 Task: Create validation rules in genre object.
Action: Mouse moved to (662, 144)
Screenshot: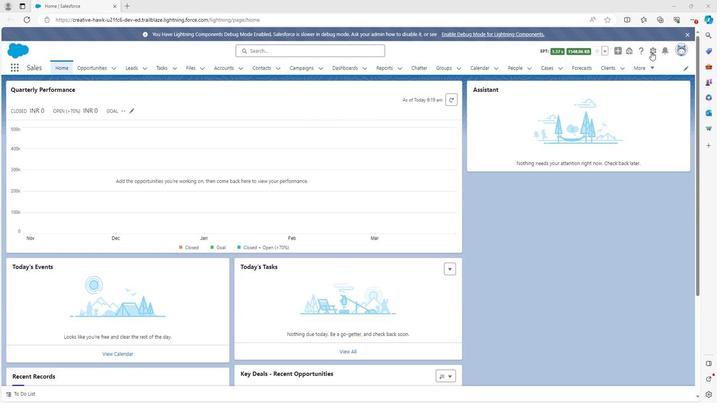 
Action: Mouse pressed left at (662, 144)
Screenshot: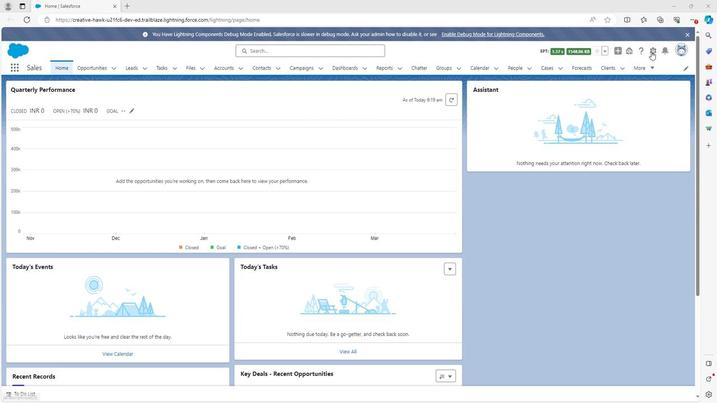 
Action: Mouse moved to (640, 157)
Screenshot: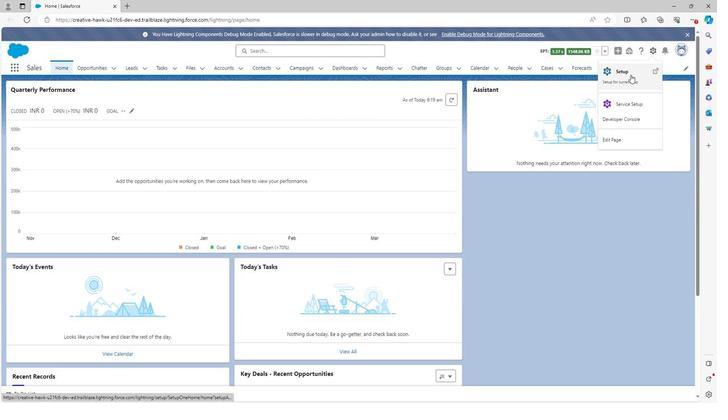 
Action: Mouse pressed left at (640, 157)
Screenshot: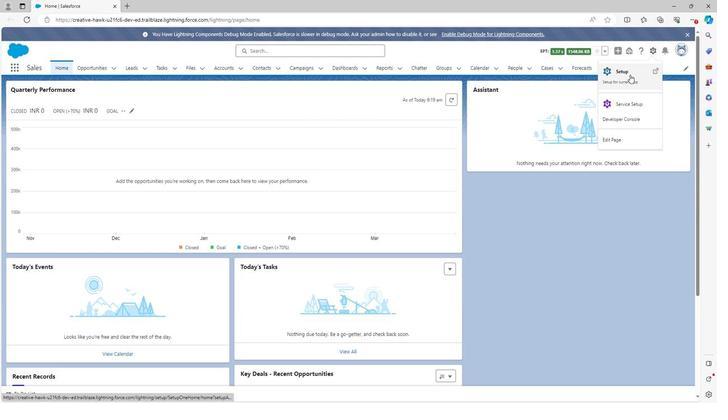 
Action: Mouse moved to (85, 153)
Screenshot: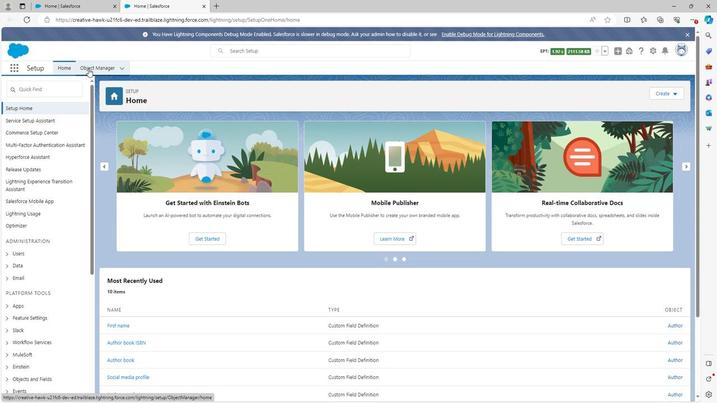 
Action: Mouse pressed left at (85, 153)
Screenshot: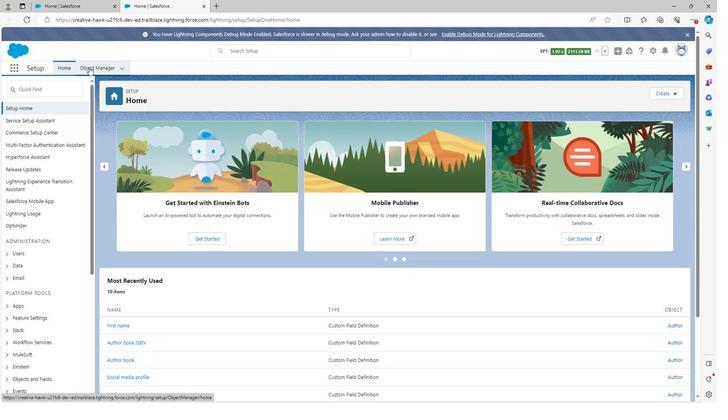 
Action: Mouse moved to (51, 236)
Screenshot: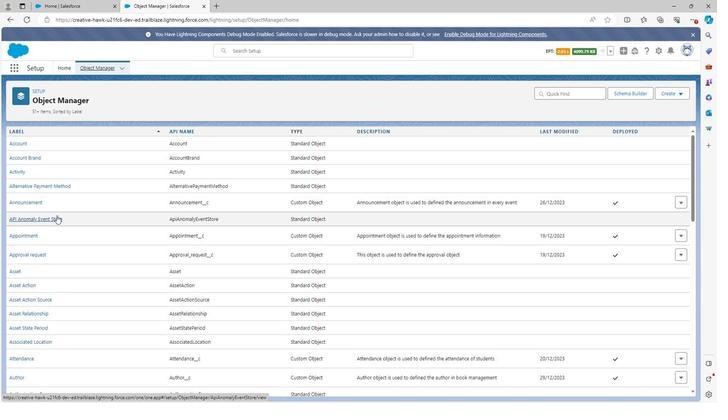 
Action: Mouse scrolled (51, 235) with delta (0, 0)
Screenshot: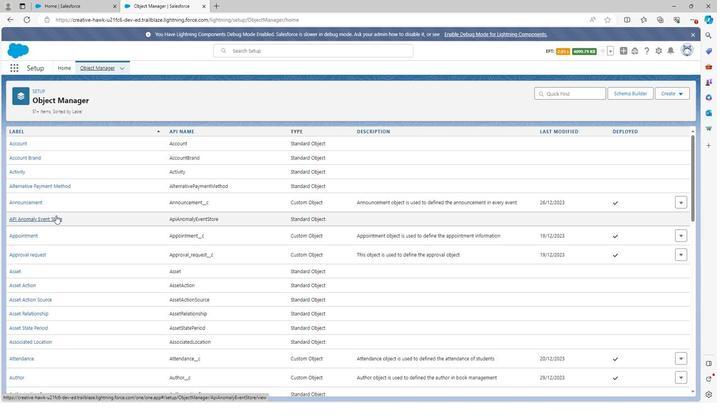 
Action: Mouse moved to (49, 236)
Screenshot: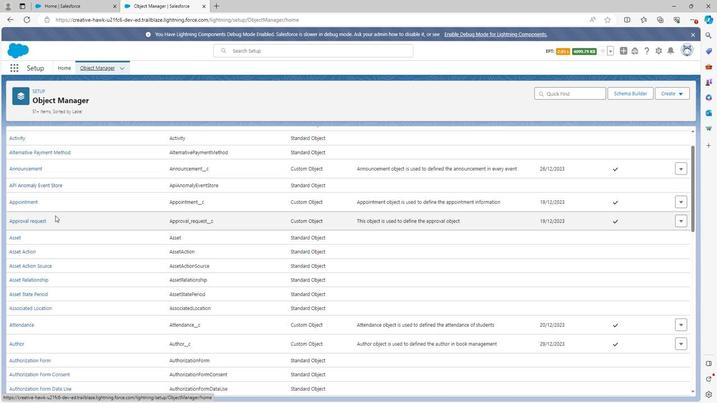 
Action: Mouse scrolled (49, 235) with delta (0, 0)
Screenshot: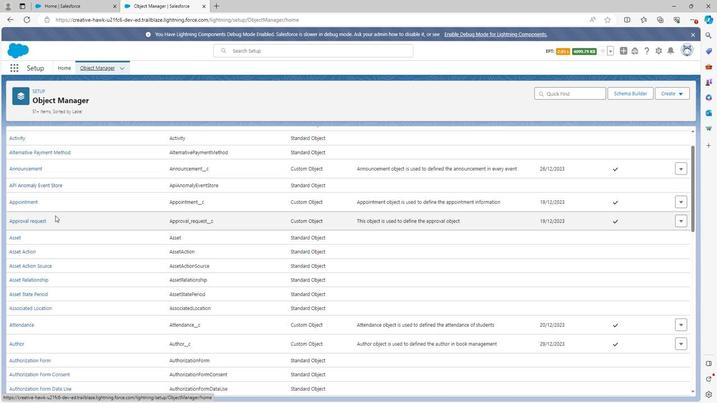 
Action: Mouse scrolled (49, 235) with delta (0, 0)
Screenshot: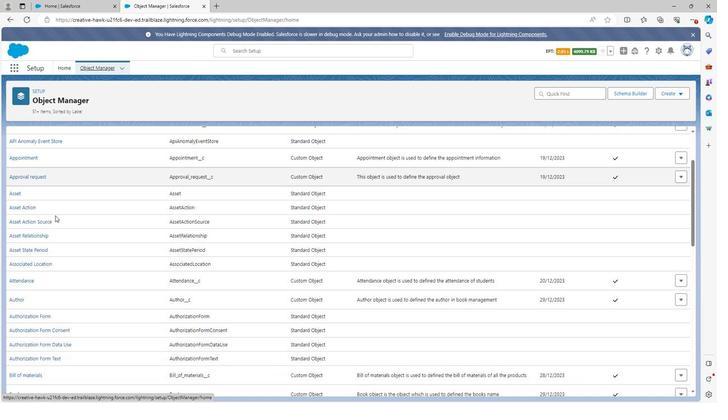 
Action: Mouse scrolled (49, 235) with delta (0, 0)
Screenshot: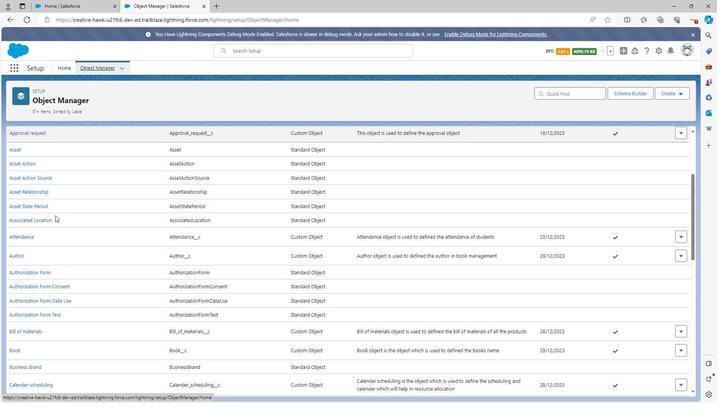 
Action: Mouse moved to (93, 239)
Screenshot: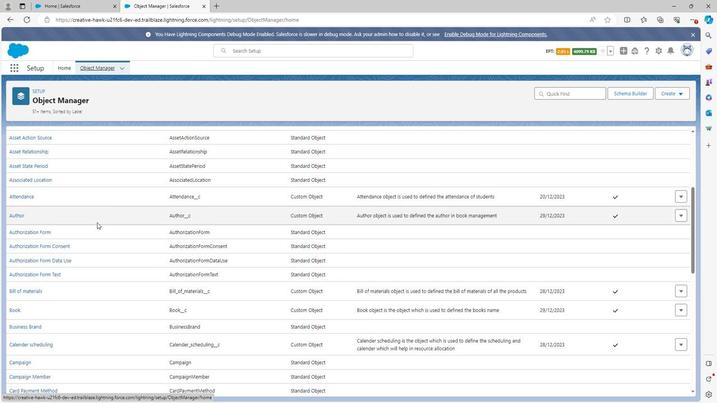 
Action: Mouse scrolled (93, 239) with delta (0, 0)
Screenshot: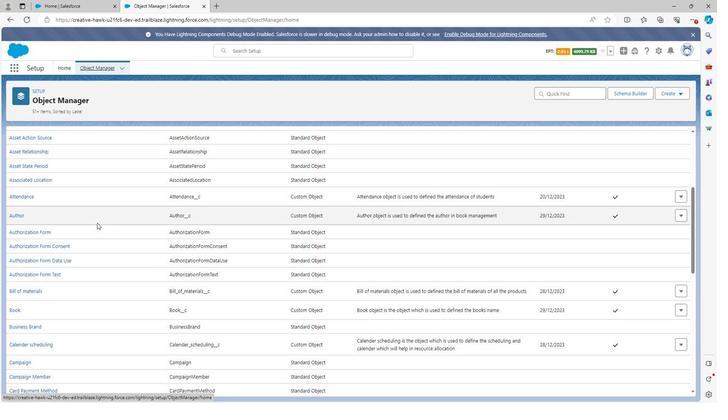 
Action: Mouse scrolled (93, 239) with delta (0, 0)
Screenshot: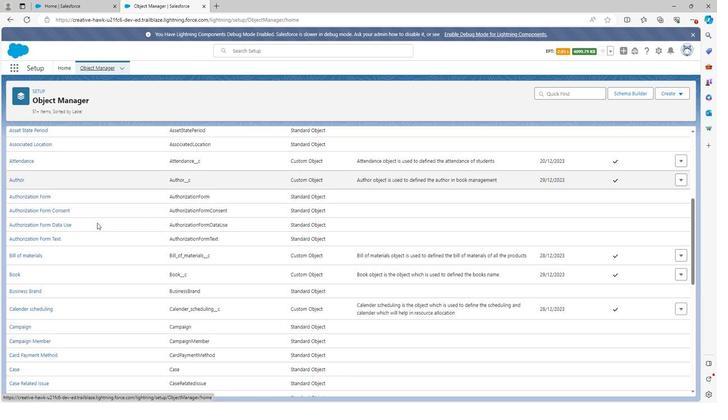 
Action: Mouse moved to (94, 239)
Screenshot: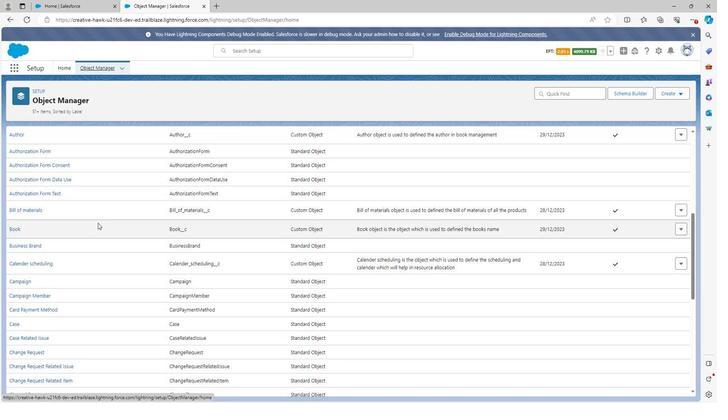 
Action: Mouse scrolled (94, 239) with delta (0, 0)
Screenshot: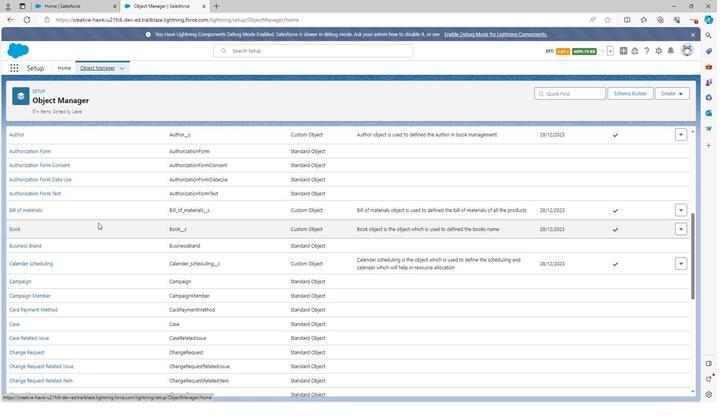 
Action: Mouse scrolled (94, 239) with delta (0, 0)
Screenshot: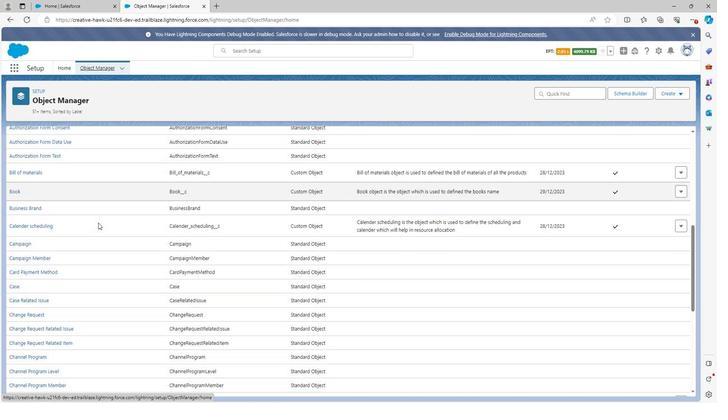 
Action: Mouse scrolled (94, 239) with delta (0, 0)
Screenshot: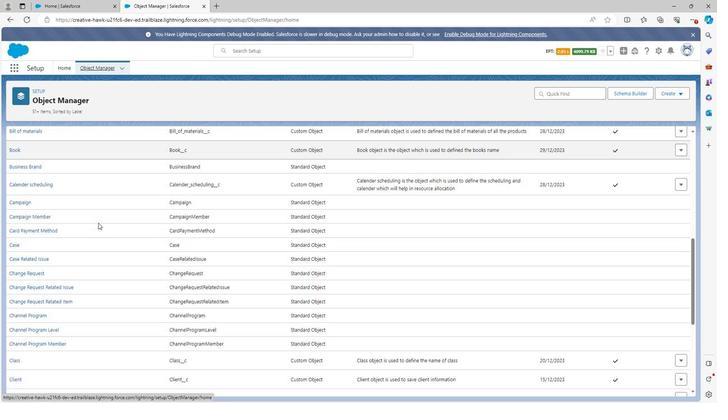 
Action: Mouse scrolled (94, 239) with delta (0, 0)
Screenshot: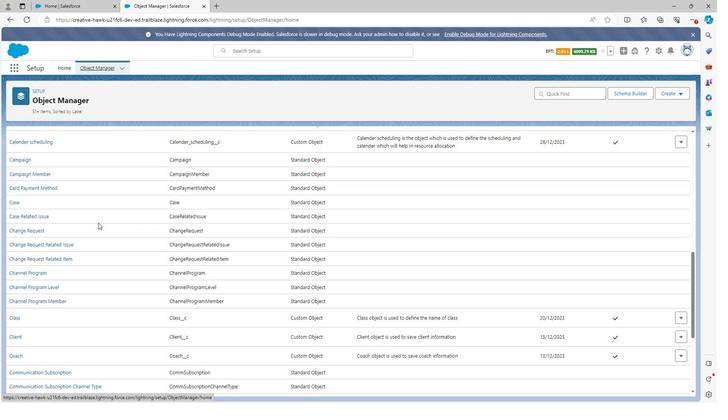 
Action: Mouse scrolled (94, 239) with delta (0, 0)
Screenshot: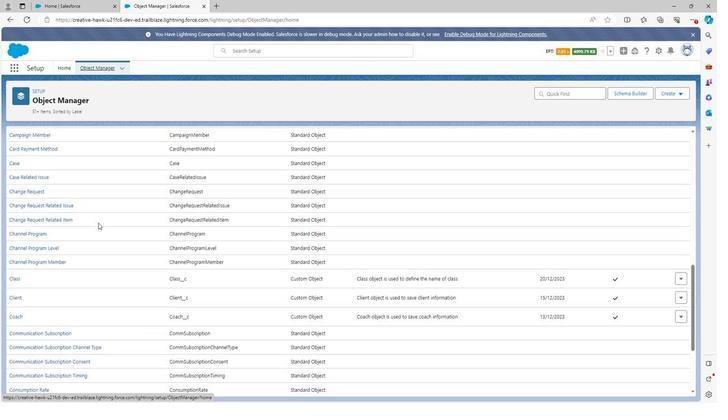 
Action: Mouse scrolled (94, 239) with delta (0, 0)
Screenshot: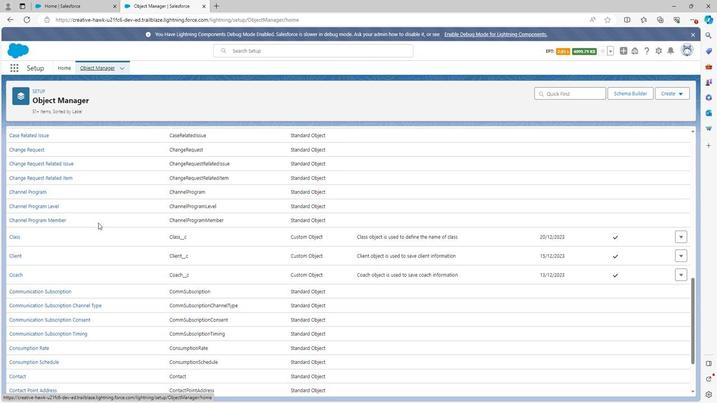 
Action: Mouse scrolled (94, 239) with delta (0, 0)
Screenshot: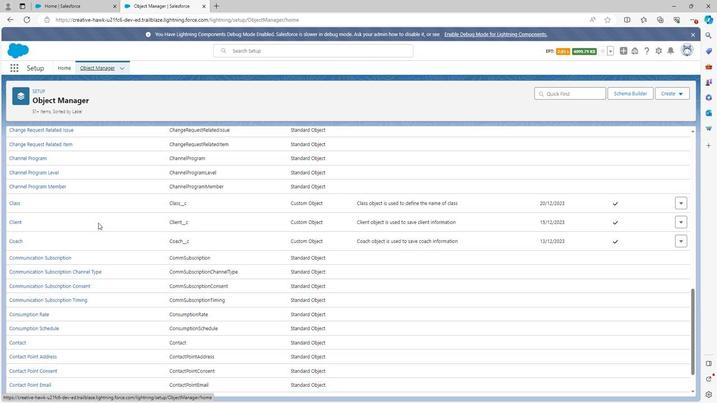 
Action: Mouse moved to (21, 261)
Screenshot: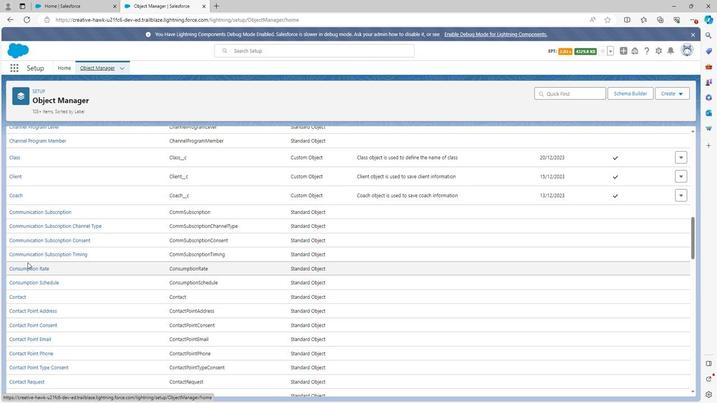 
Action: Mouse scrolled (21, 261) with delta (0, 0)
Screenshot: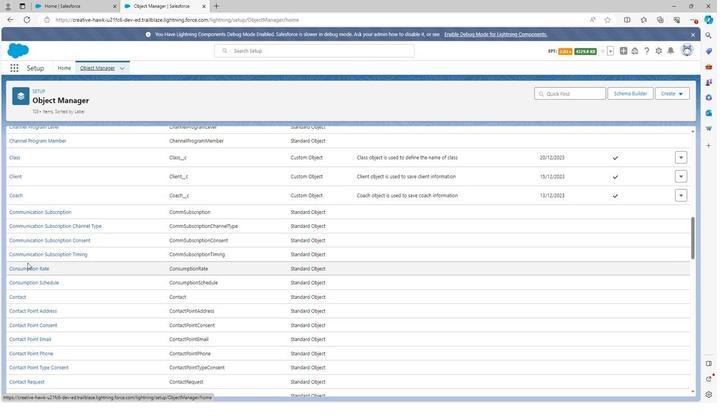 
Action: Mouse moved to (21, 262)
Screenshot: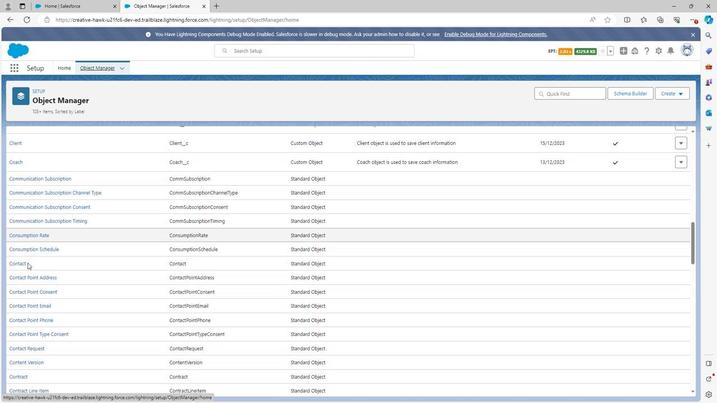 
Action: Mouse scrolled (21, 261) with delta (0, 0)
Screenshot: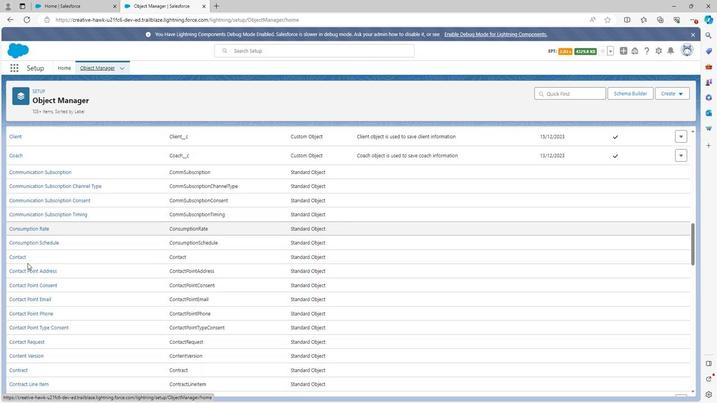 
Action: Mouse moved to (36, 274)
Screenshot: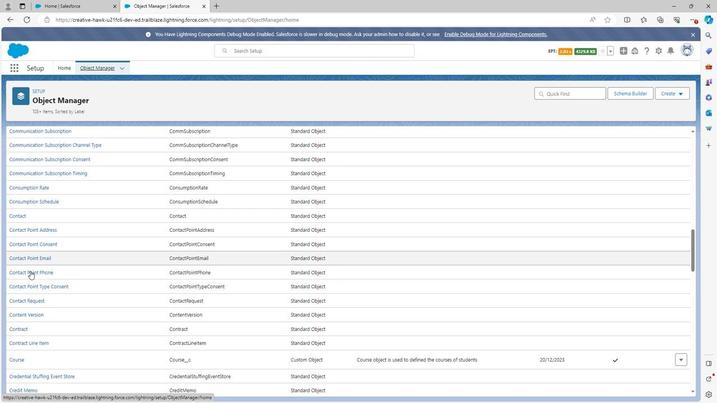 
Action: Mouse scrolled (36, 274) with delta (0, 0)
Screenshot: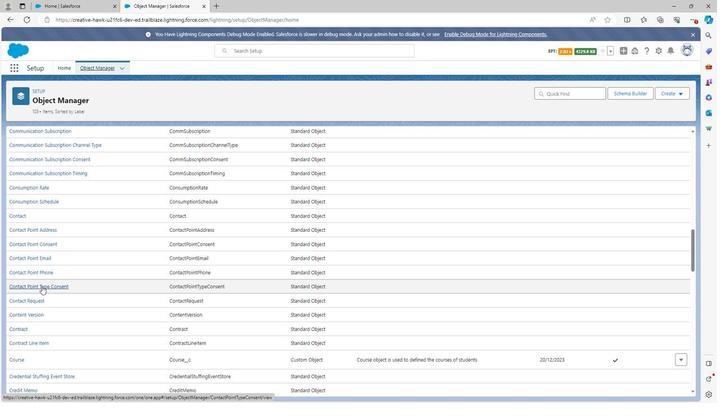 
Action: Mouse scrolled (36, 274) with delta (0, 0)
Screenshot: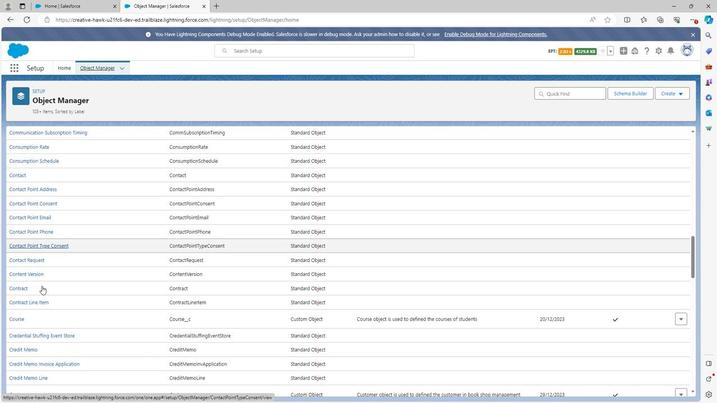 
Action: Mouse moved to (37, 271)
Screenshot: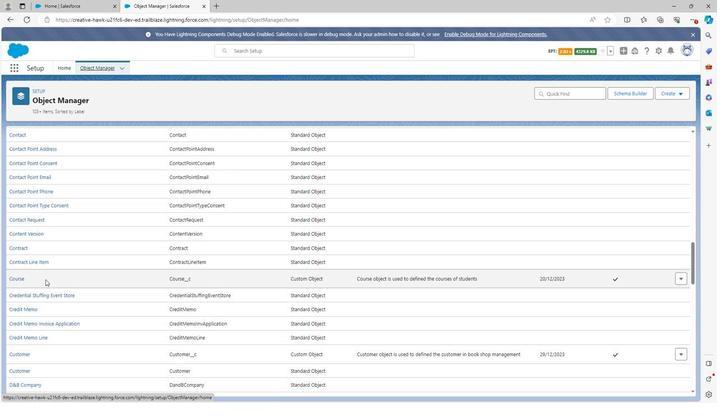 
Action: Mouse scrolled (37, 271) with delta (0, 0)
Screenshot: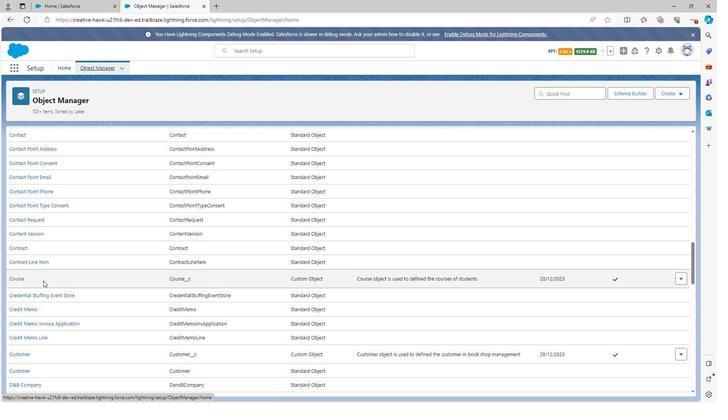 
Action: Mouse scrolled (37, 271) with delta (0, 0)
Screenshot: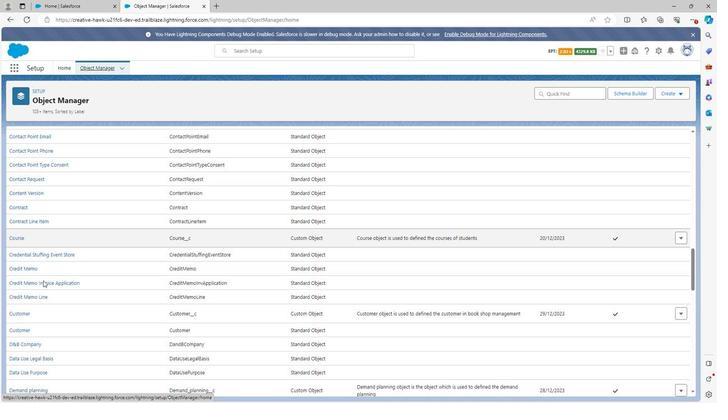 
Action: Mouse scrolled (37, 271) with delta (0, 0)
Screenshot: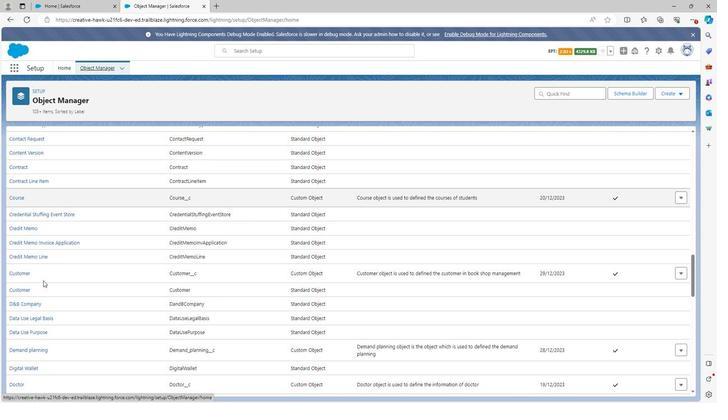 
Action: Mouse scrolled (37, 271) with delta (0, 0)
Screenshot: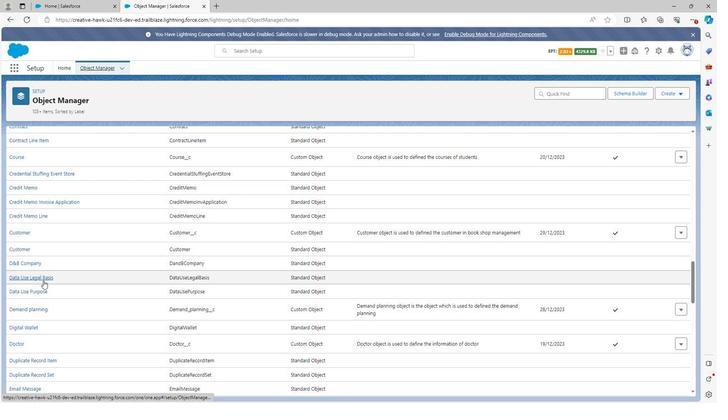 
Action: Mouse scrolled (37, 271) with delta (0, 0)
Screenshot: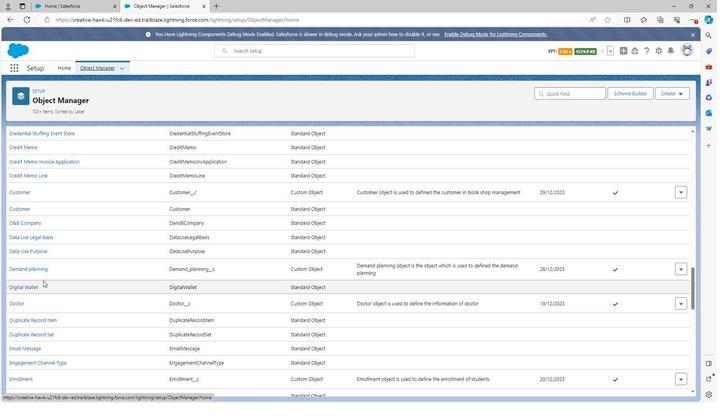 
Action: Mouse scrolled (37, 271) with delta (0, 0)
Screenshot: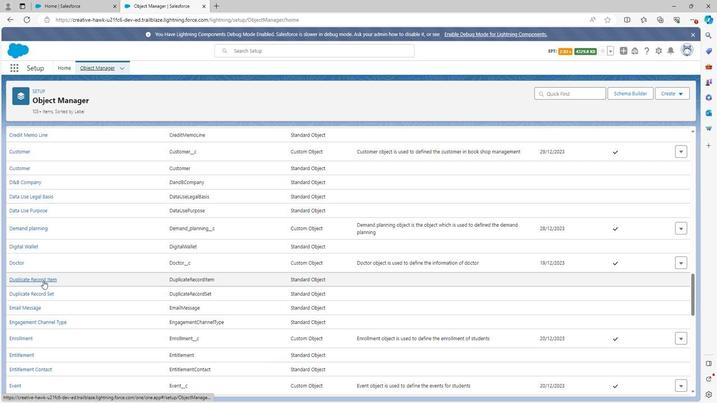
Action: Mouse scrolled (37, 271) with delta (0, 0)
Screenshot: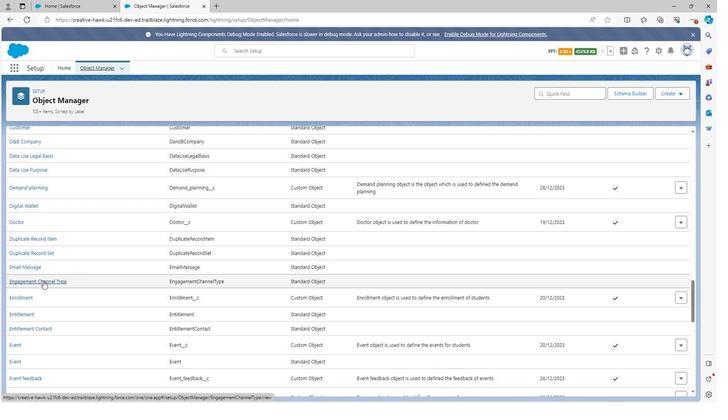
Action: Mouse scrolled (37, 271) with delta (0, 0)
Screenshot: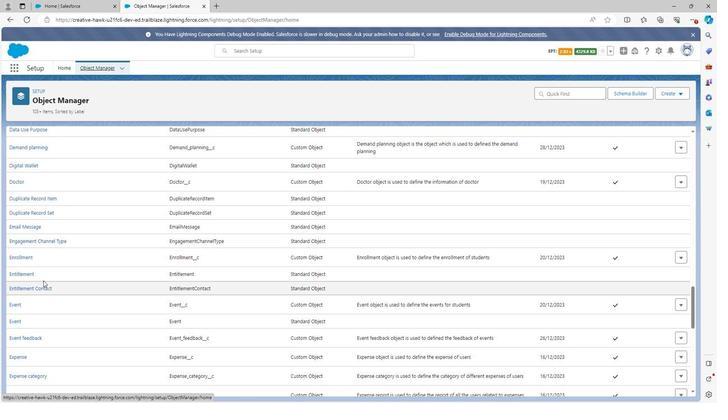 
Action: Mouse moved to (40, 271)
Screenshot: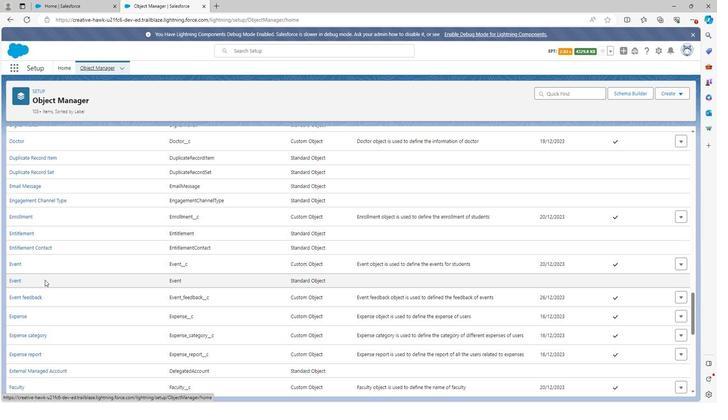 
Action: Mouse scrolled (40, 270) with delta (0, 0)
Screenshot: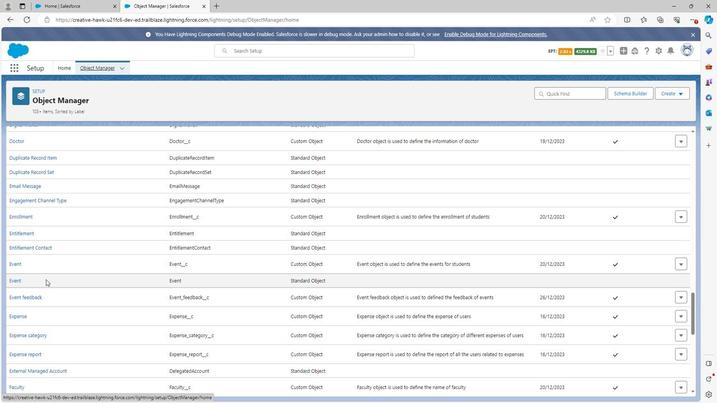 
Action: Mouse moved to (39, 271)
Screenshot: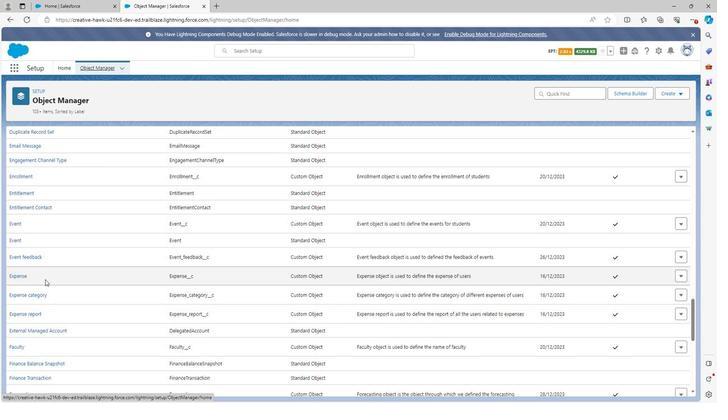 
Action: Mouse scrolled (39, 271) with delta (0, 0)
Screenshot: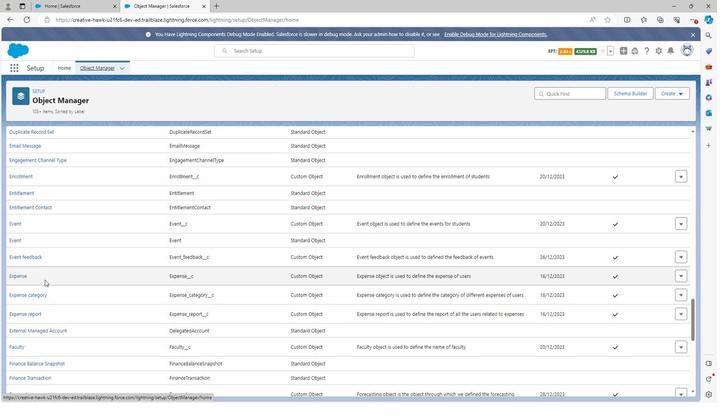 
Action: Mouse scrolled (39, 271) with delta (0, 0)
Screenshot: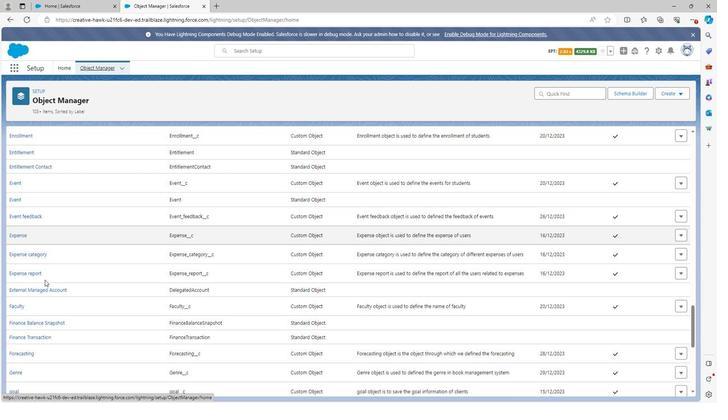 
Action: Mouse moved to (38, 270)
Screenshot: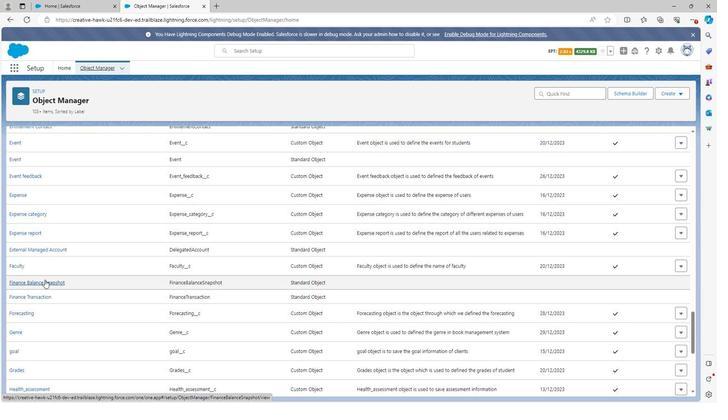 
Action: Mouse scrolled (38, 270) with delta (0, 0)
Screenshot: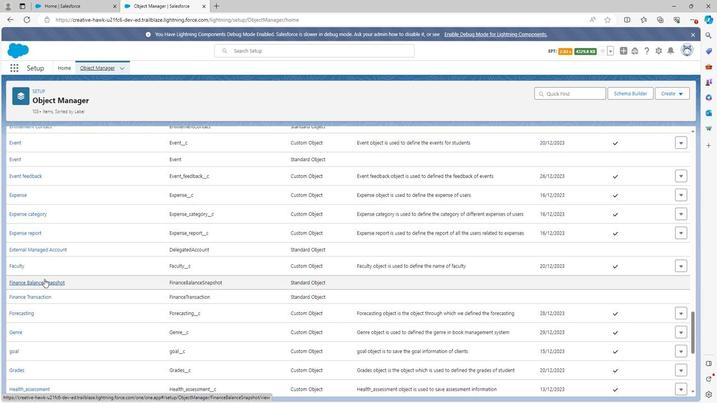 
Action: Mouse moved to (10, 277)
Screenshot: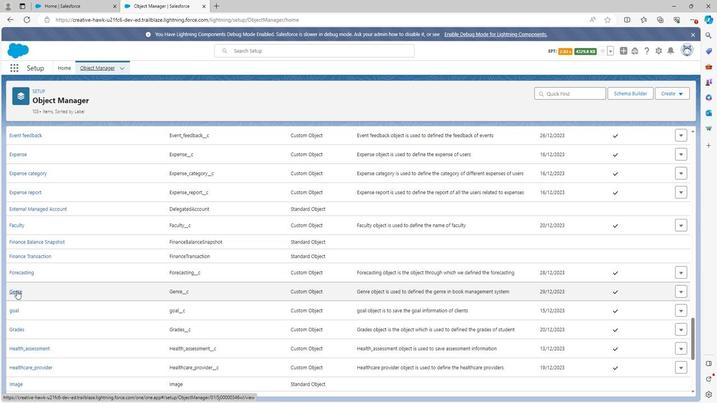 
Action: Mouse pressed left at (10, 277)
Screenshot: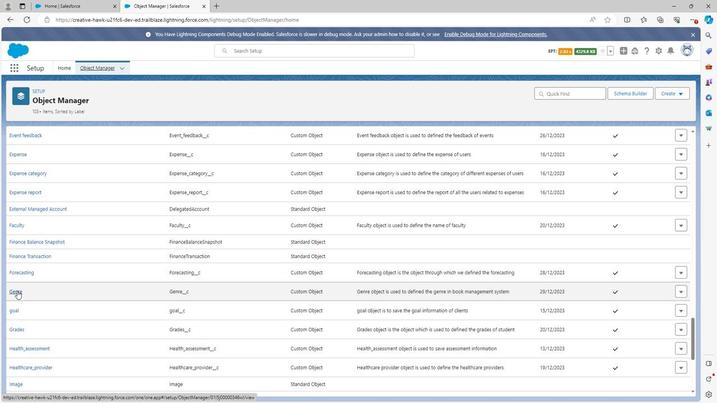 
Action: Mouse moved to (49, 195)
Screenshot: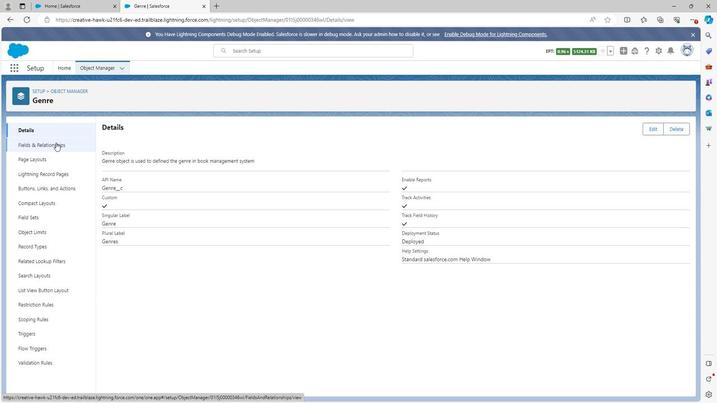 
Action: Mouse pressed left at (49, 195)
Screenshot: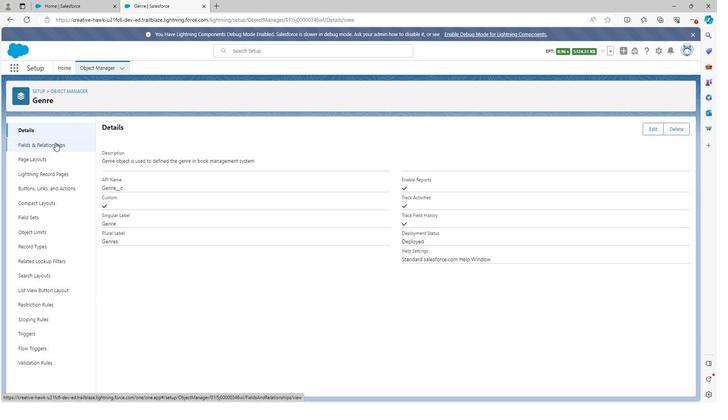 
Action: Mouse moved to (130, 250)
Screenshot: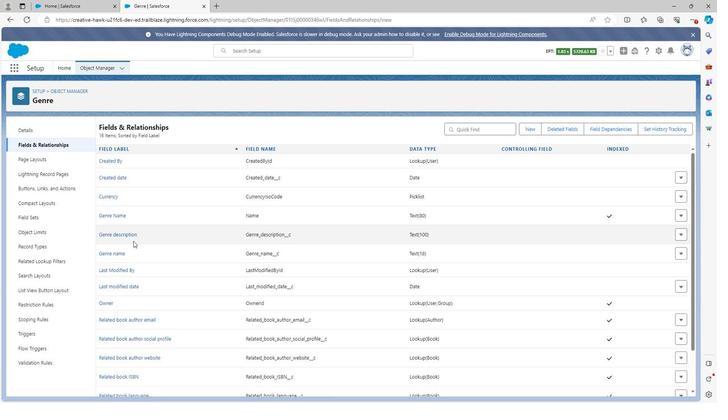 
Action: Mouse scrolled (130, 249) with delta (0, 0)
Screenshot: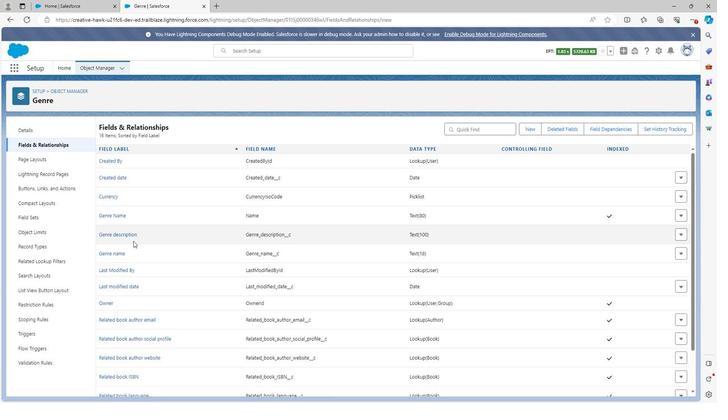 
Action: Mouse scrolled (130, 249) with delta (0, 0)
Screenshot: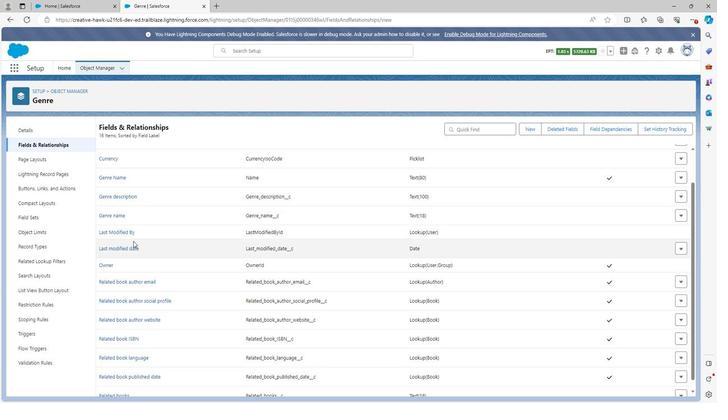 
Action: Mouse scrolled (130, 249) with delta (0, 0)
Screenshot: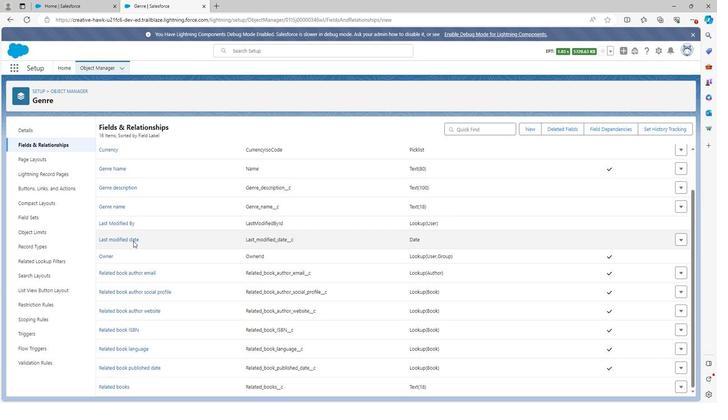 
Action: Mouse scrolled (130, 250) with delta (0, 0)
Screenshot: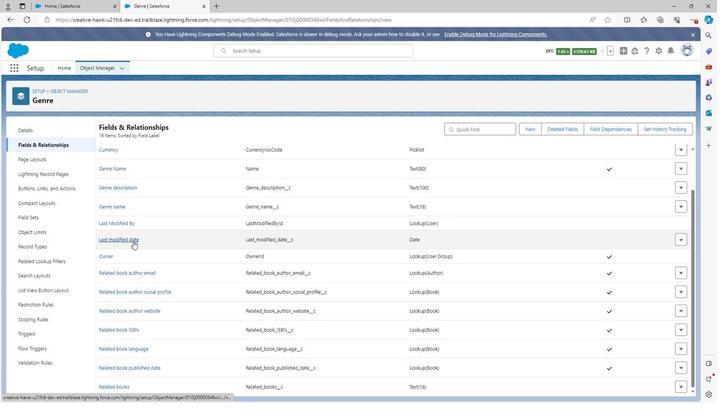 
Action: Mouse scrolled (130, 250) with delta (0, 0)
Screenshot: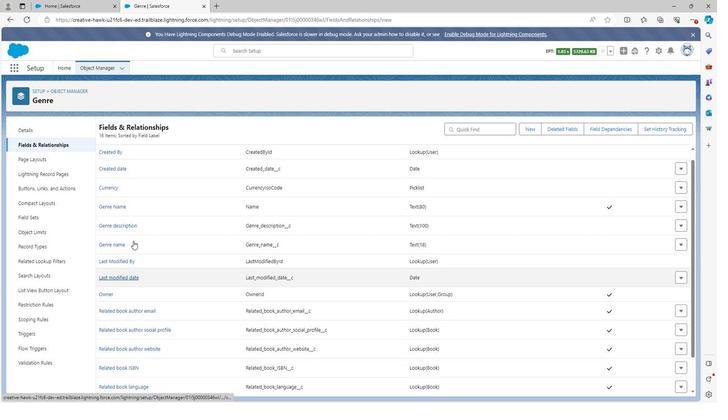 
Action: Mouse scrolled (130, 250) with delta (0, 0)
Screenshot: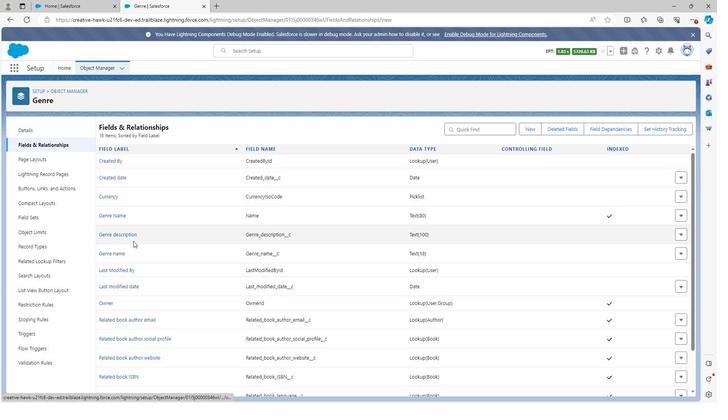 
Action: Mouse scrolled (130, 250) with delta (0, 0)
Screenshot: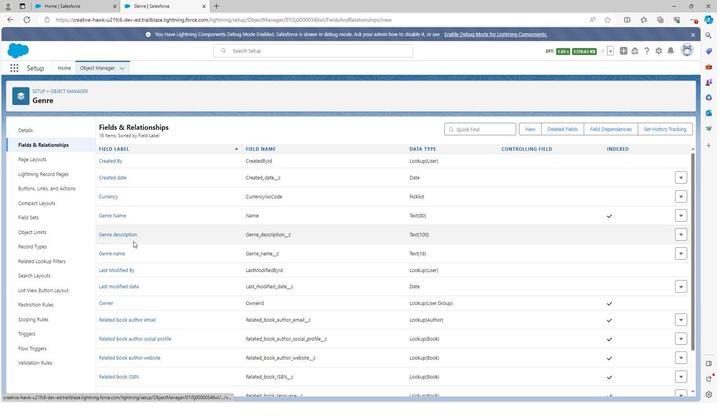 
Action: Mouse moved to (116, 214)
Screenshot: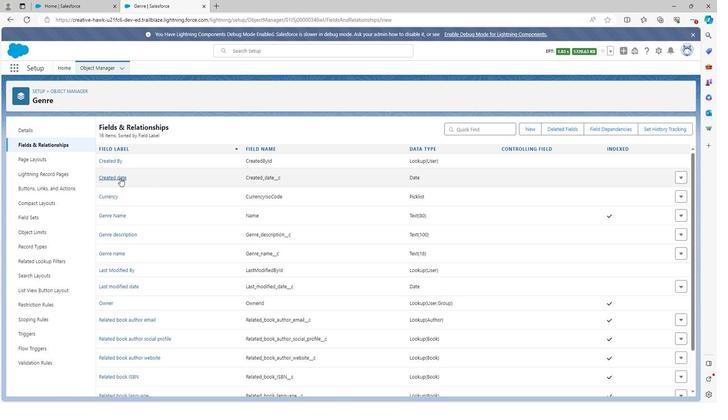 
Action: Mouse pressed left at (116, 214)
Screenshot: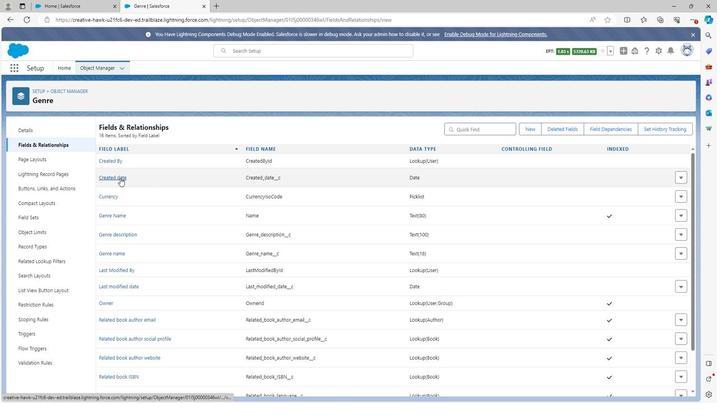 
Action: Mouse moved to (289, 279)
Screenshot: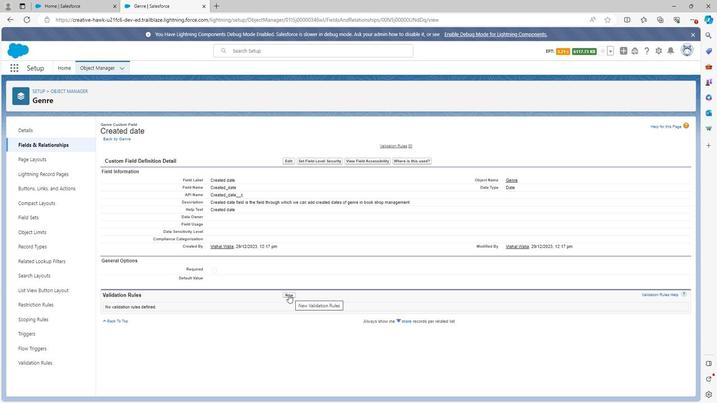 
Action: Mouse pressed left at (289, 279)
Screenshot: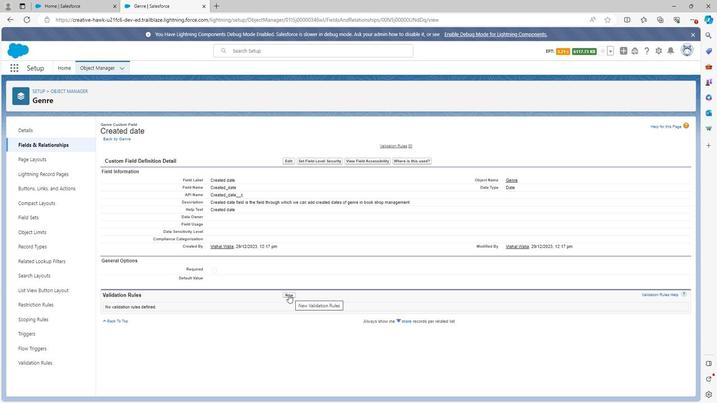 
Action: Mouse moved to (159, 214)
Screenshot: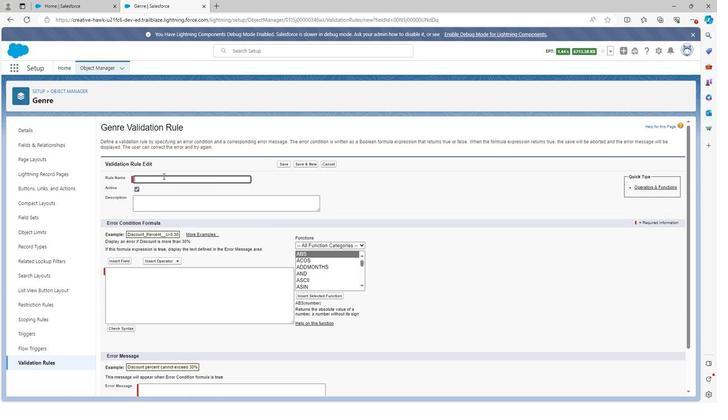 
Action: Mouse pressed left at (159, 214)
Screenshot: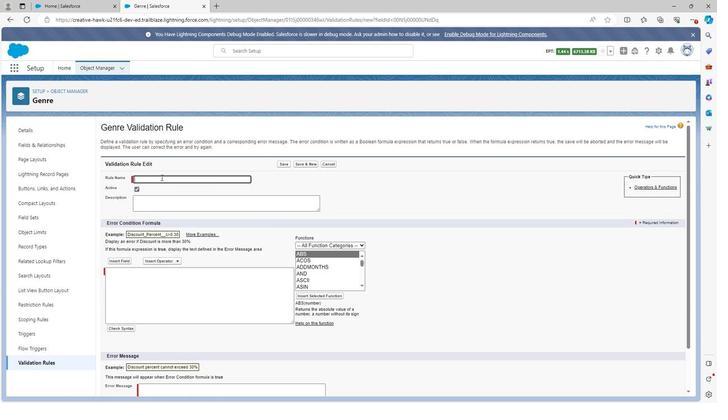 
Action: Mouse moved to (158, 214)
Screenshot: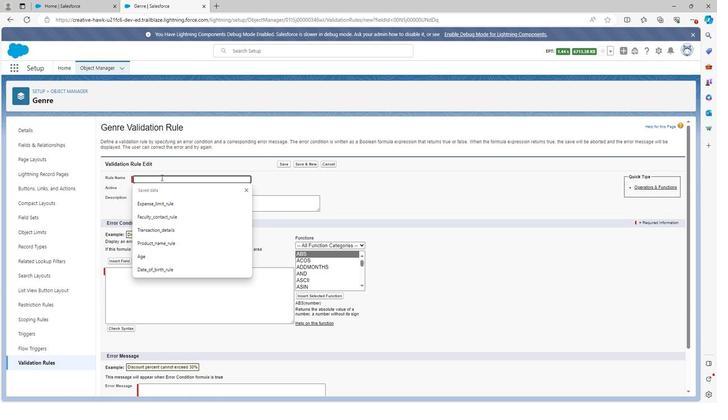 
Action: Key pressed <Key.shift>C
Screenshot: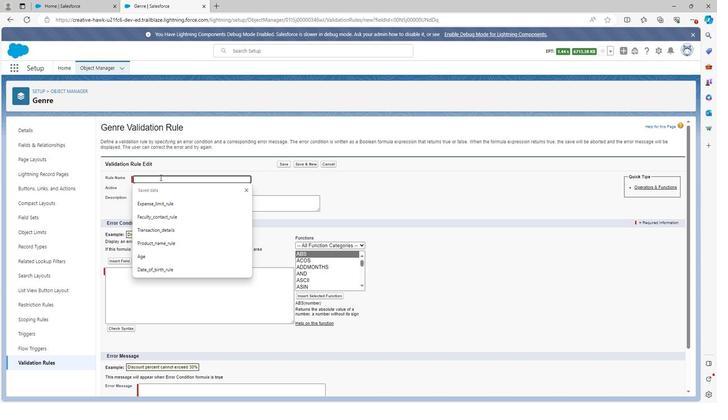 
Action: Mouse moved to (157, 214)
Screenshot: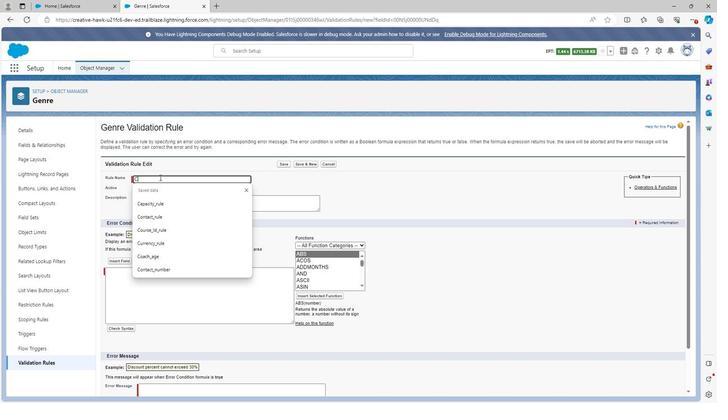
Action: Key pressed r
Screenshot: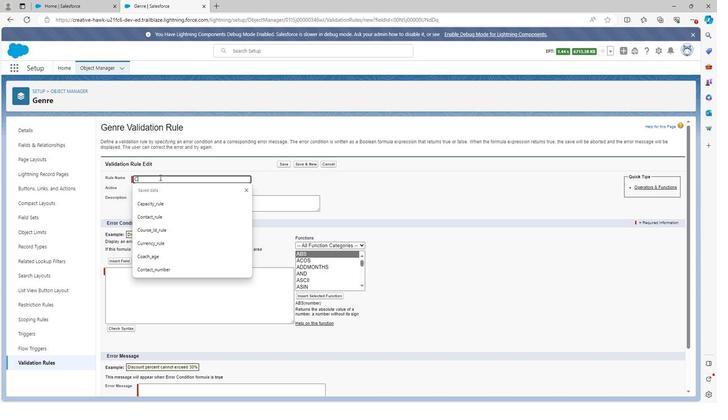 
Action: Mouse moved to (157, 215)
Screenshot: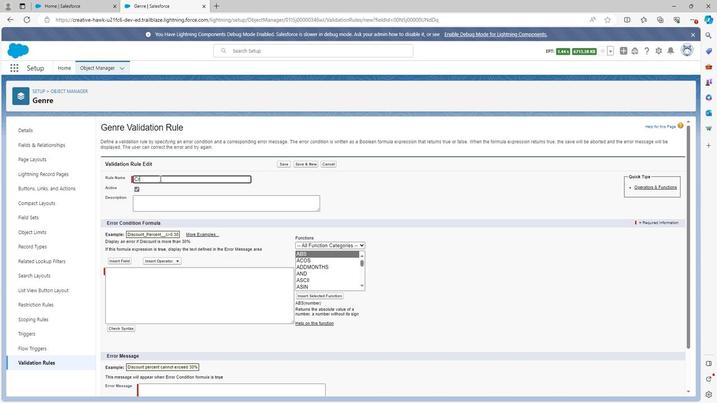 
Action: Key pressed e
Screenshot: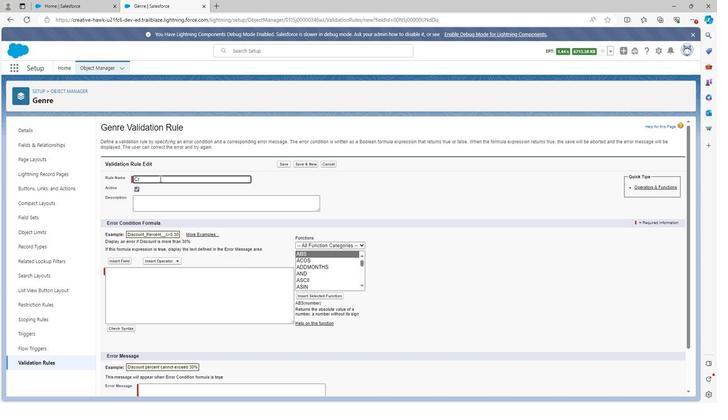 
Action: Mouse moved to (158, 215)
Screenshot: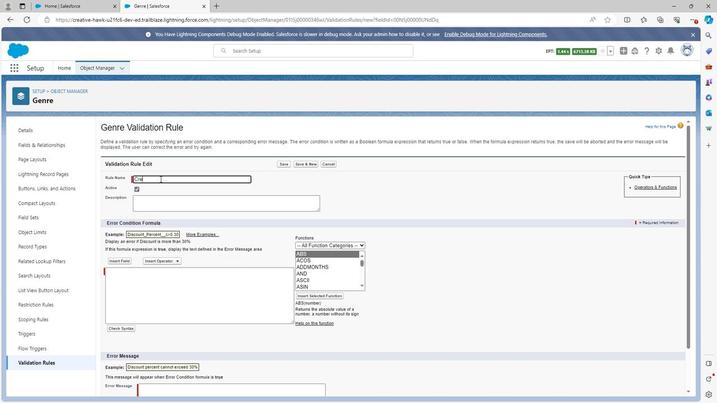 
Action: Key pressed at
Screenshot: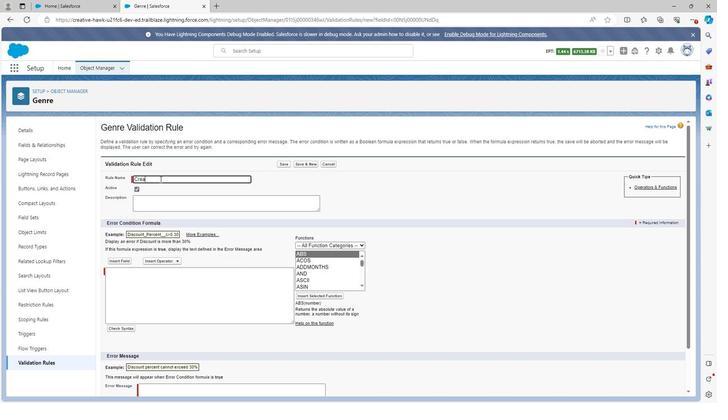 
Action: Mouse moved to (158, 215)
Screenshot: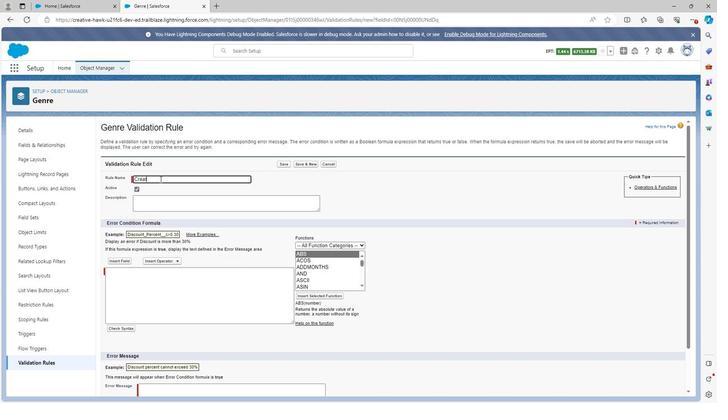 
Action: Key pressed ed<Key.space>
Screenshot: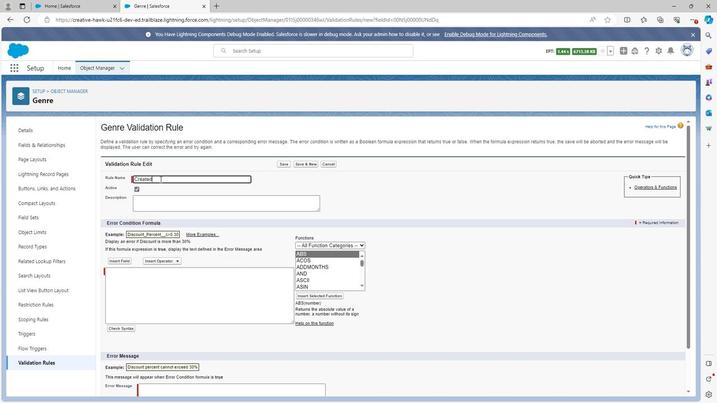 
Action: Mouse moved to (158, 216)
Screenshot: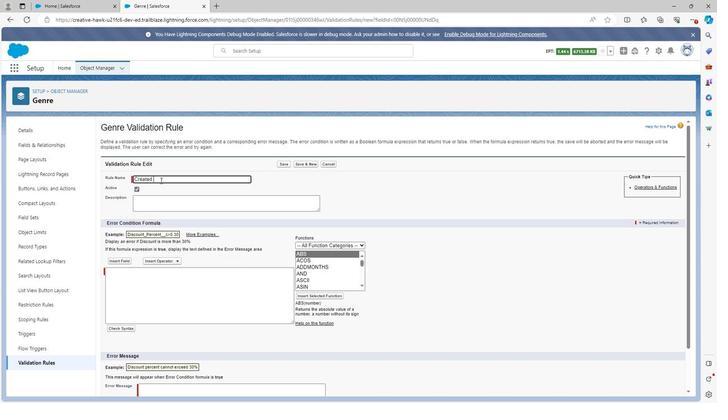 
Action: Key pressed d
Screenshot: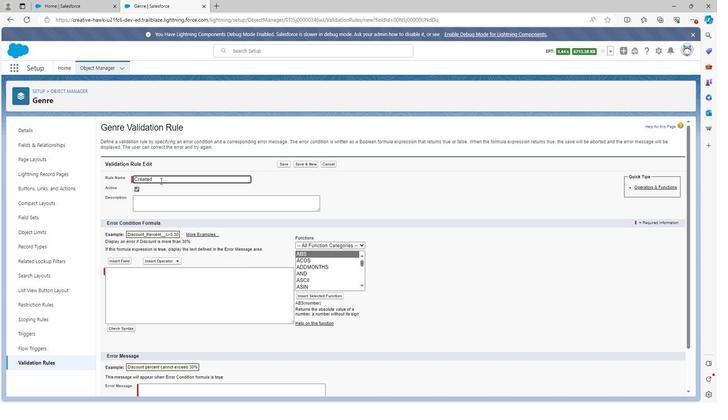 
Action: Mouse moved to (158, 217)
Screenshot: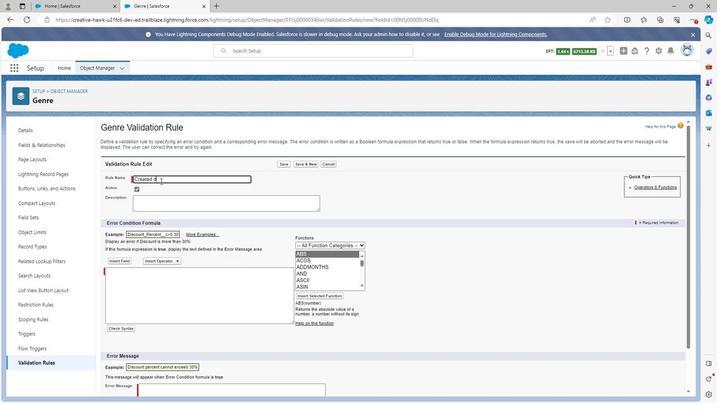 
Action: Key pressed ate<Key.space>r
Screenshot: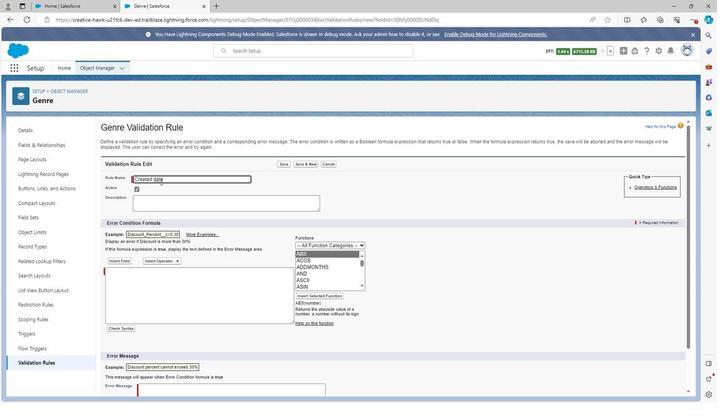 
Action: Mouse moved to (158, 218)
Screenshot: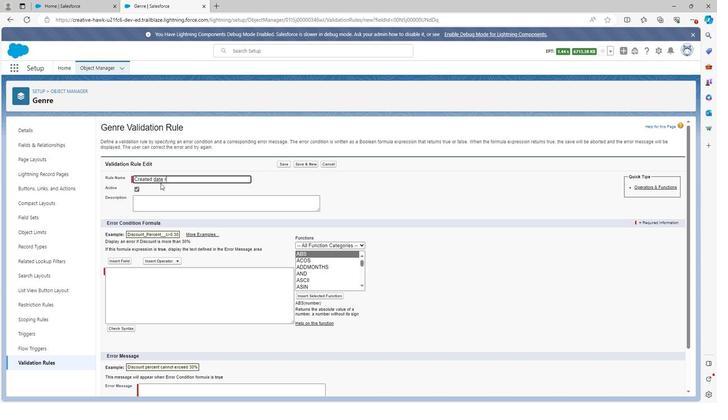 
Action: Key pressed ul
Screenshot: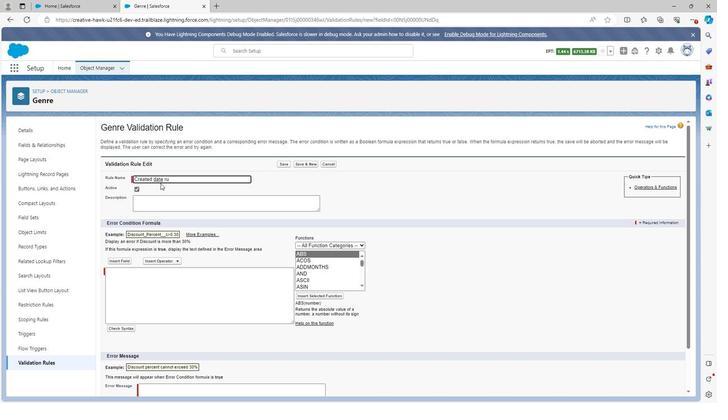 
Action: Mouse moved to (158, 218)
Screenshot: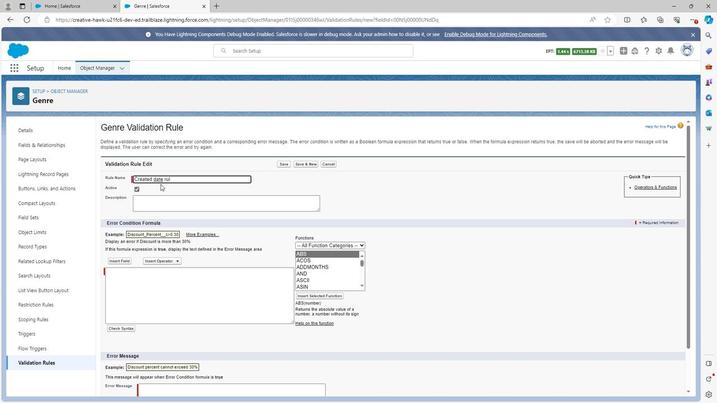 
Action: Key pressed e
Screenshot: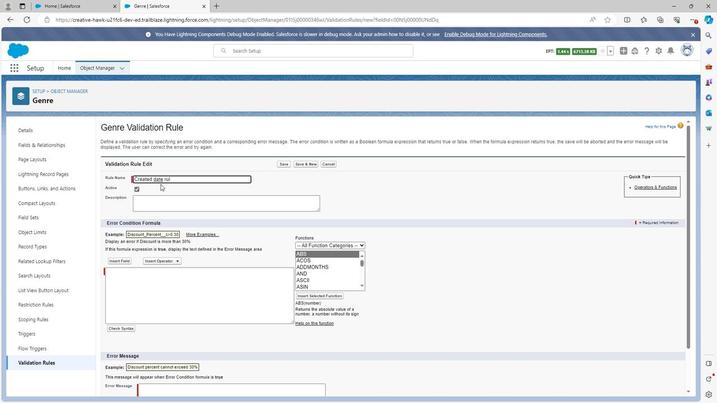 
Action: Mouse moved to (159, 225)
Screenshot: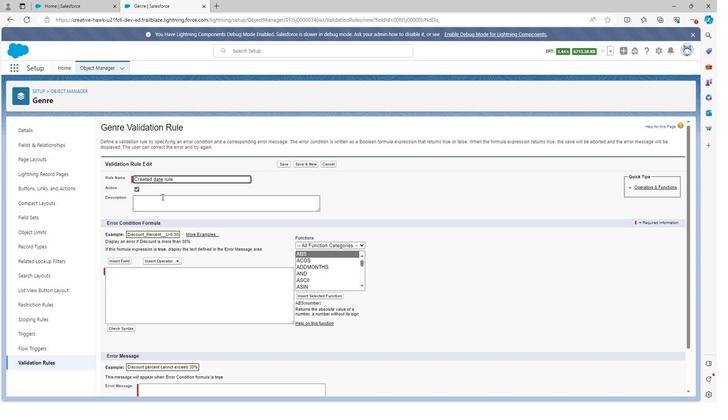 
Action: Mouse pressed left at (159, 225)
Screenshot: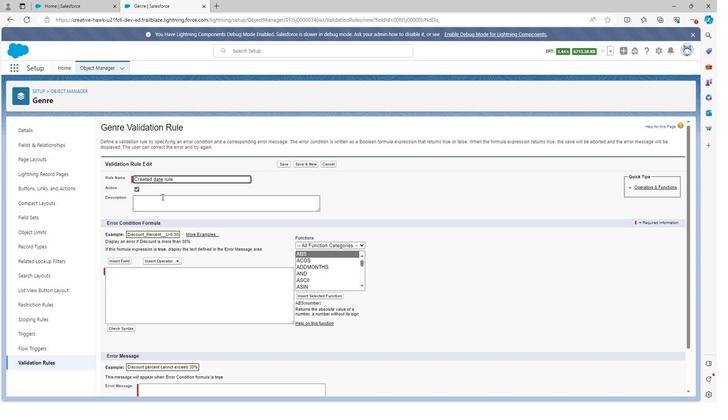 
Action: Key pressed <Key.shift>C
Screenshot: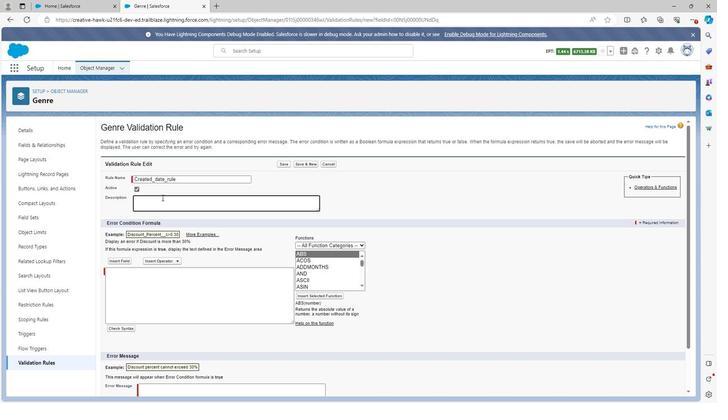 
Action: Mouse moved to (158, 225)
Screenshot: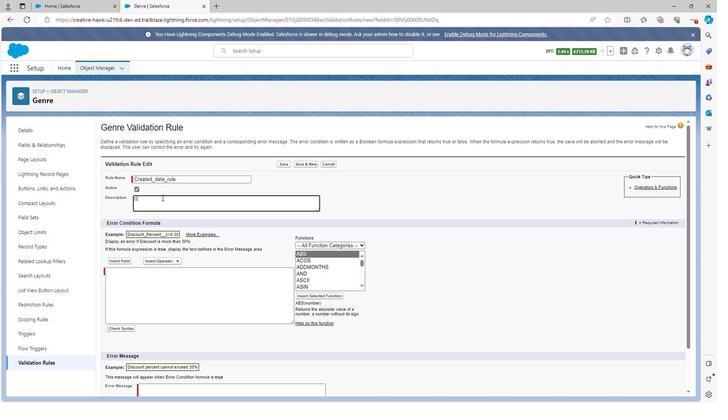 
Action: Key pressed reated<Key.space>date<Key.space>rule<Key.space>i
Screenshot: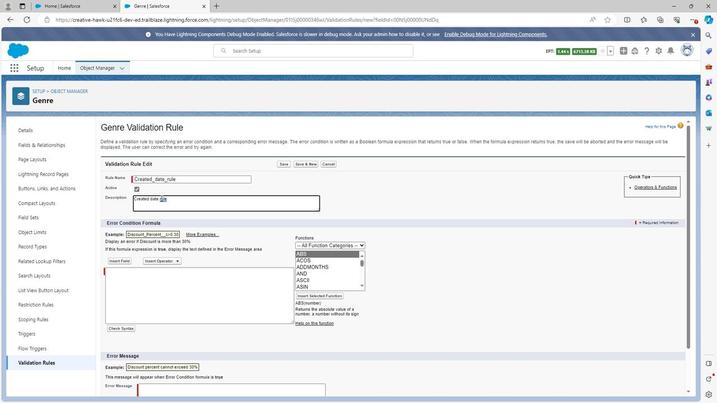 
Action: Mouse moved to (158, 226)
Screenshot: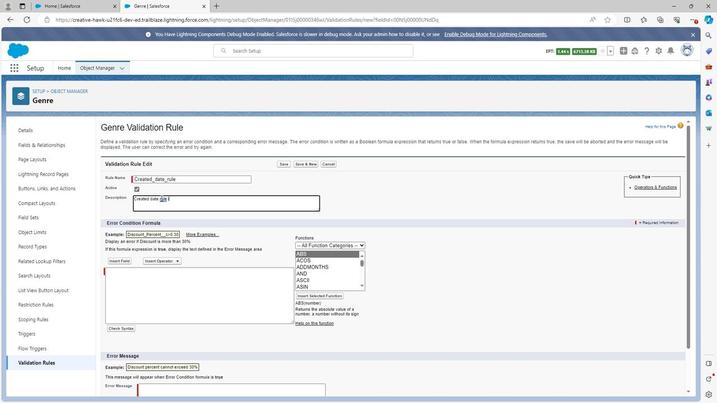 
Action: Key pressed s
Screenshot: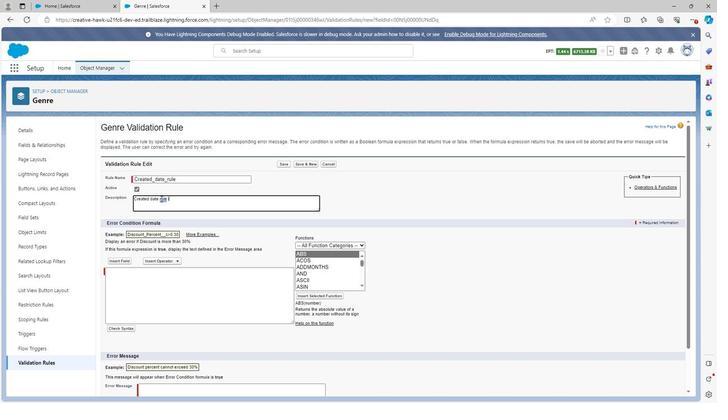 
Action: Mouse moved to (158, 226)
Screenshot: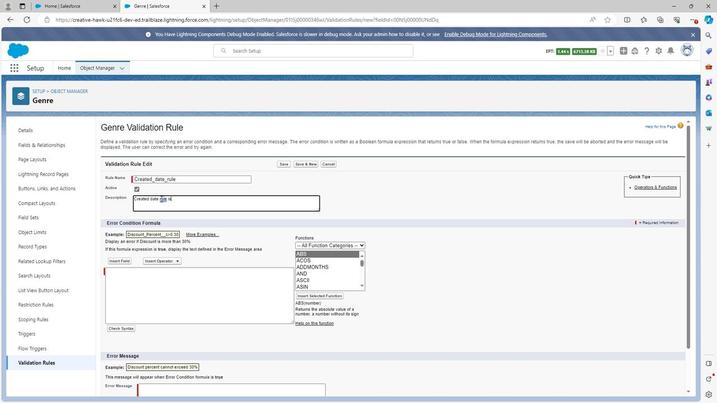 
Action: Key pressed <Key.space>the<Key.space>rul
Screenshot: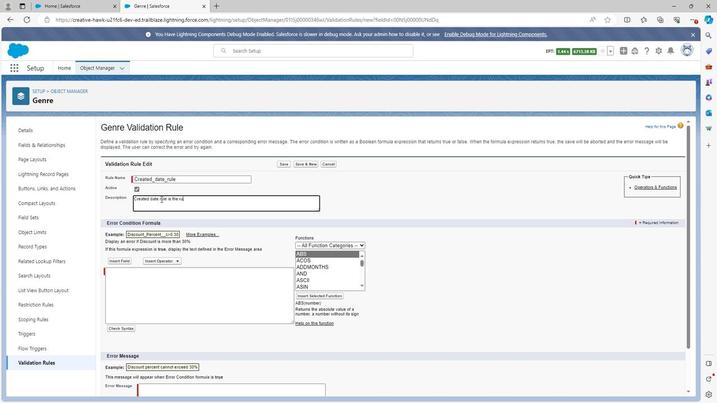 
Action: Mouse moved to (158, 227)
Screenshot: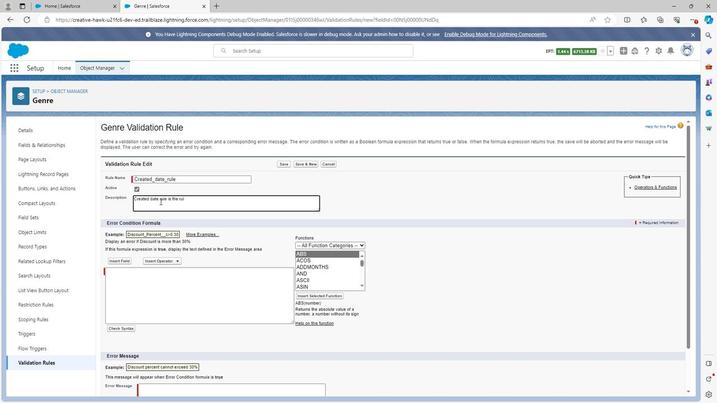 
Action: Key pressed e
Screenshot: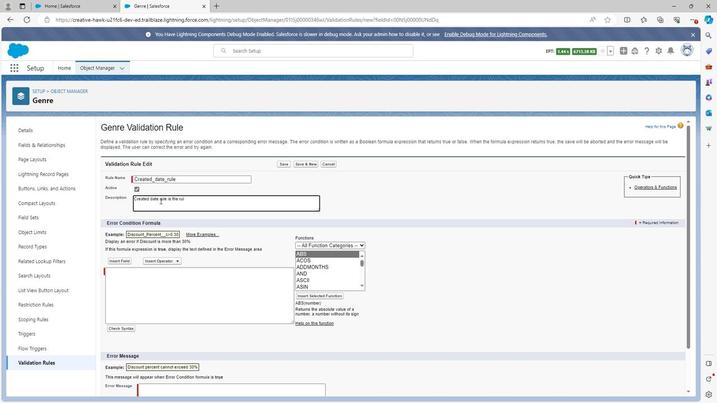 
Action: Mouse moved to (157, 226)
Screenshot: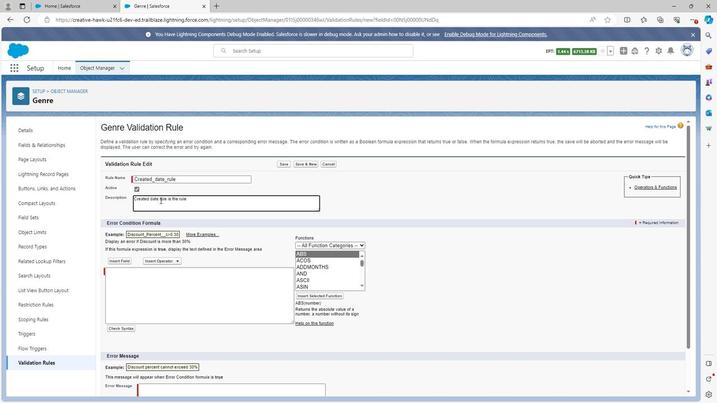
Action: Key pressed <Key.space>
Screenshot: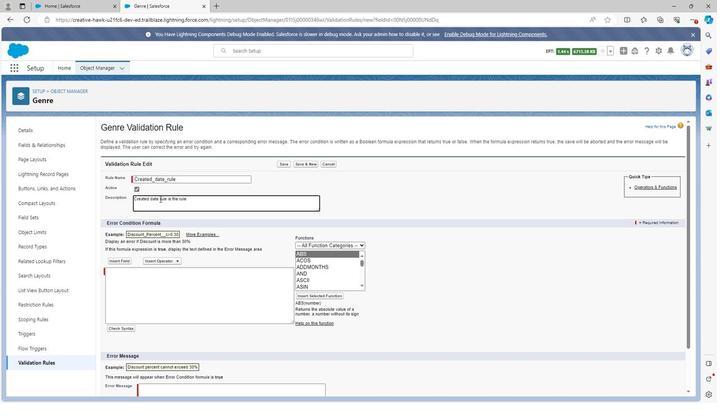 
Action: Mouse moved to (157, 226)
Screenshot: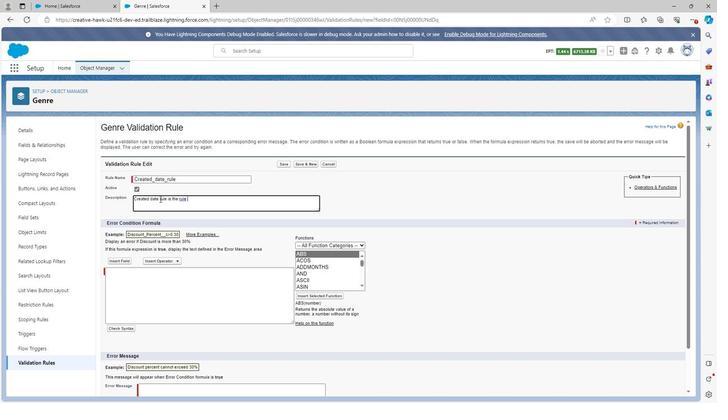
Action: Key pressed thro
Screenshot: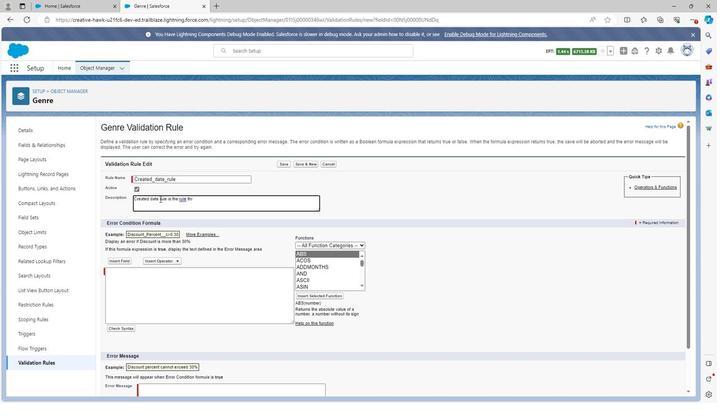 
Action: Mouse moved to (158, 226)
Screenshot: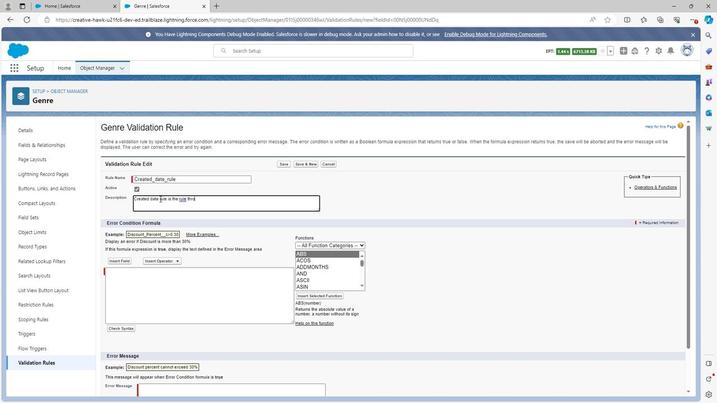 
Action: Key pressed ugh
Screenshot: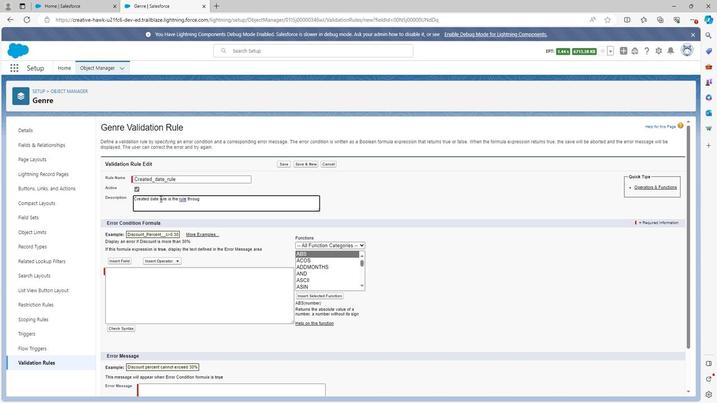 
Action: Mouse moved to (158, 226)
Screenshot: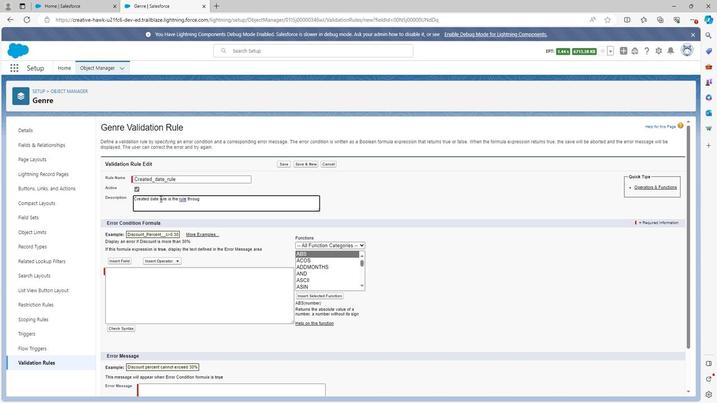 
Action: Key pressed <Key.space>which
Screenshot: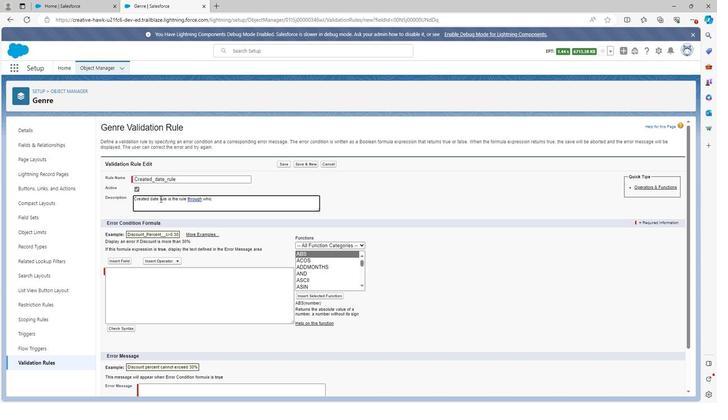
Action: Mouse moved to (158, 227)
Screenshot: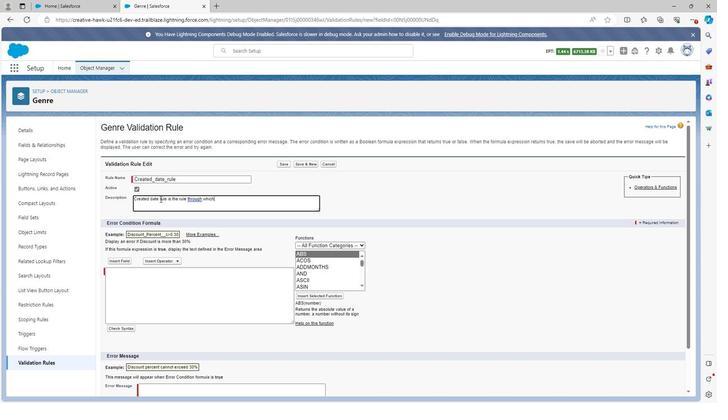 
Action: Key pressed <Key.space>
Screenshot: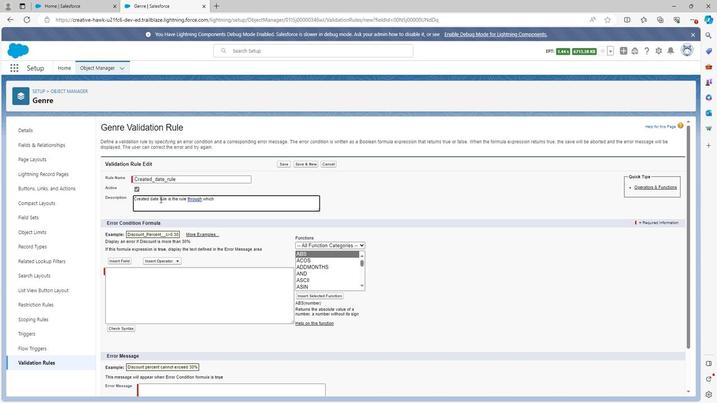 
Action: Mouse moved to (157, 227)
Screenshot: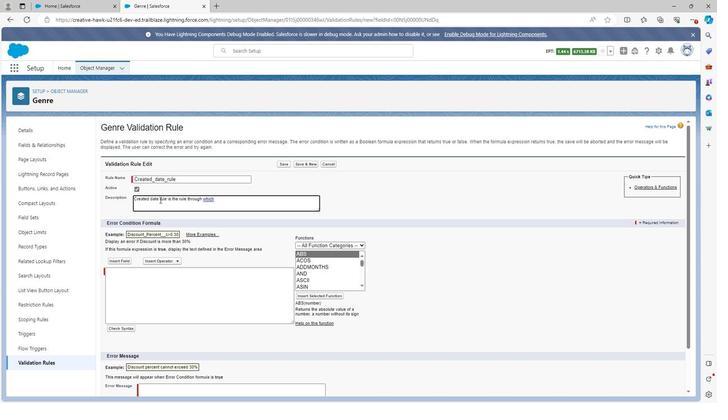 
Action: Key pressed we<Key.space>can<Key.space>
Screenshot: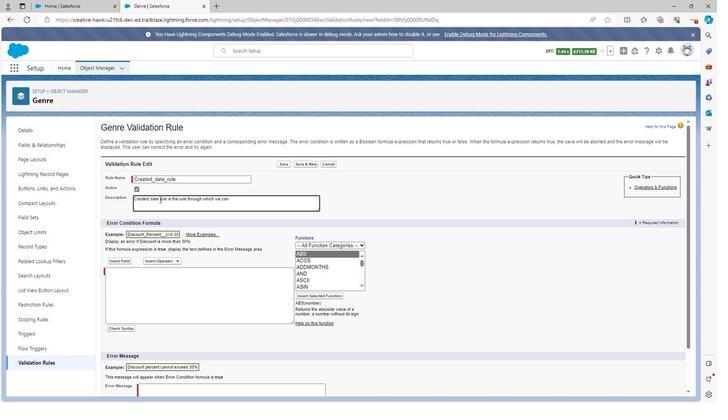 
Action: Mouse moved to (157, 226)
Screenshot: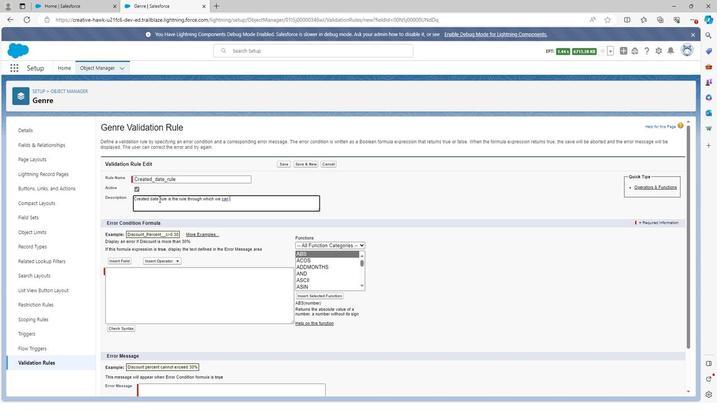 
Action: Key pressed s
Screenshot: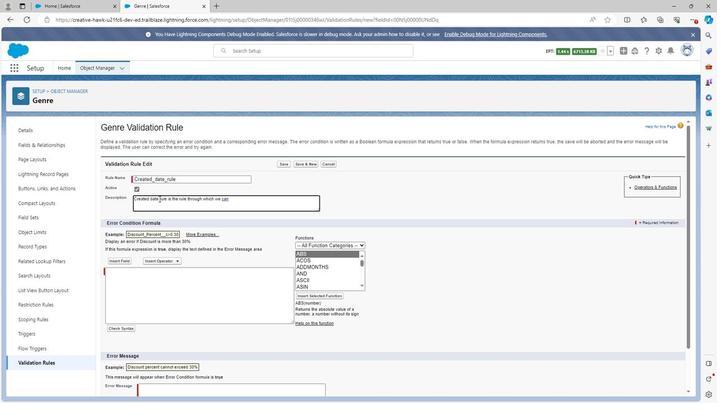 
Action: Mouse moved to (157, 225)
Screenshot: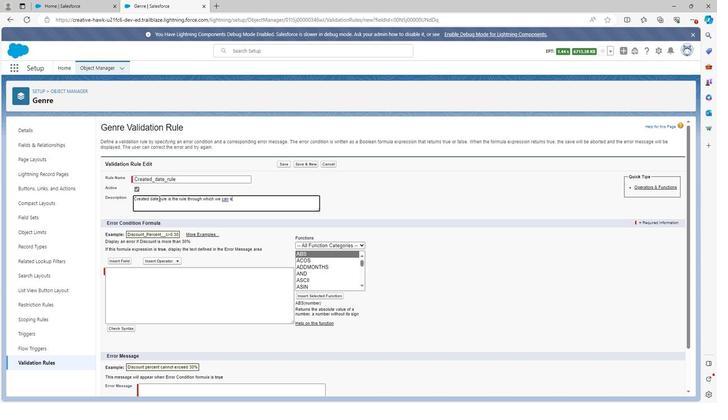 
Action: Key pressed h
Screenshot: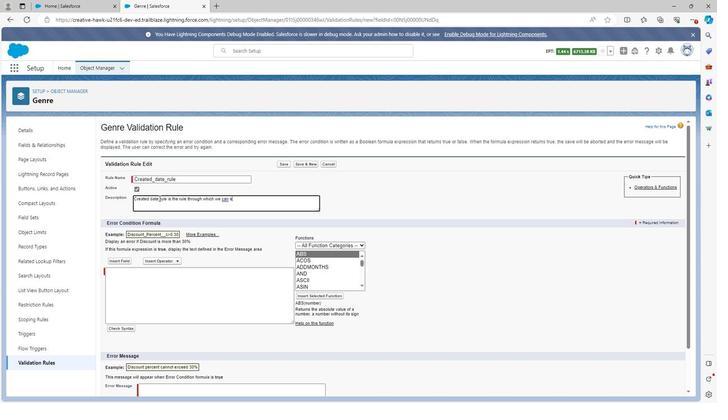 
Action: Mouse moved to (157, 226)
Screenshot: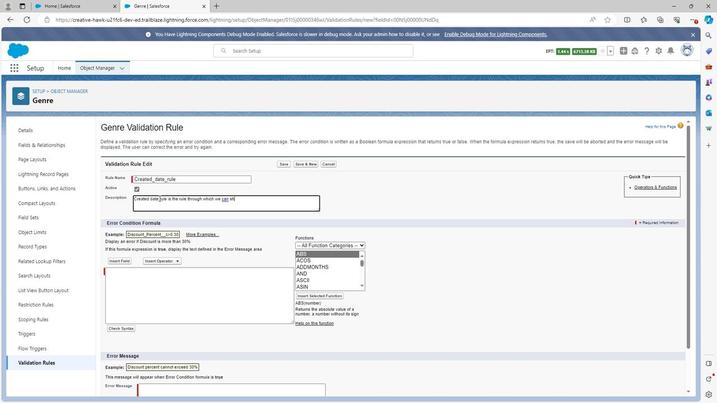 
Action: Key pressed o
Screenshot: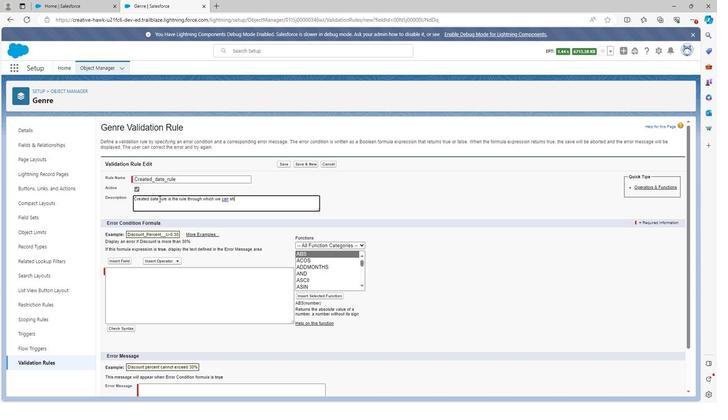 
Action: Mouse moved to (156, 226)
Screenshot: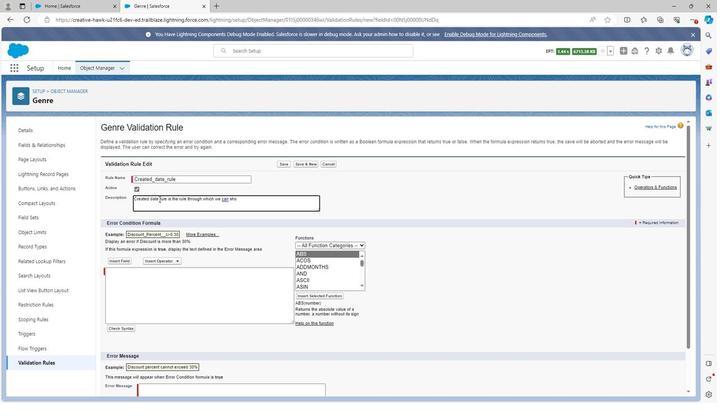 
Action: Key pressed w<Key.space>
Screenshot: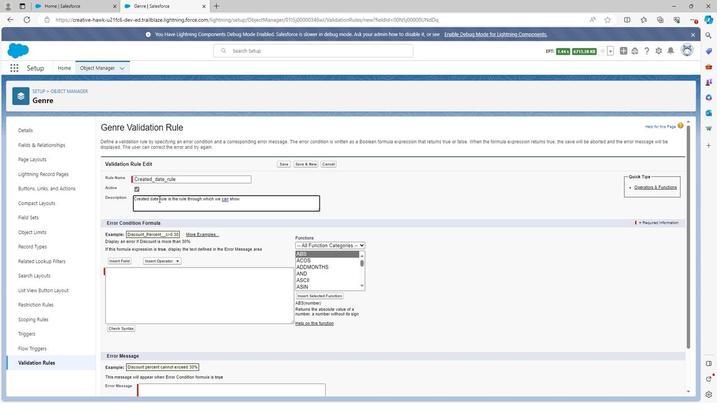 
Action: Mouse moved to (155, 227)
Screenshot: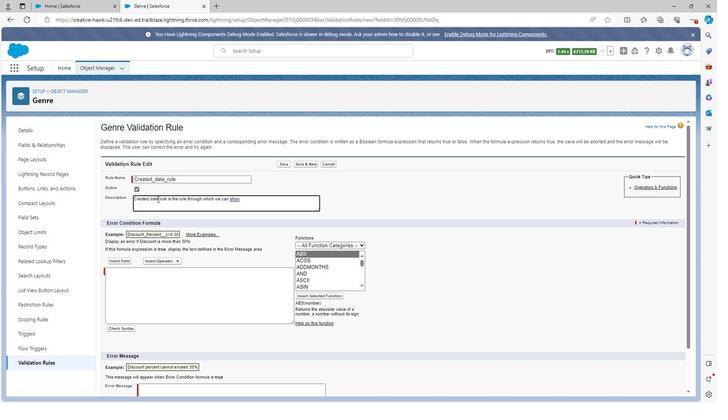 
Action: Key pressed c
Screenshot: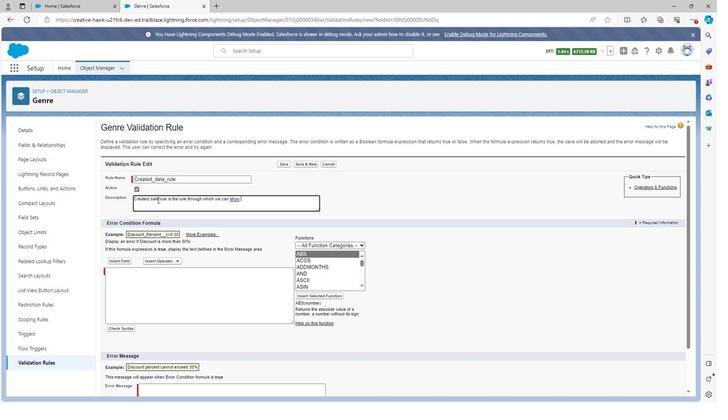 
Action: Mouse moved to (154, 227)
Screenshot: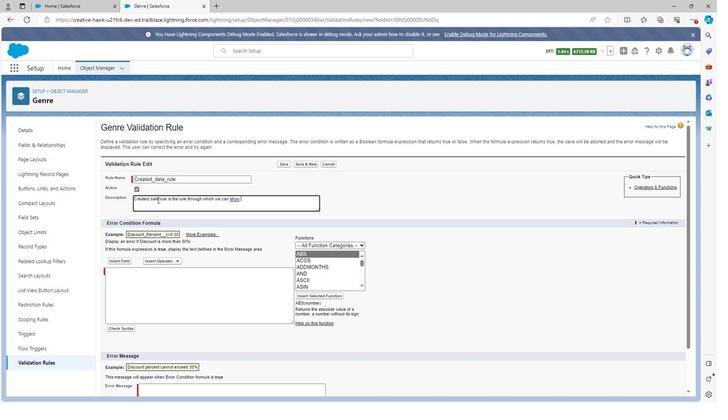 
Action: Key pressed rea
Screenshot: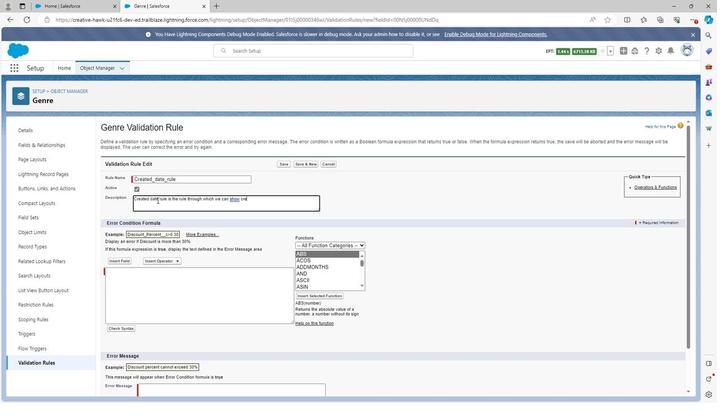 
Action: Mouse moved to (154, 227)
Screenshot: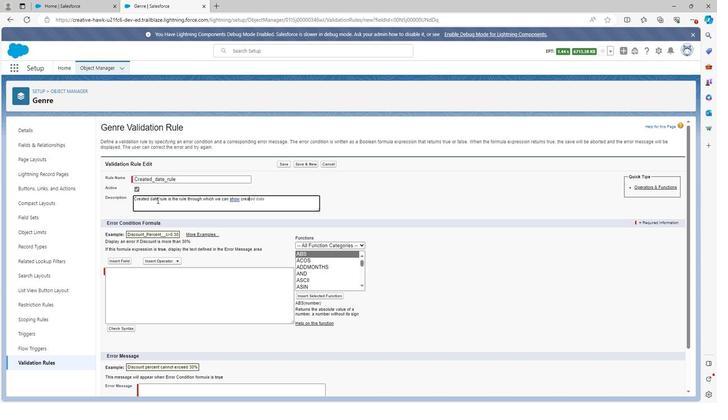
Action: Key pressed t
Screenshot: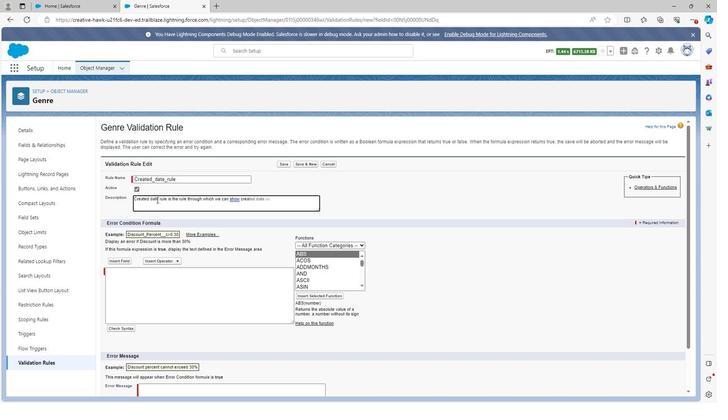 
Action: Mouse moved to (154, 226)
Screenshot: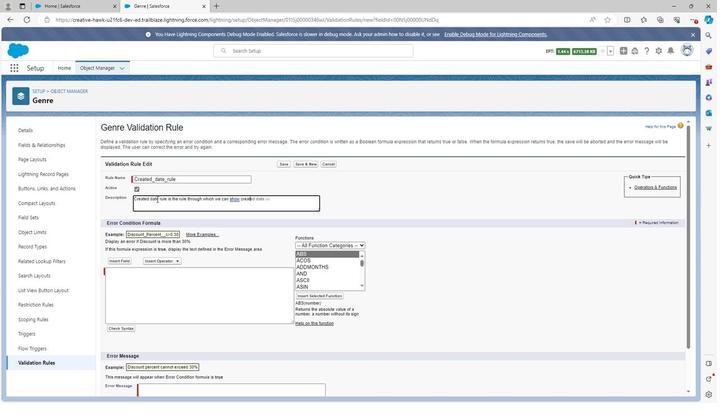 
Action: Key pressed ed<Key.space>dat
Screenshot: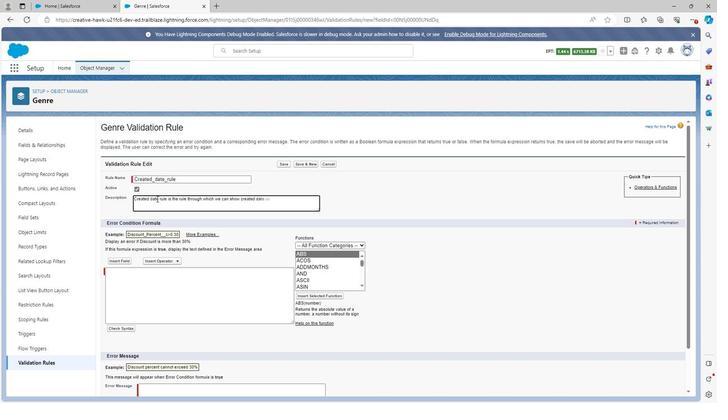 
Action: Mouse moved to (154, 226)
Screenshot: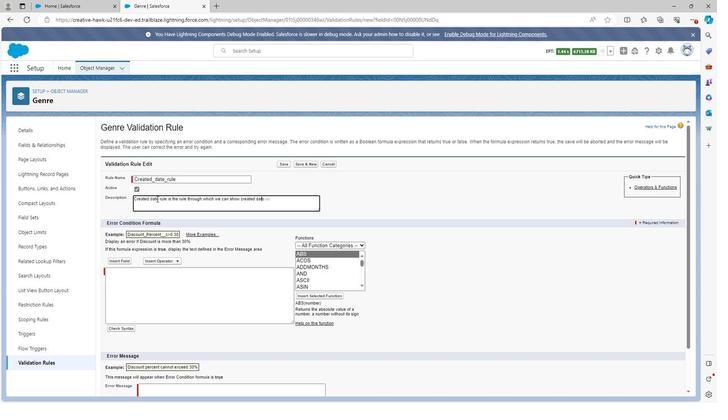 
Action: Key pressed e<Key.space>w
Screenshot: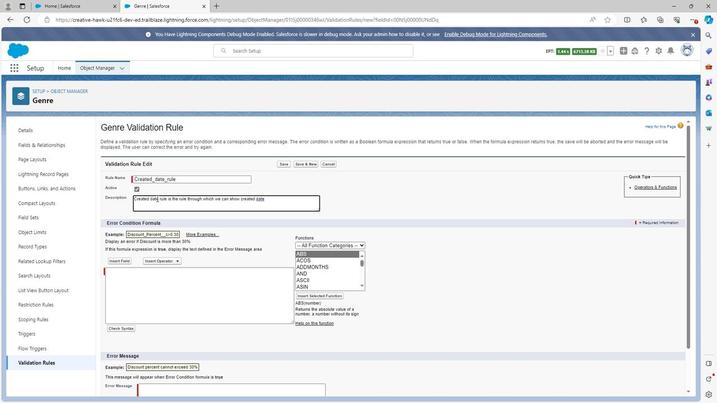 
Action: Mouse moved to (154, 227)
Screenshot: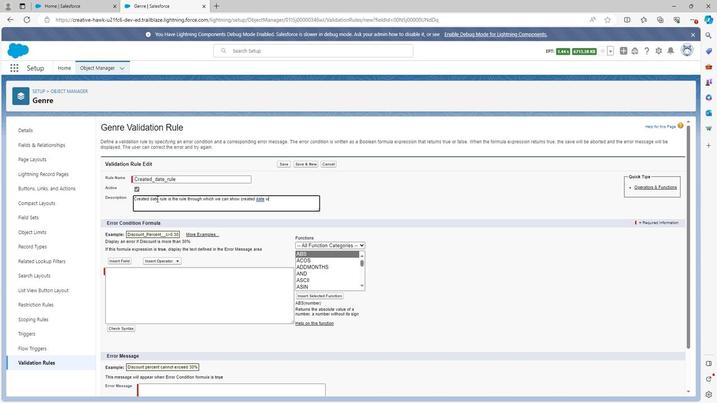 
Action: Key pressed i
Screenshot: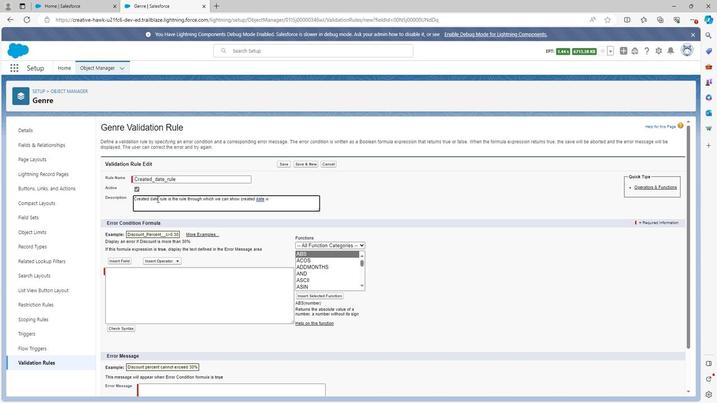 
Action: Mouse moved to (154, 227)
Screenshot: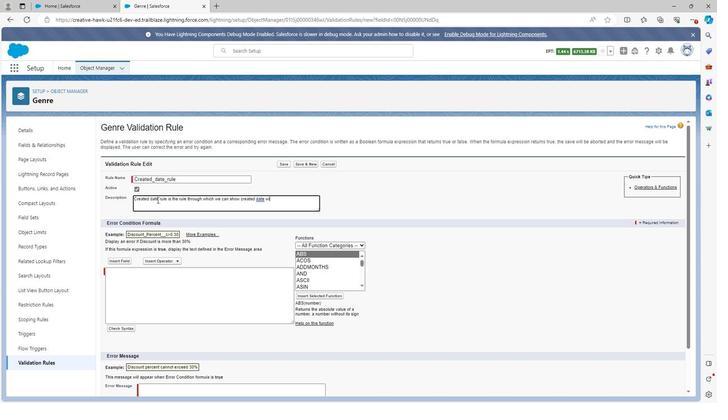 
Action: Key pressed t
Screenshot: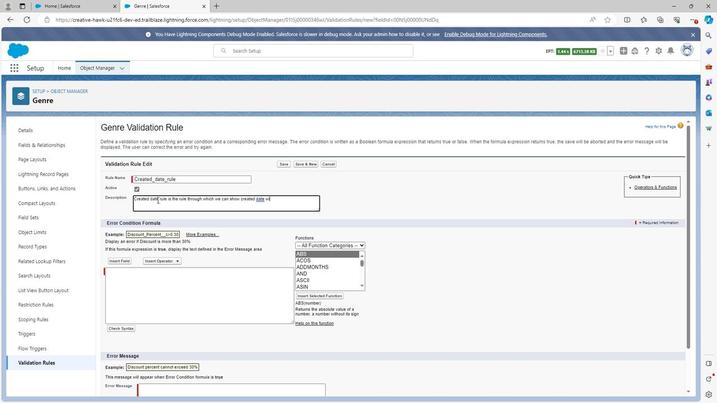 
Action: Mouse moved to (154, 227)
Screenshot: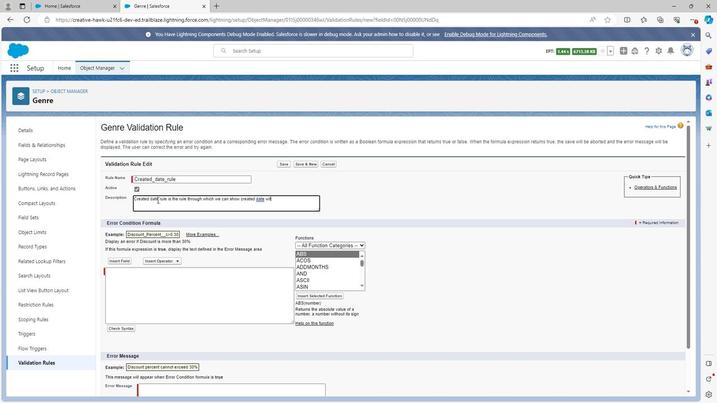 
Action: Key pressed h
Screenshot: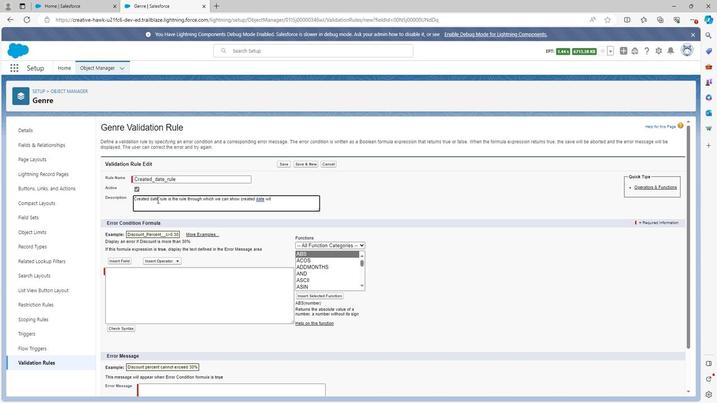 
Action: Mouse moved to (154, 227)
Screenshot: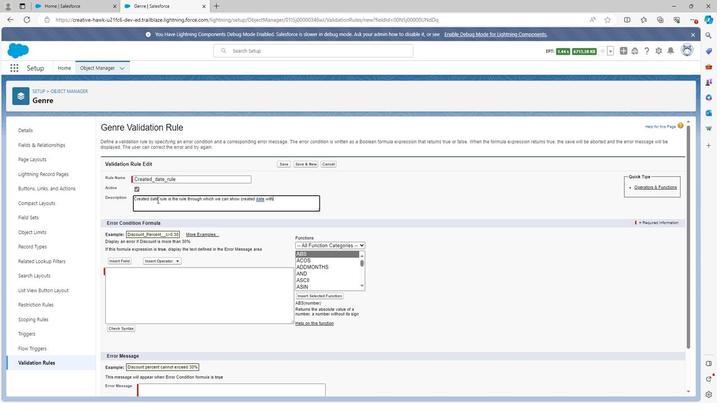 
Action: Key pressed <Key.space>so
Screenshot: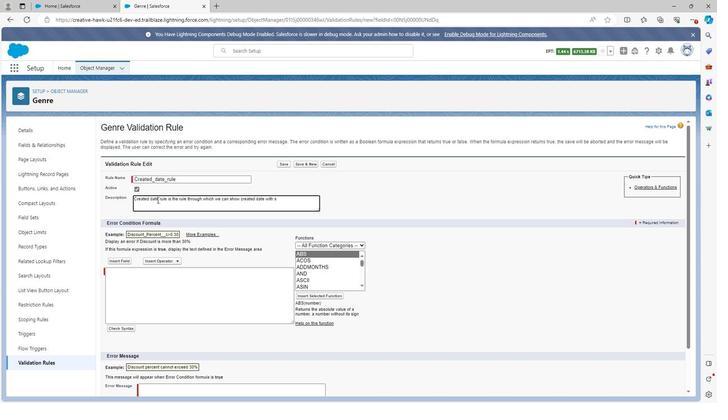 
Action: Mouse moved to (154, 227)
Screenshot: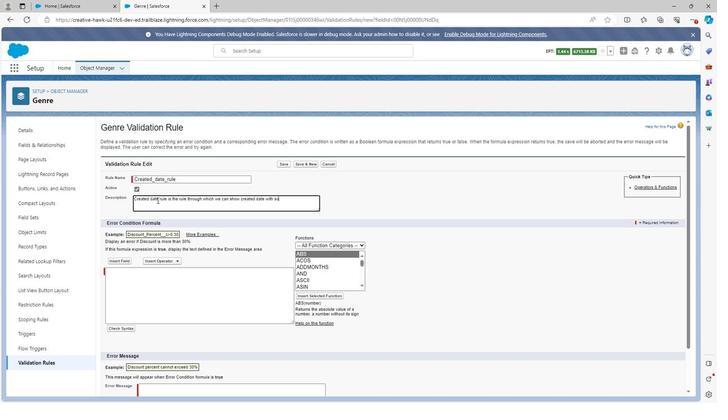
Action: Key pressed me<Key.space>
Screenshot: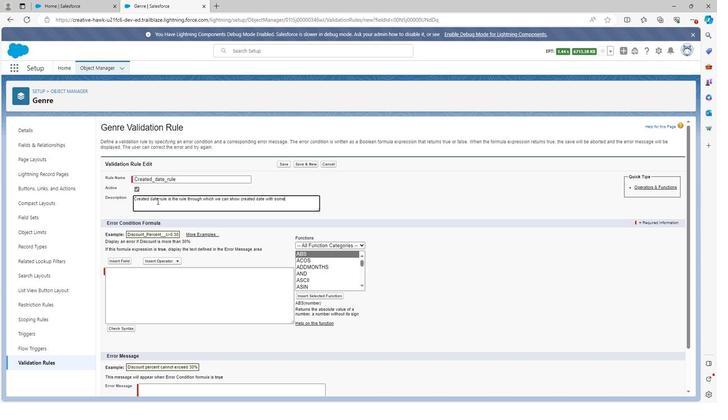 
Action: Mouse moved to (154, 228)
Screenshot: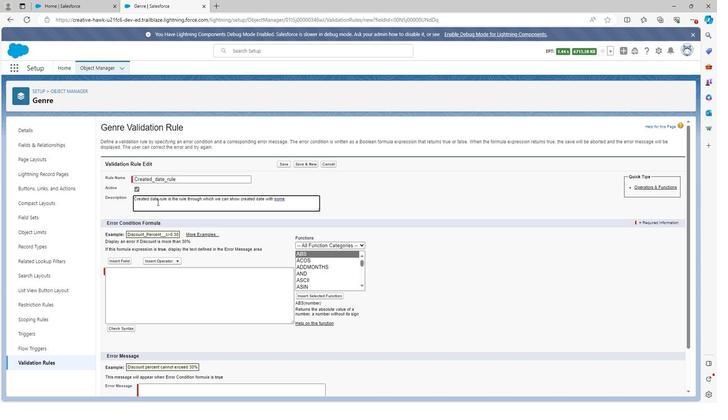 
Action: Key pressed li
Screenshot: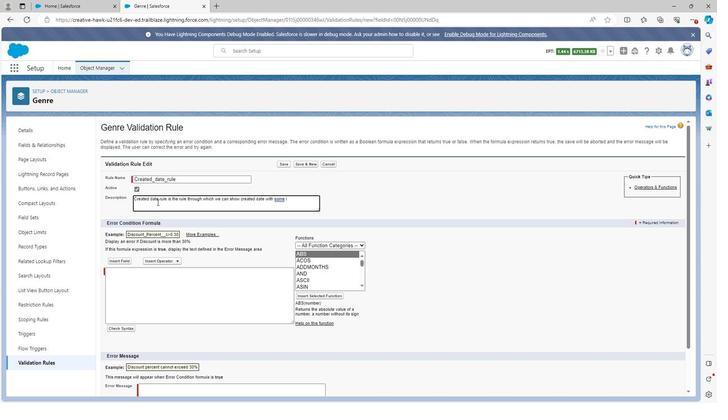 
Action: Mouse moved to (154, 228)
Screenshot: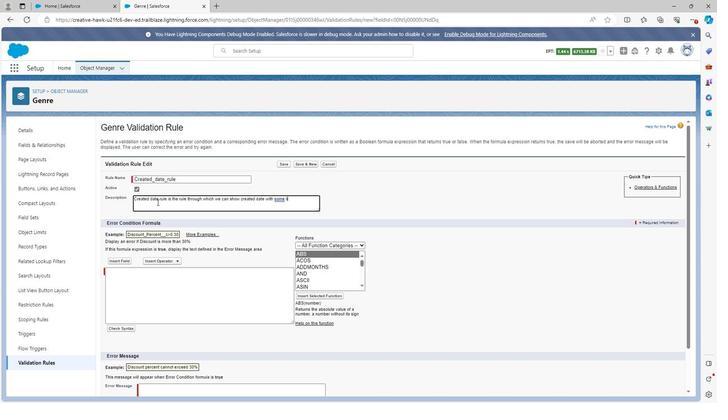 
Action: Key pressed m
Screenshot: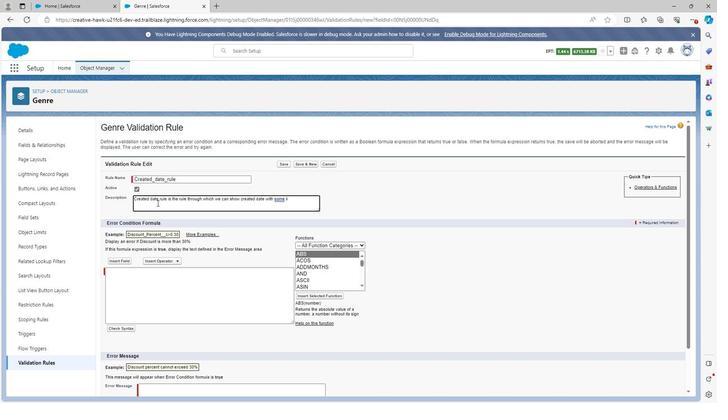 
Action: Mouse moved to (154, 228)
Screenshot: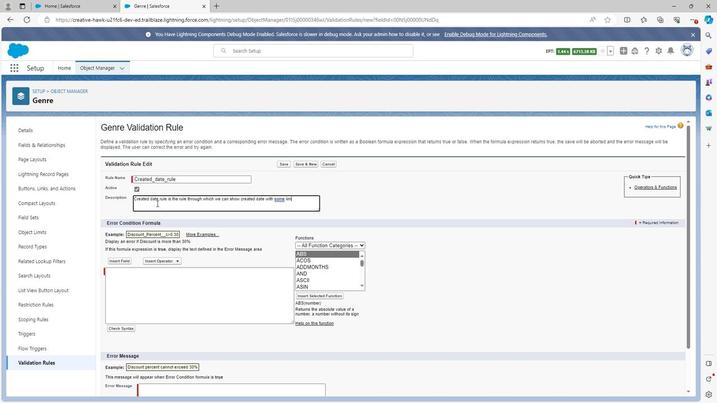
Action: Key pressed i
Screenshot: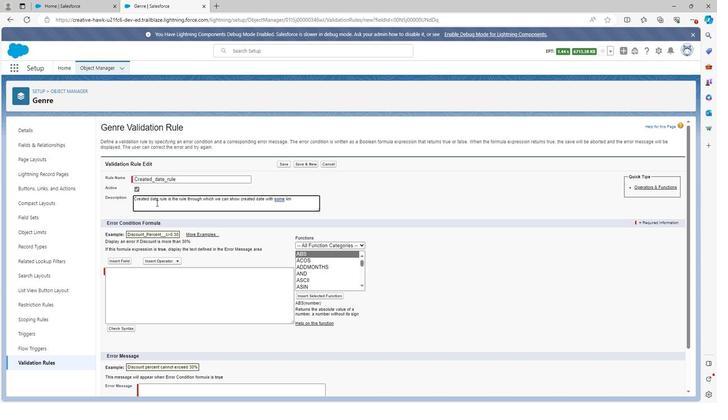
Action: Mouse moved to (153, 229)
Screenshot: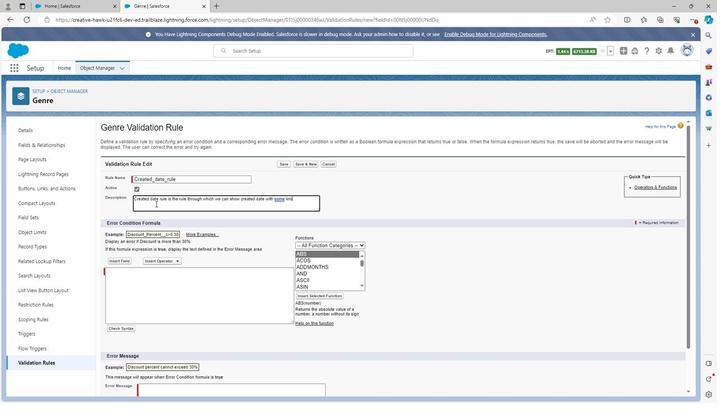 
Action: Key pressed ts
Screenshot: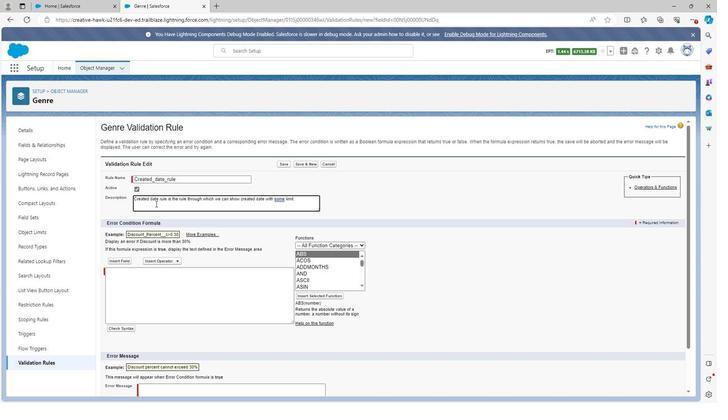 
Action: Mouse moved to (121, 260)
Screenshot: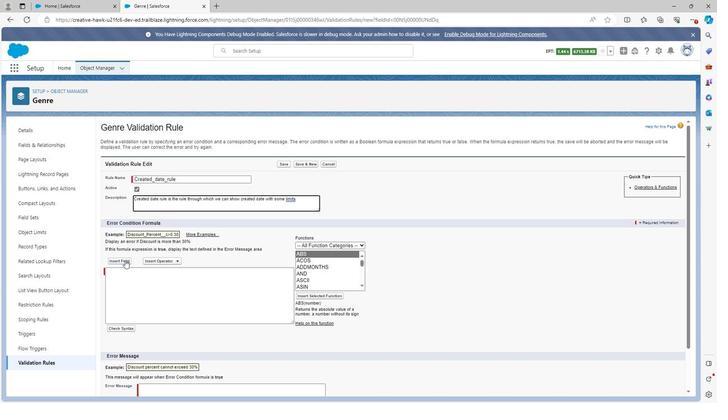 
Action: Mouse pressed left at (121, 260)
Screenshot: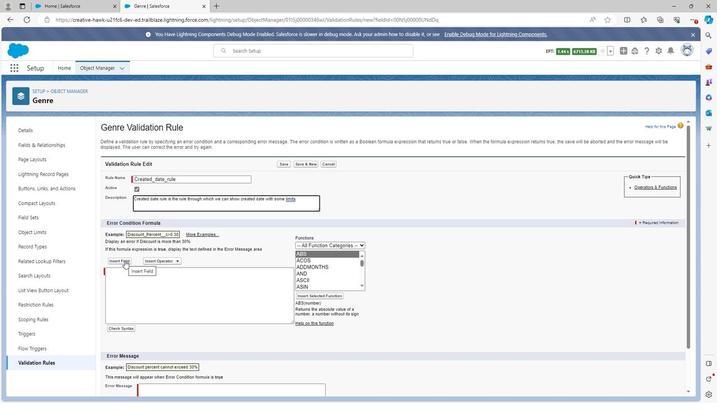 
Action: Mouse moved to (341, 259)
Screenshot: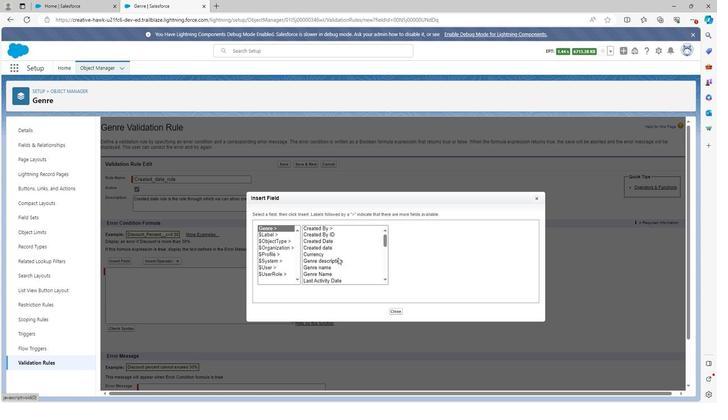 
Action: Mouse scrolled (341, 259) with delta (0, 0)
Screenshot: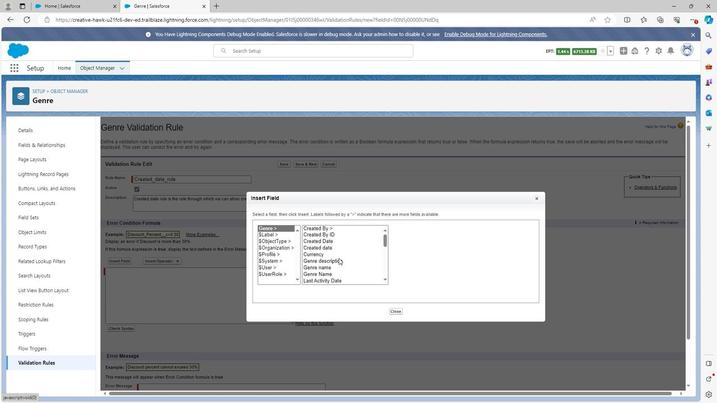 
Action: Mouse scrolled (341, 259) with delta (0, 0)
Screenshot: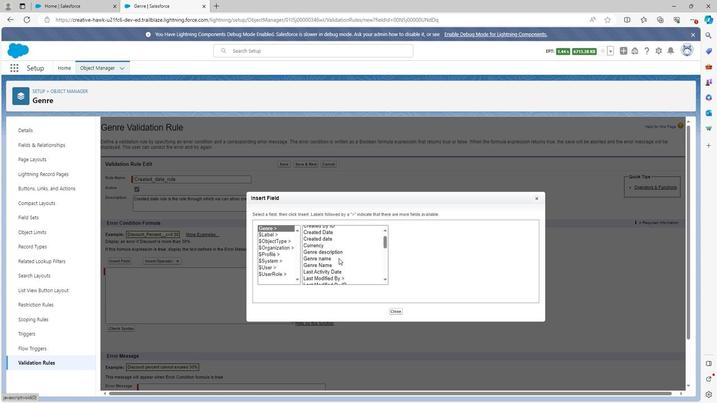 
Action: Mouse scrolled (341, 259) with delta (0, 0)
Screenshot: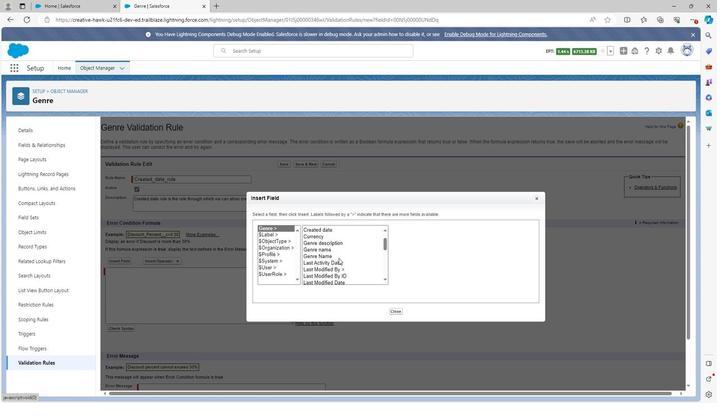 
Action: Mouse scrolled (341, 259) with delta (0, 0)
Screenshot: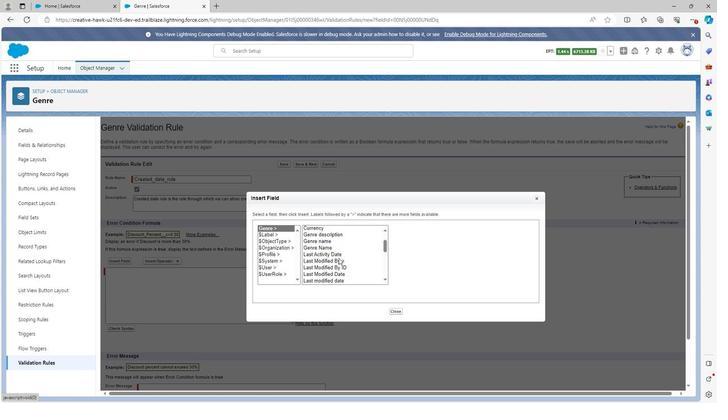 
Action: Mouse moved to (341, 259)
Screenshot: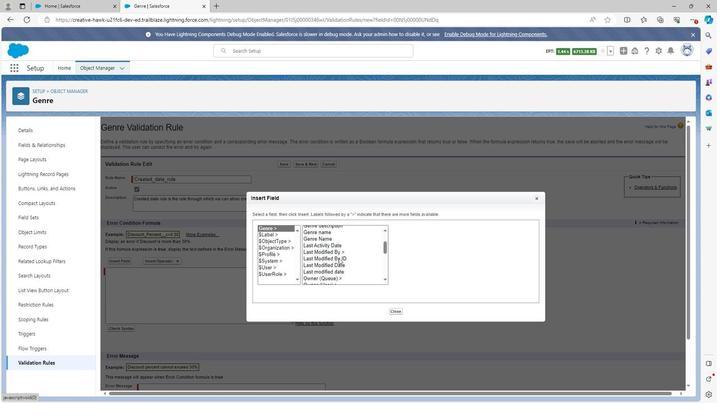 
Action: Mouse scrolled (341, 259) with delta (0, 0)
Screenshot: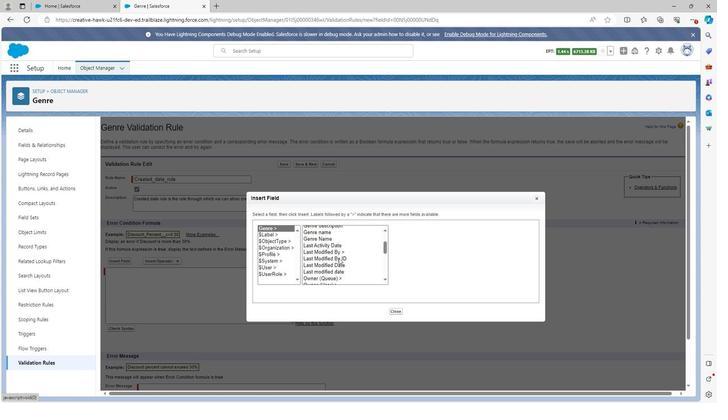 
Action: Mouse scrolled (341, 259) with delta (0, 0)
Screenshot: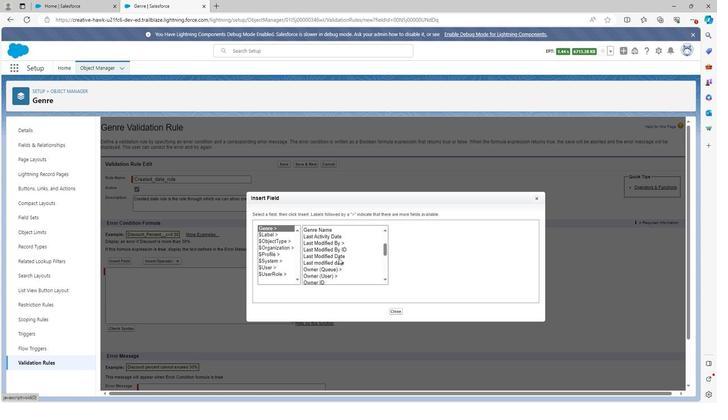 
Action: Mouse scrolled (341, 259) with delta (0, 0)
Screenshot: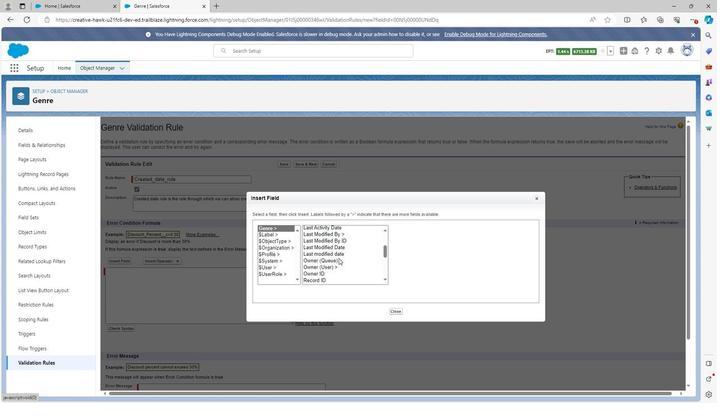 
Action: Mouse scrolled (341, 259) with delta (0, 0)
Screenshot: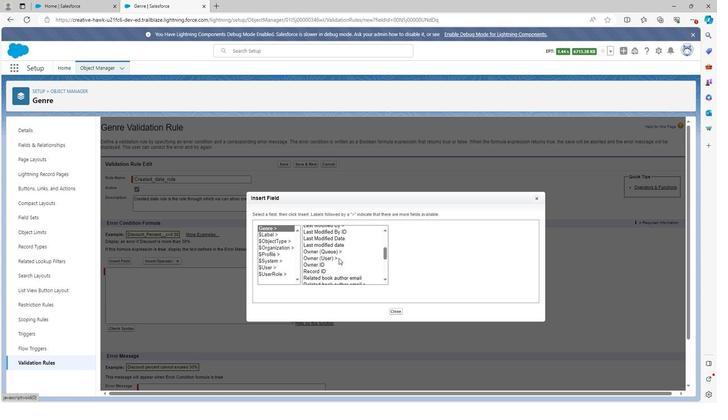 
Action: Mouse scrolled (341, 259) with delta (0, 0)
Screenshot: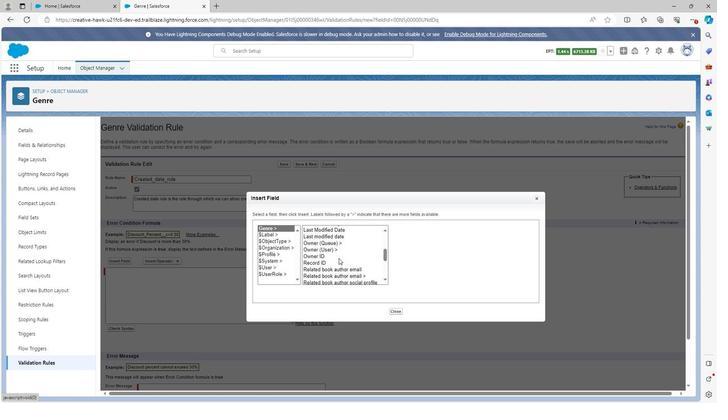 
Action: Mouse moved to (340, 259)
Screenshot: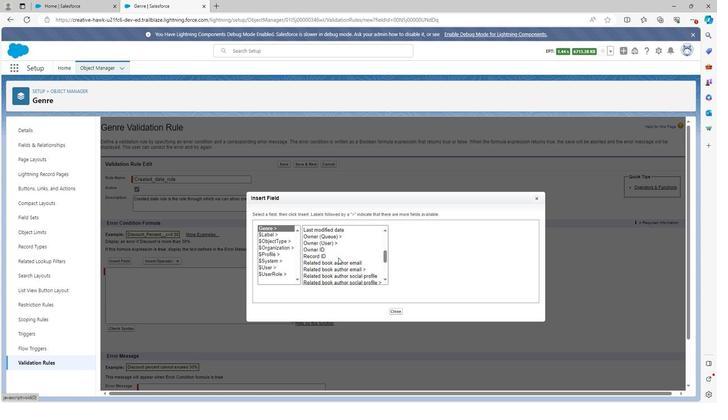 
Action: Mouse scrolled (340, 259) with delta (0, 0)
Screenshot: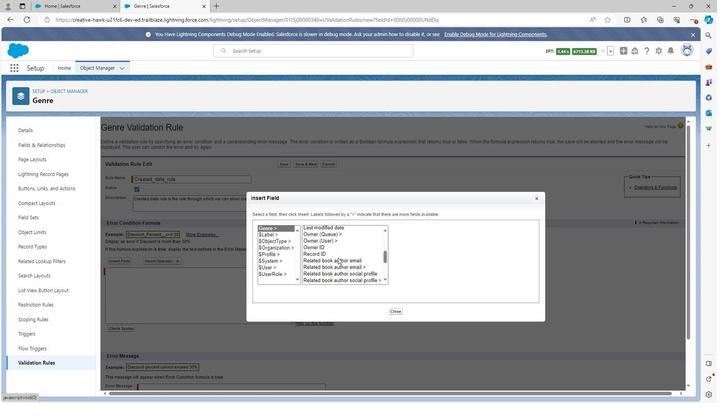 
Action: Mouse scrolled (340, 259) with delta (0, 0)
Screenshot: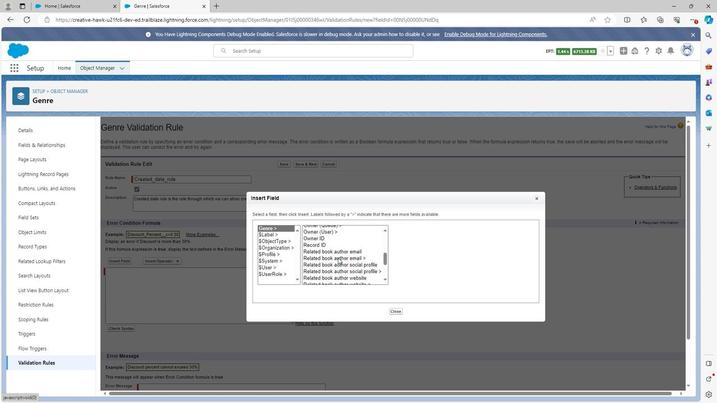 
Action: Mouse scrolled (340, 259) with delta (0, 0)
Screenshot: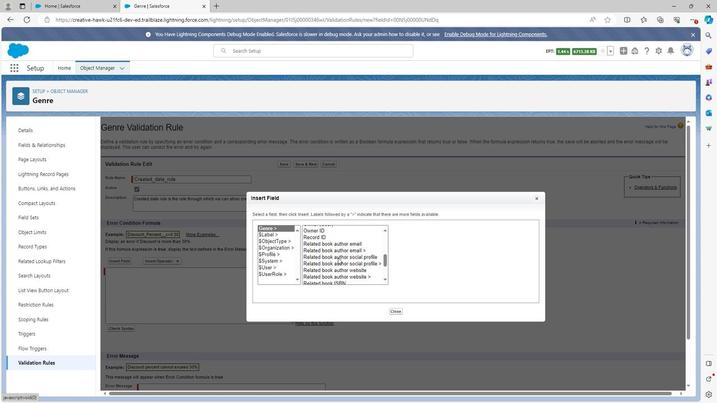 
Action: Mouse moved to (340, 259)
Screenshot: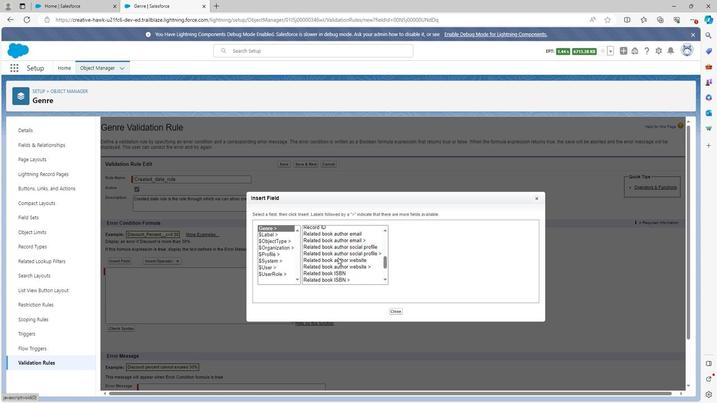 
Action: Mouse scrolled (340, 259) with delta (0, 0)
Screenshot: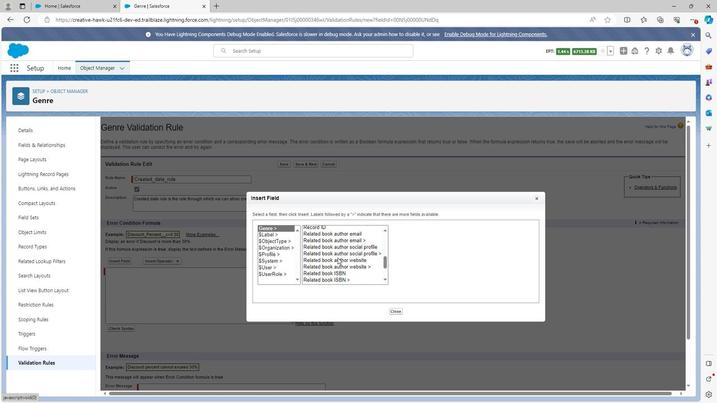 
Action: Mouse scrolled (340, 259) with delta (0, 0)
Screenshot: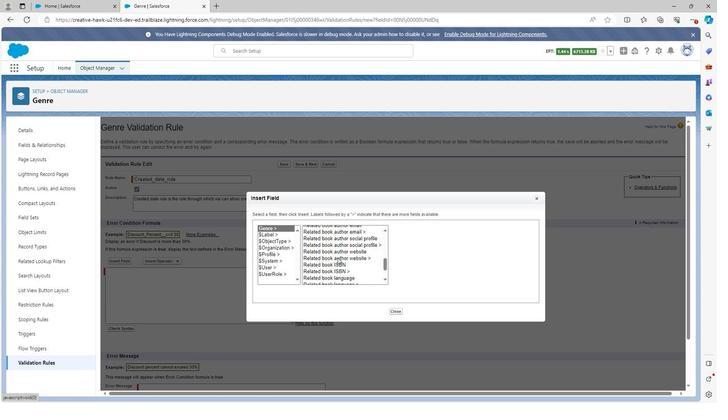
Action: Mouse scrolled (340, 259) with delta (0, 0)
Screenshot: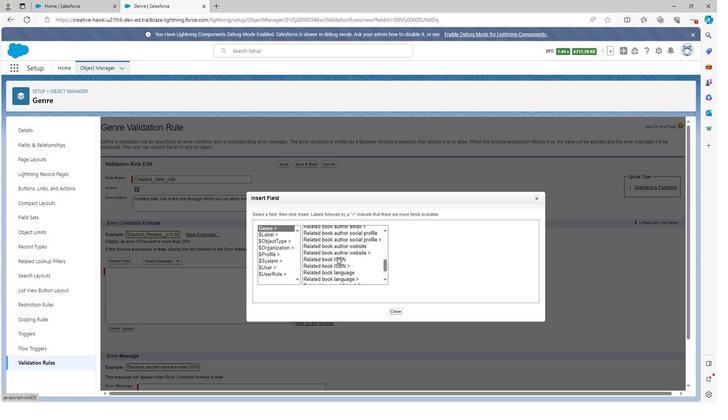 
Action: Mouse scrolled (340, 259) with delta (0, 0)
Screenshot: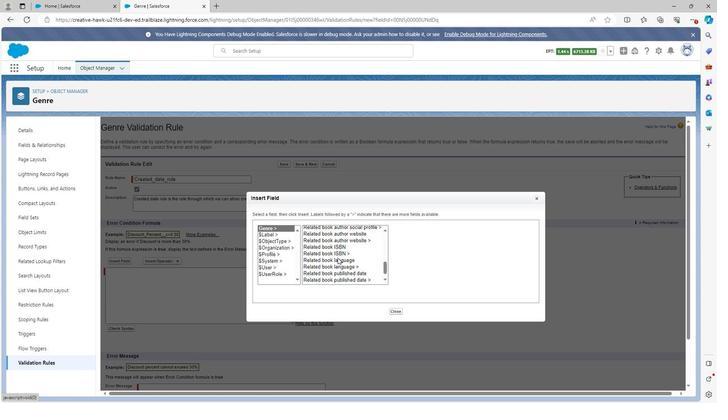 
Action: Mouse scrolled (340, 259) with delta (0, 0)
Screenshot: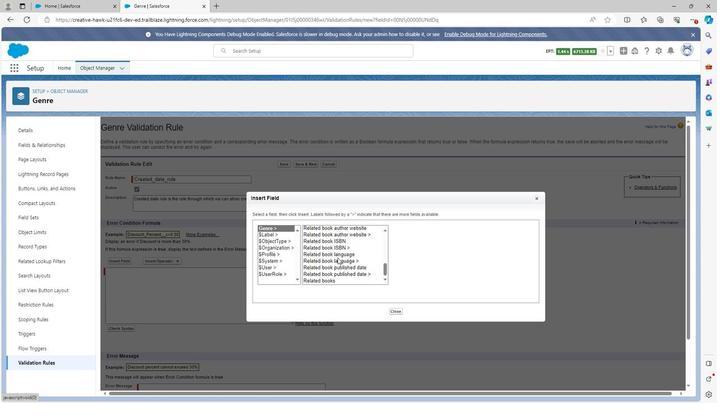 
Action: Mouse moved to (330, 264)
Screenshot: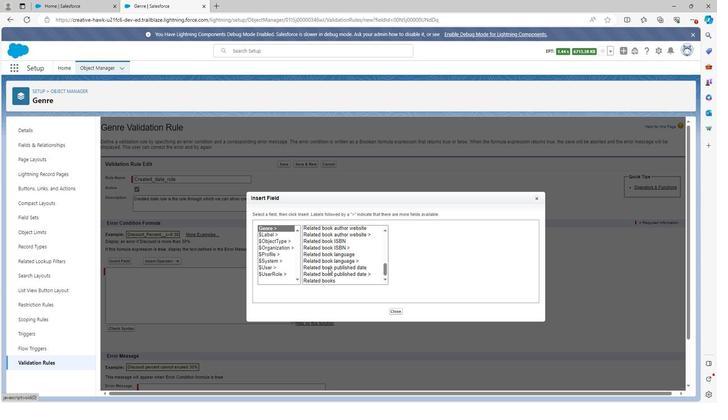 
Action: Mouse scrolled (330, 265) with delta (0, 0)
Screenshot: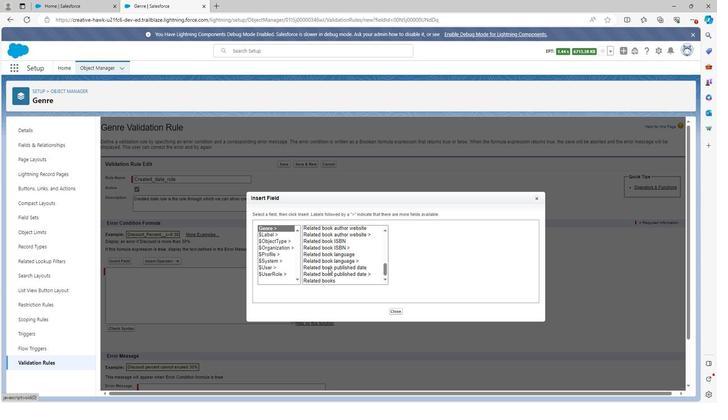 
Action: Mouse scrolled (330, 265) with delta (0, 0)
Screenshot: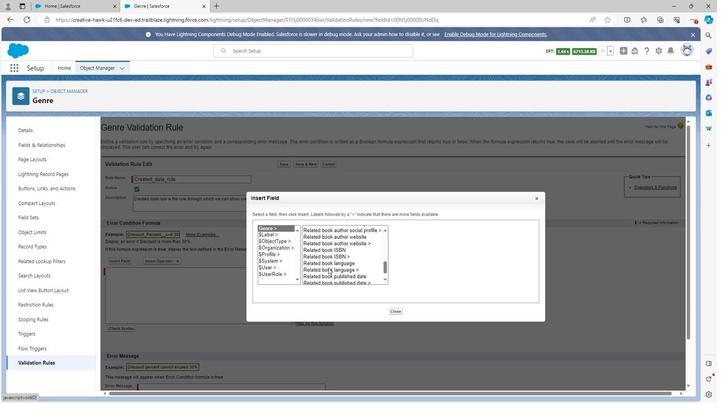 
Action: Mouse scrolled (330, 265) with delta (0, 0)
Screenshot: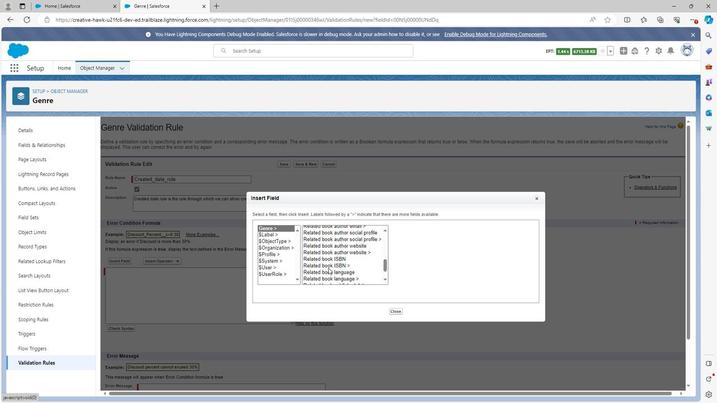 
Action: Mouse scrolled (330, 265) with delta (0, 0)
Screenshot: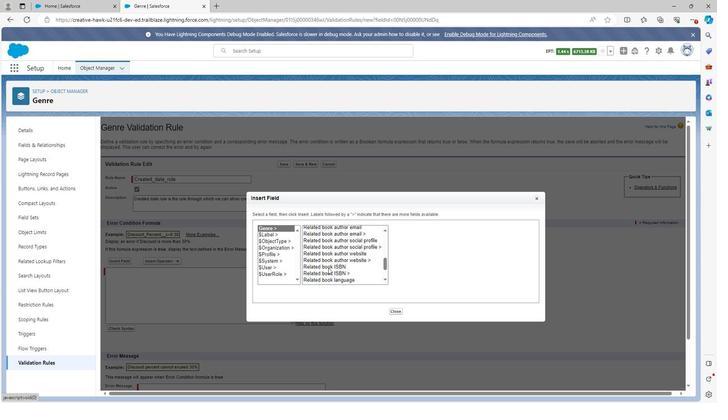 
Action: Mouse scrolled (330, 265) with delta (0, 0)
Screenshot: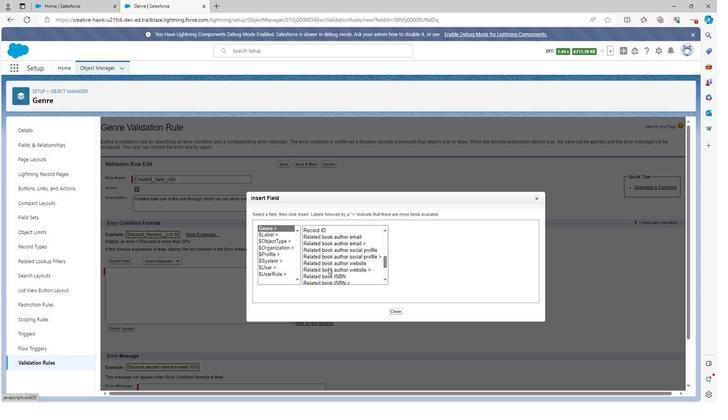 
Action: Mouse scrolled (330, 265) with delta (0, 0)
Screenshot: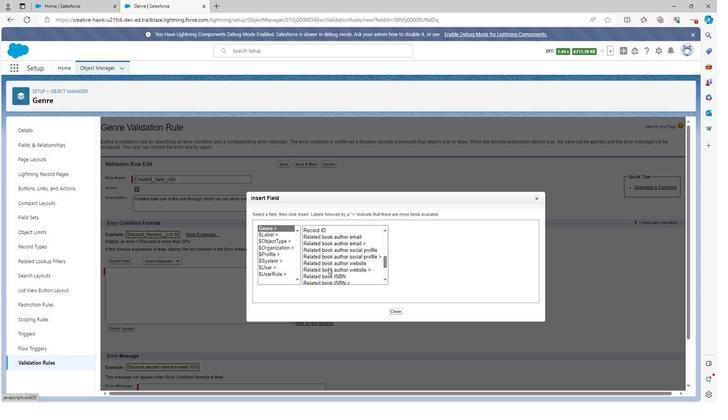 
Action: Mouse scrolled (330, 265) with delta (0, 0)
Screenshot: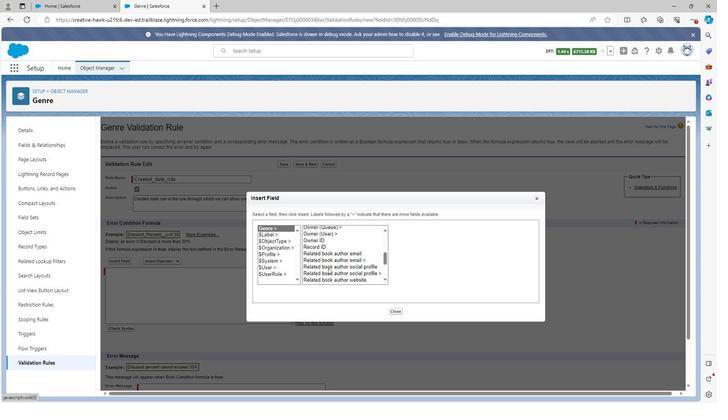 
Action: Mouse scrolled (330, 265) with delta (0, 0)
Screenshot: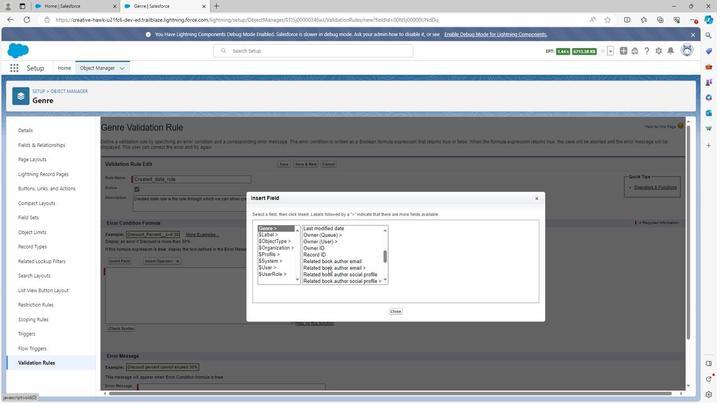 
Action: Mouse scrolled (330, 265) with delta (0, 0)
Screenshot: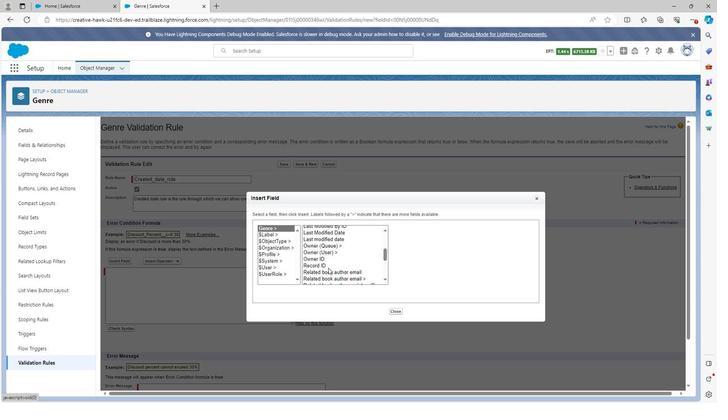 
Action: Mouse scrolled (330, 265) with delta (0, 0)
Screenshot: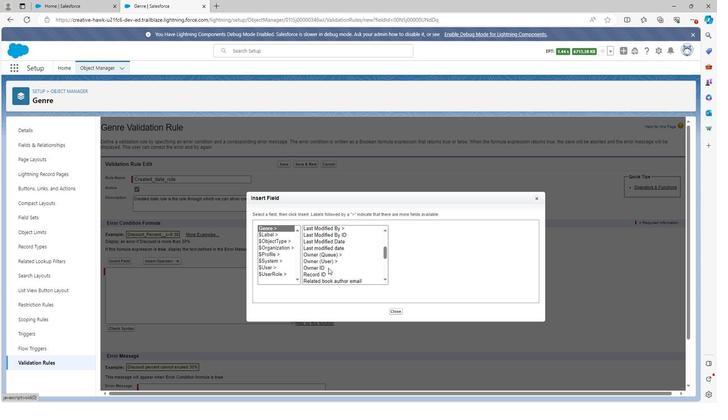 
Action: Mouse scrolled (330, 265) with delta (0, 0)
Screenshot: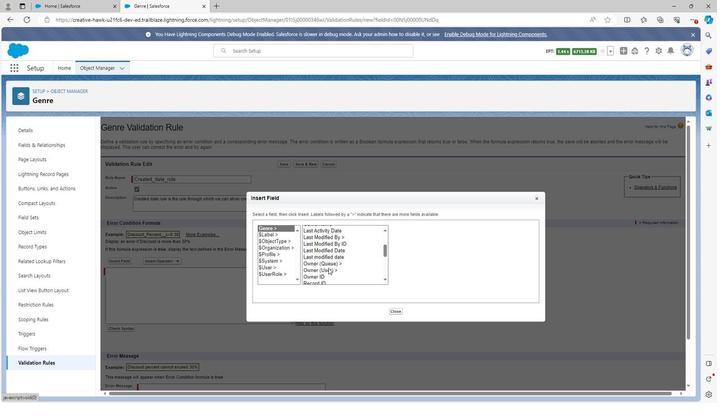 
Action: Mouse scrolled (330, 265) with delta (0, 0)
Screenshot: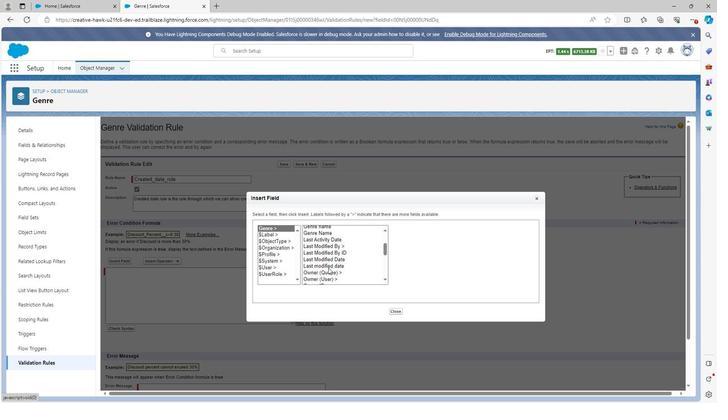 
Action: Mouse moved to (330, 264)
Screenshot: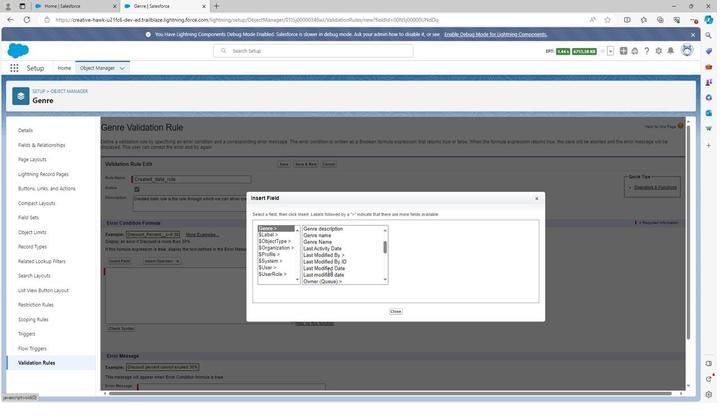 
Action: Mouse scrolled (330, 264) with delta (0, 0)
Screenshot: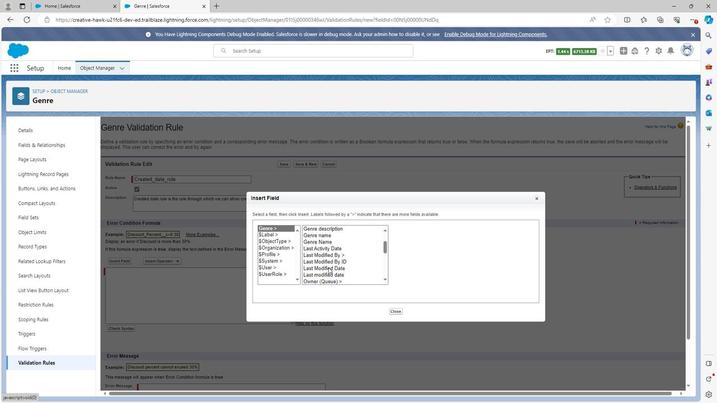 
Action: Mouse scrolled (330, 264) with delta (0, 0)
Screenshot: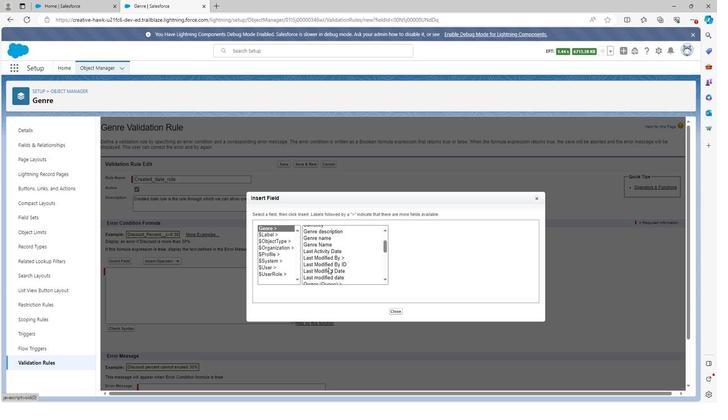 
Action: Mouse scrolled (330, 264) with delta (0, 0)
Screenshot: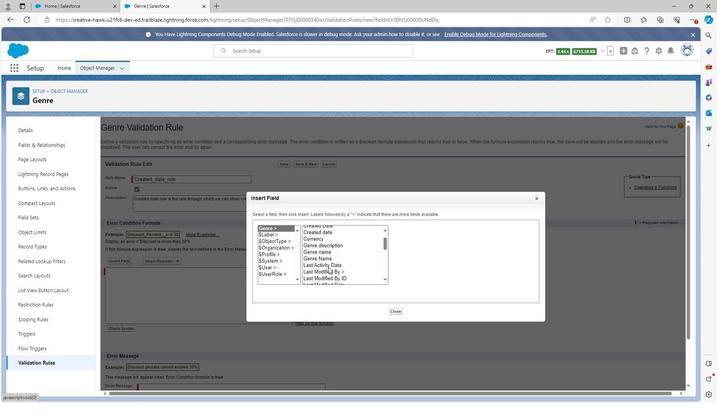 
Action: Mouse scrolled (330, 264) with delta (0, 0)
Screenshot: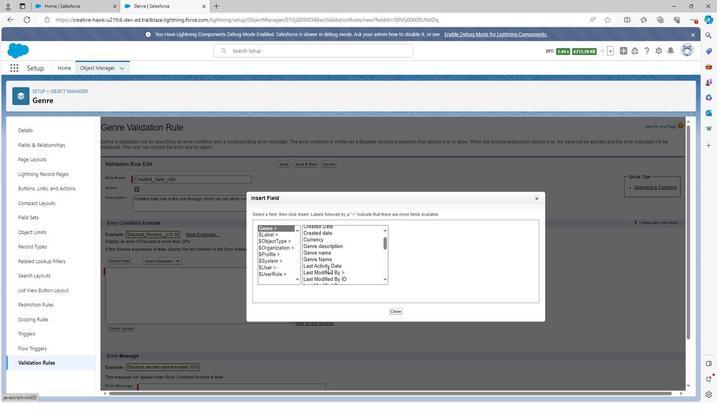 
Action: Mouse moved to (326, 253)
Screenshot: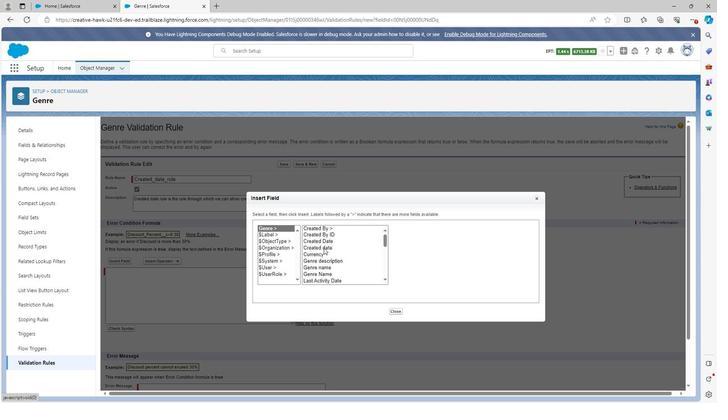 
Action: Mouse pressed left at (326, 253)
Screenshot: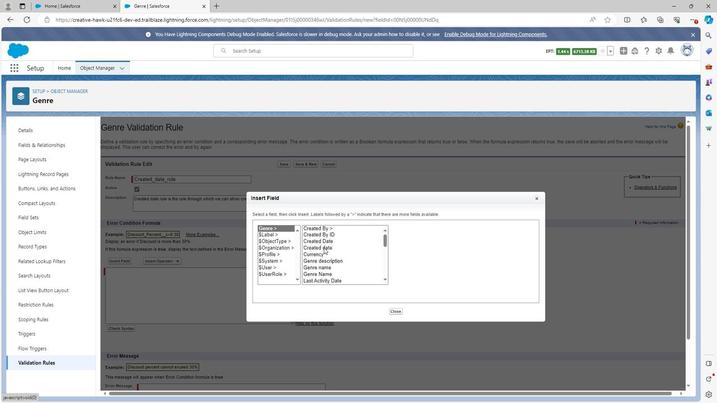 
Action: Mouse moved to (423, 265)
Screenshot: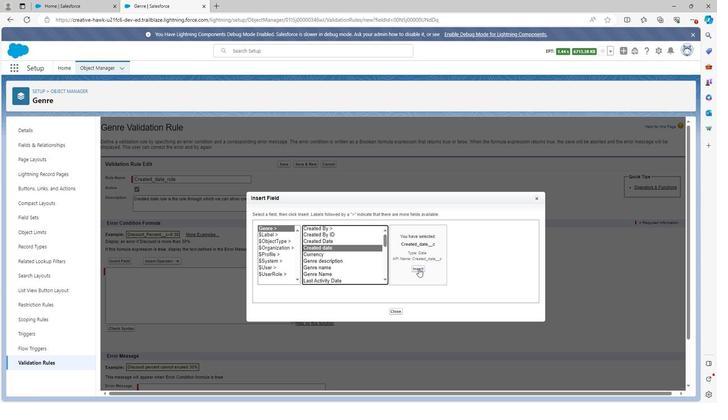 
Action: Mouse pressed left at (423, 265)
Screenshot: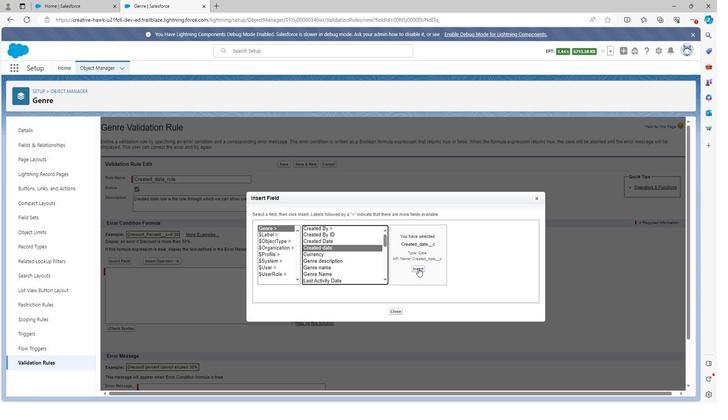 
Action: Mouse moved to (169, 260)
Screenshot: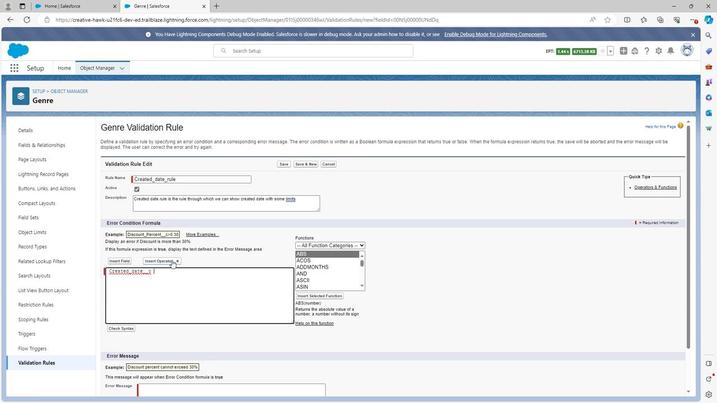 
Action: Mouse pressed left at (169, 260)
Screenshot: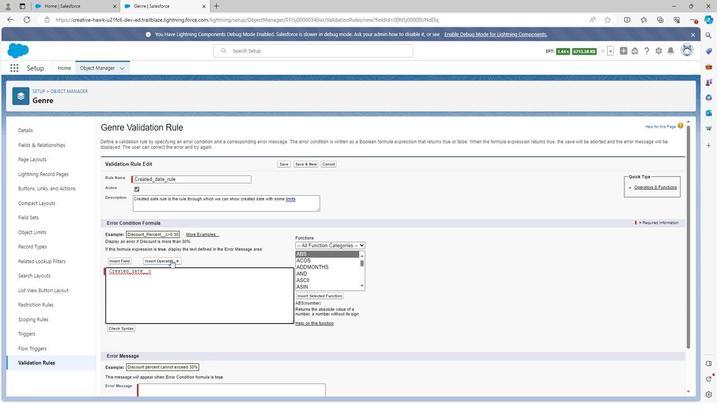 
Action: Mouse moved to (155, 307)
Screenshot: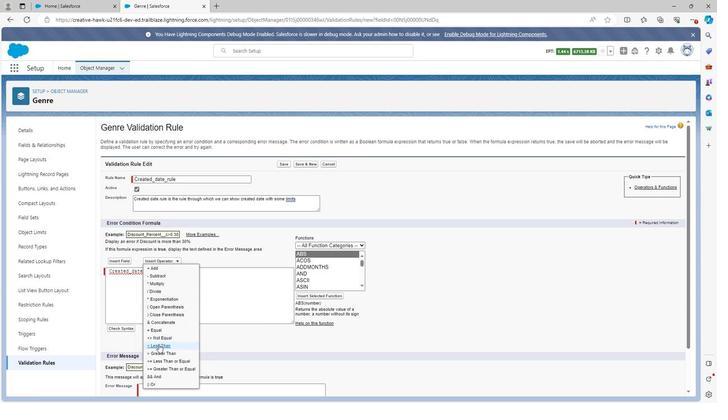 
Action: Mouse pressed left at (155, 307)
Screenshot: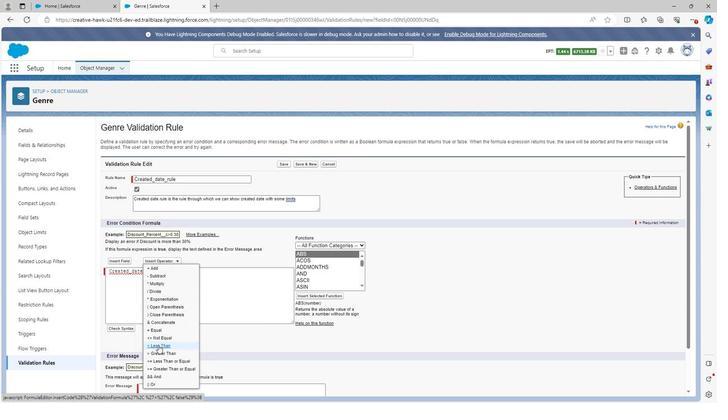 
Action: Mouse moved to (311, 264)
Screenshot: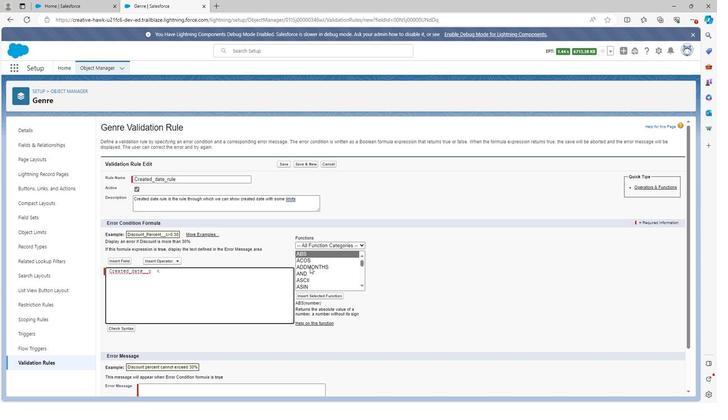 
Action: Mouse scrolled (311, 264) with delta (0, 0)
Screenshot: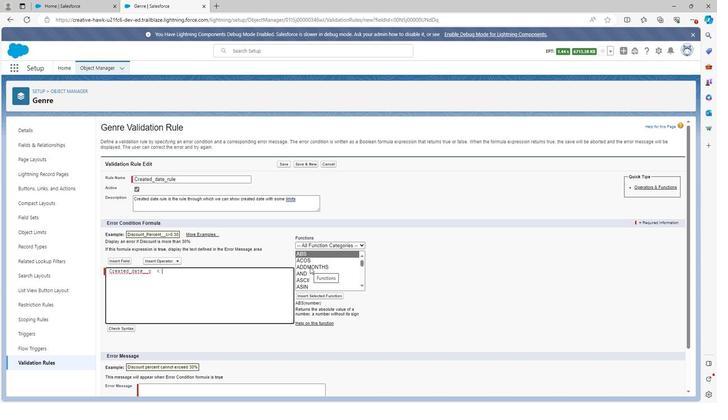 
Action: Mouse scrolled (311, 264) with delta (0, 0)
Screenshot: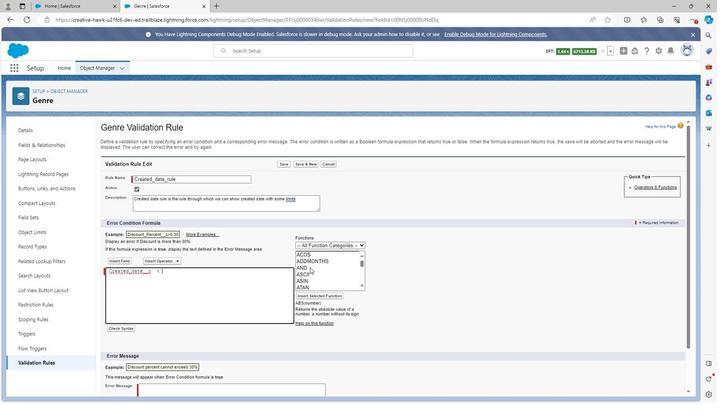 
Action: Mouse scrolled (311, 264) with delta (0, 0)
Screenshot: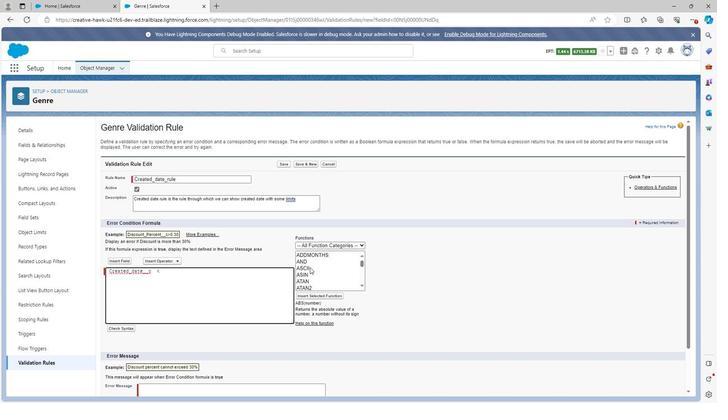 
Action: Mouse scrolled (311, 264) with delta (0, 0)
Screenshot: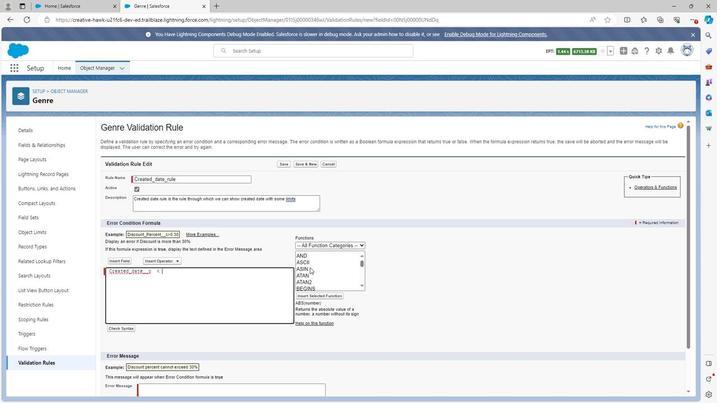 
Action: Mouse scrolled (311, 264) with delta (0, 0)
Screenshot: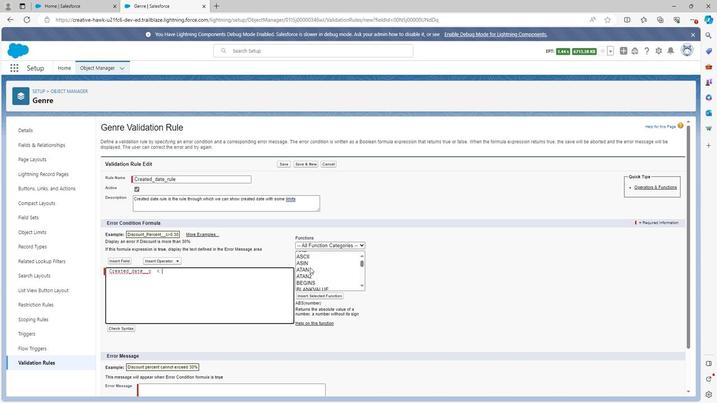 
Action: Mouse scrolled (311, 264) with delta (0, 0)
Screenshot: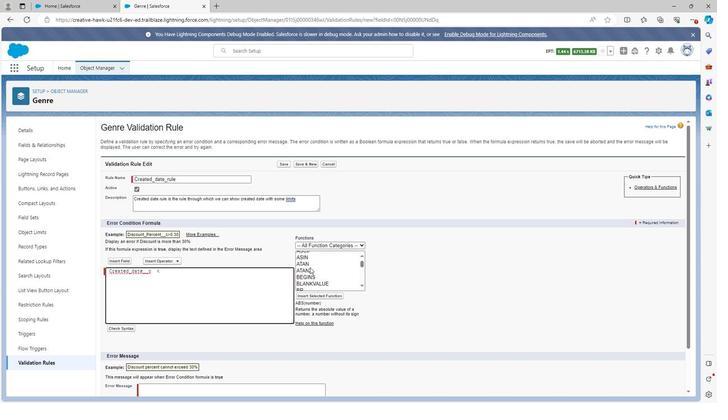 
Action: Mouse scrolled (311, 264) with delta (0, 0)
Screenshot: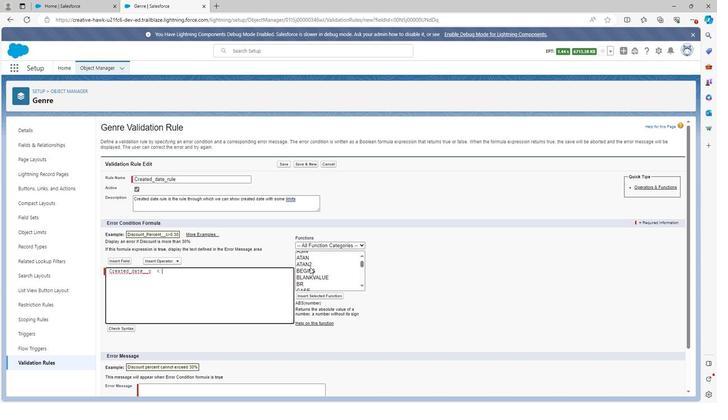 
Action: Mouse scrolled (311, 264) with delta (0, 0)
Screenshot: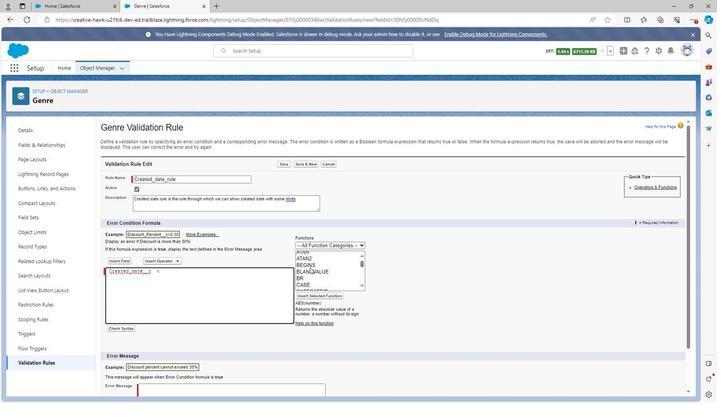 
Action: Mouse scrolled (311, 264) with delta (0, 0)
Screenshot: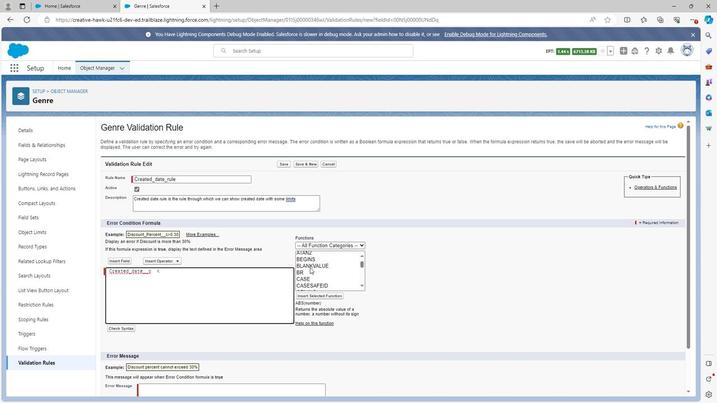 
Action: Mouse scrolled (311, 264) with delta (0, 0)
Screenshot: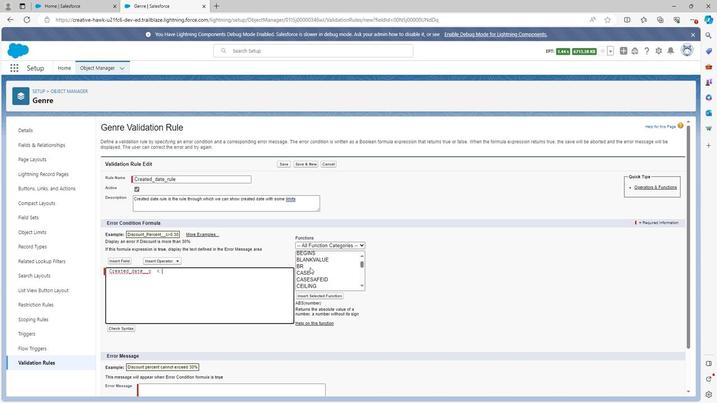 
Action: Mouse scrolled (311, 264) with delta (0, 0)
Screenshot: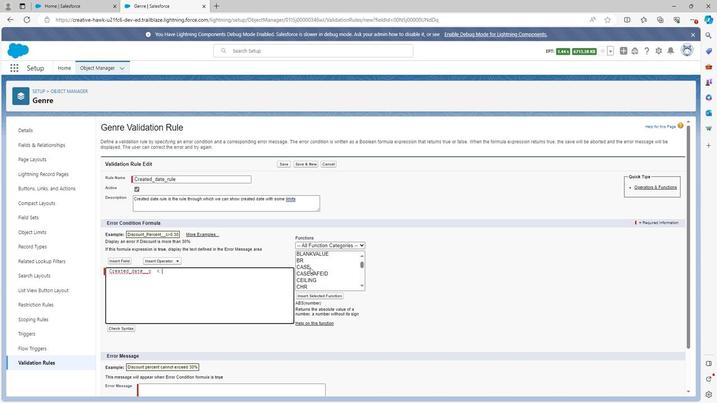 
Action: Mouse scrolled (311, 264) with delta (0, 0)
Screenshot: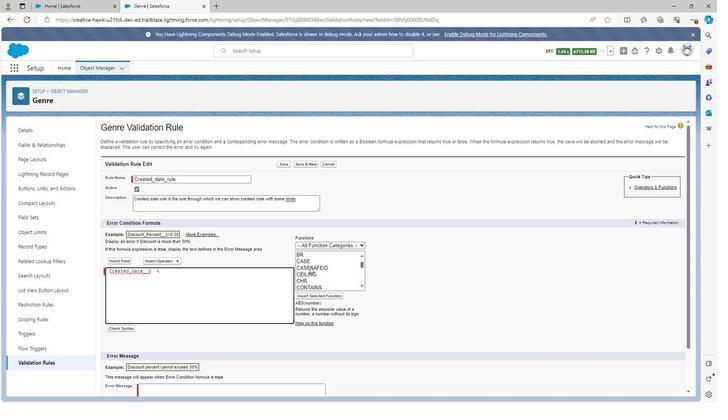 
Action: Mouse scrolled (311, 264) with delta (0, 0)
Screenshot: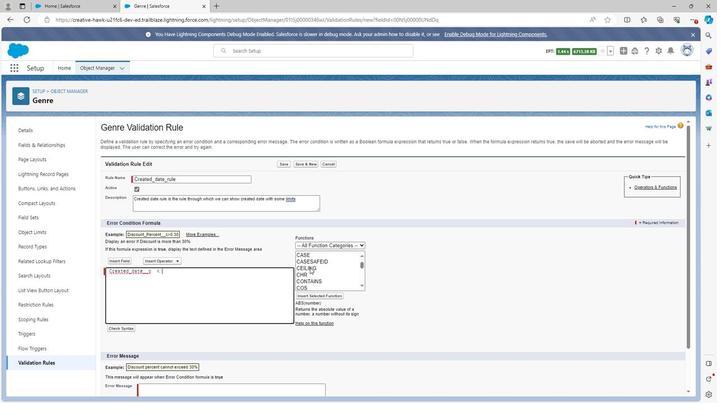 
Action: Mouse scrolled (311, 264) with delta (0, 0)
Screenshot: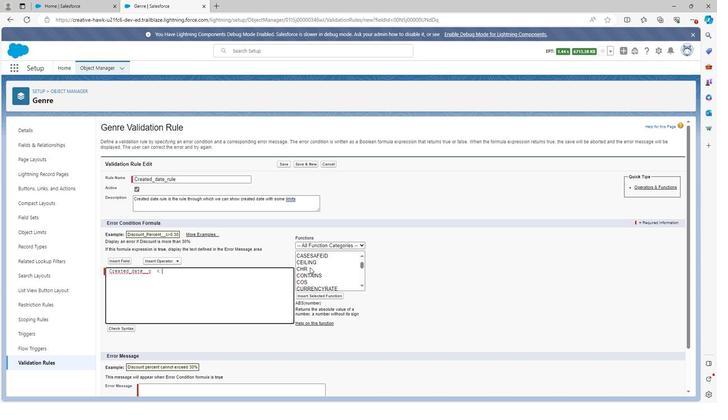 
Action: Mouse scrolled (311, 264) with delta (0, 0)
Screenshot: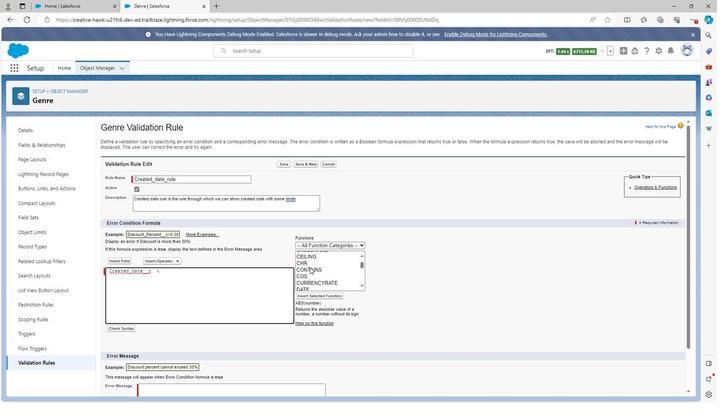 
Action: Mouse scrolled (311, 264) with delta (0, 0)
Screenshot: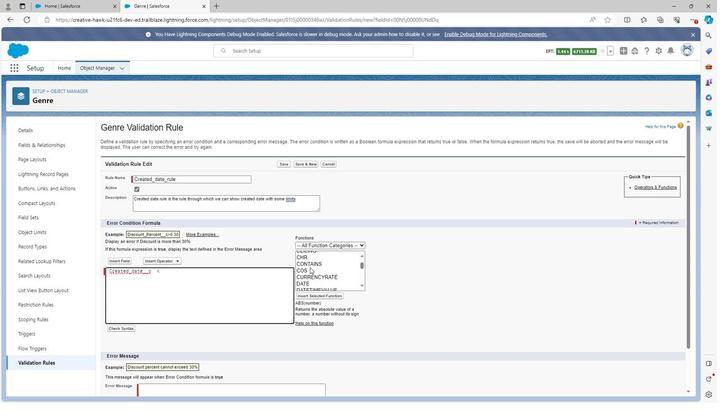 
Action: Mouse scrolled (311, 264) with delta (0, 0)
Screenshot: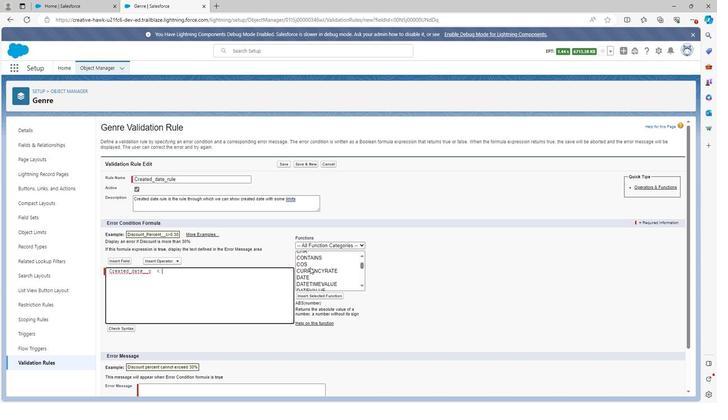 
Action: Mouse scrolled (311, 264) with delta (0, 0)
Screenshot: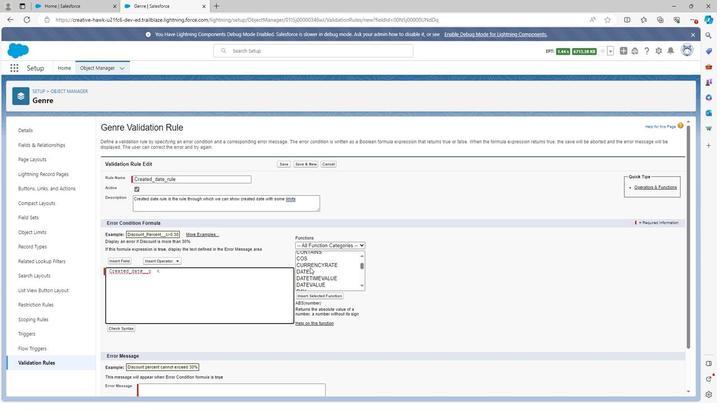 
Action: Mouse scrolled (311, 264) with delta (0, 0)
Screenshot: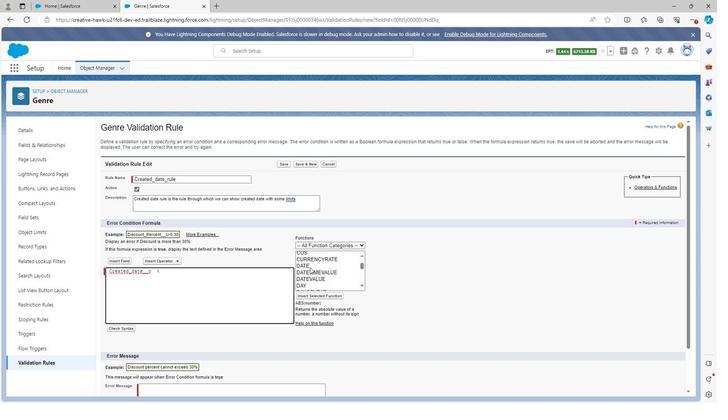 
Action: Mouse scrolled (311, 264) with delta (0, 0)
Screenshot: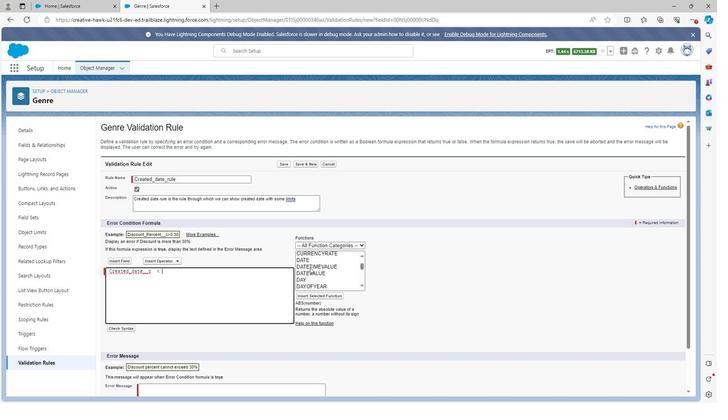 
Action: Mouse scrolled (311, 264) with delta (0, 0)
Screenshot: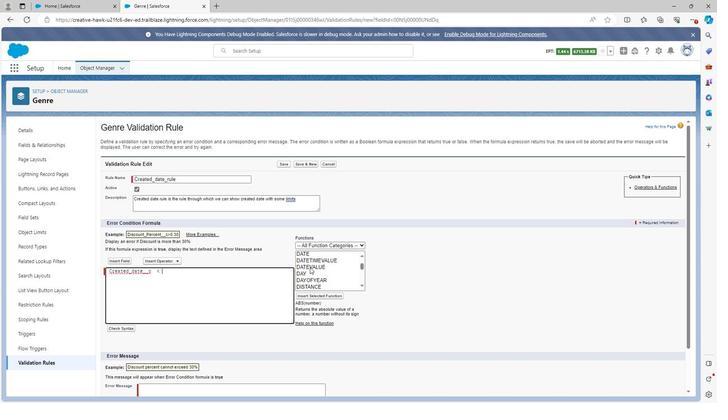 
Action: Mouse scrolled (311, 264) with delta (0, 0)
Screenshot: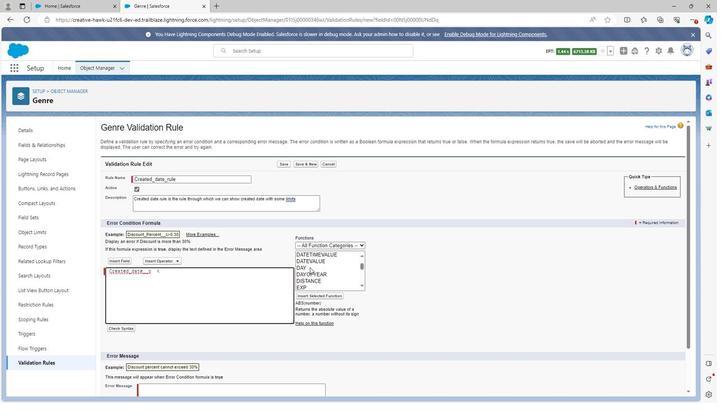 
Action: Mouse scrolled (311, 264) with delta (0, 0)
Screenshot: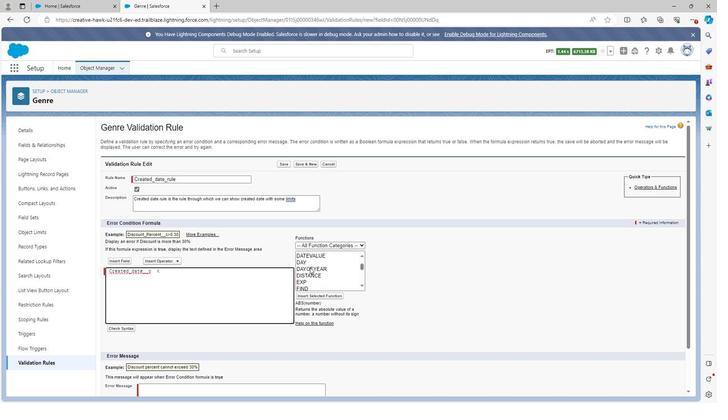
Action: Mouse scrolled (311, 264) with delta (0, 0)
Screenshot: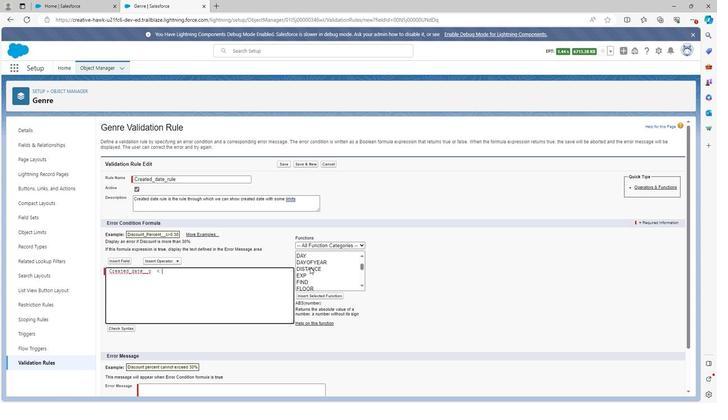 
Action: Mouse scrolled (311, 264) with delta (0, 0)
Screenshot: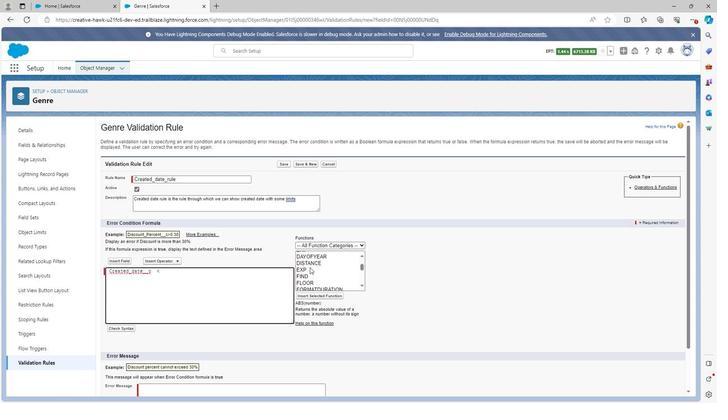 
Action: Mouse scrolled (311, 264) with delta (0, 0)
Screenshot: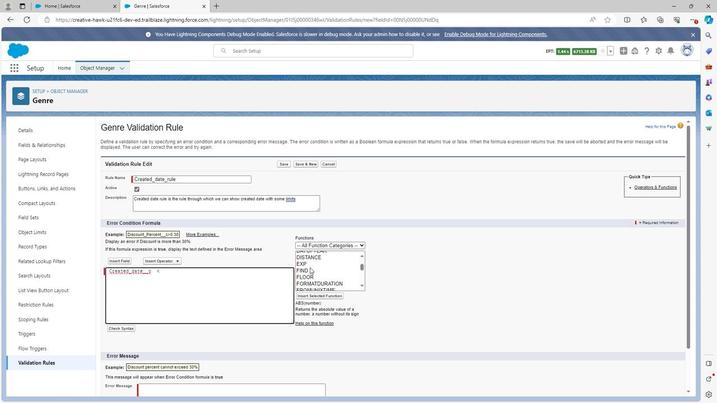 
Action: Mouse scrolled (311, 264) with delta (0, 0)
Screenshot: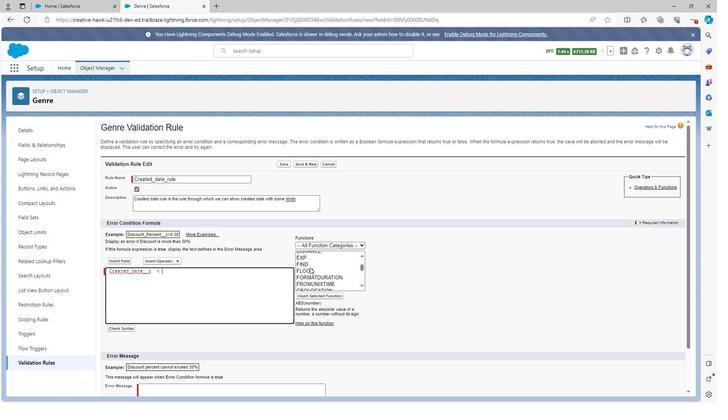 
Action: Mouse scrolled (311, 264) with delta (0, 0)
Screenshot: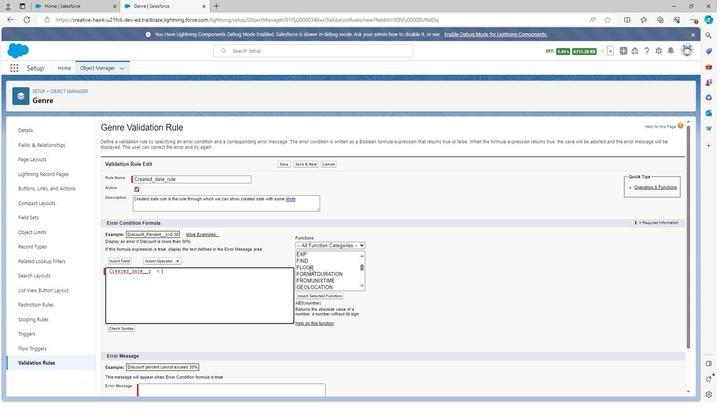 
Action: Mouse scrolled (311, 264) with delta (0, 0)
Screenshot: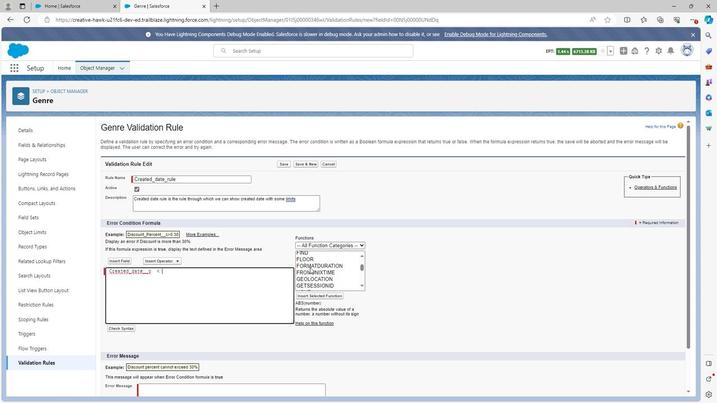 
Action: Mouse scrolled (311, 264) with delta (0, 0)
Screenshot: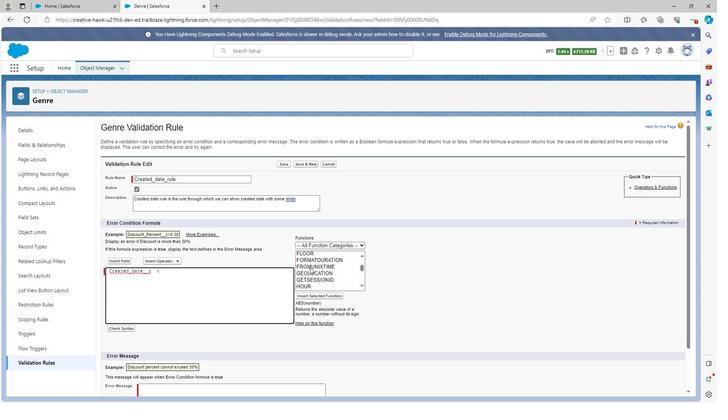 
Action: Mouse scrolled (311, 264) with delta (0, 0)
Screenshot: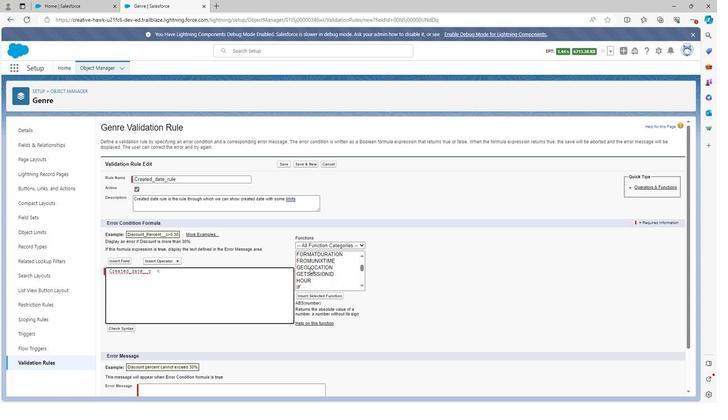 
Action: Mouse scrolled (311, 264) with delta (0, 0)
Screenshot: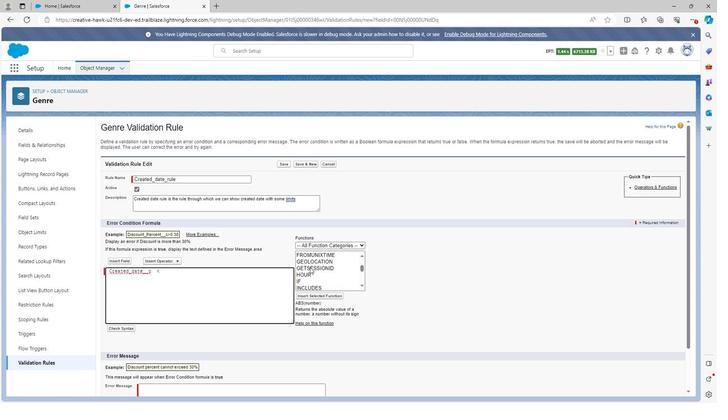 
Action: Mouse scrolled (311, 264) with delta (0, 0)
Screenshot: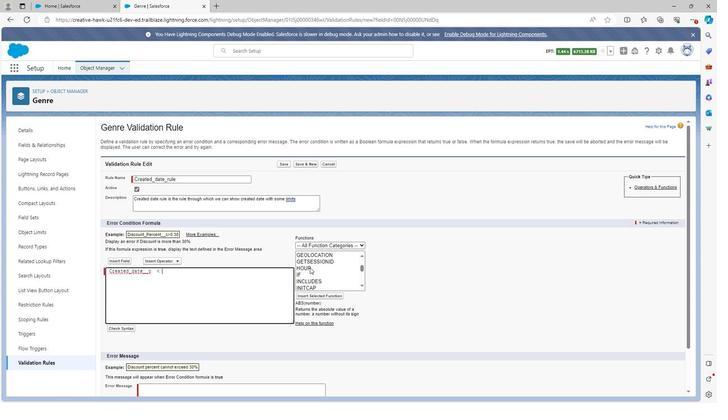 
Action: Mouse scrolled (311, 264) with delta (0, 0)
Screenshot: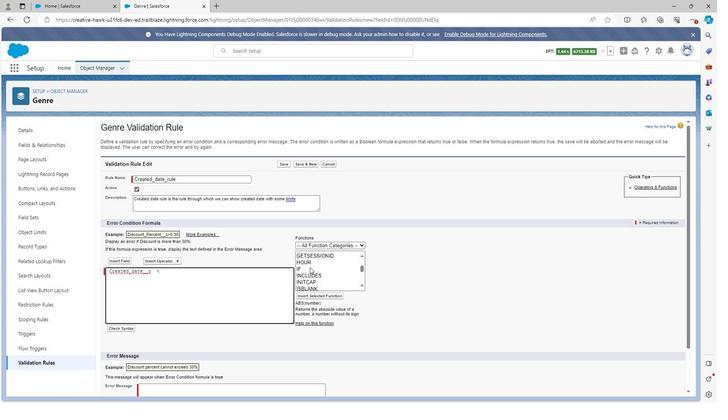
Action: Mouse scrolled (311, 264) with delta (0, 0)
Screenshot: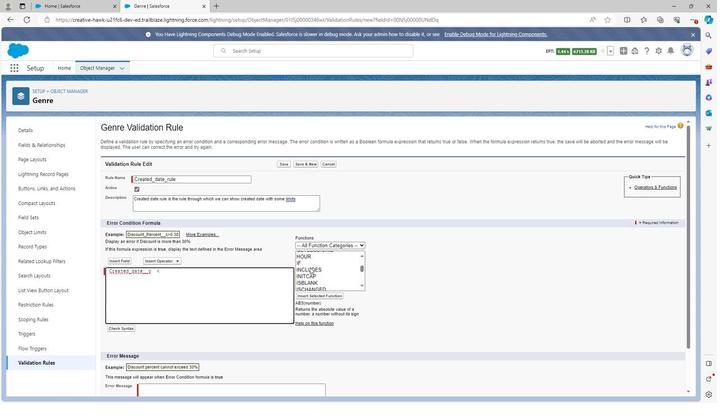 
Action: Mouse scrolled (311, 264) with delta (0, 0)
Screenshot: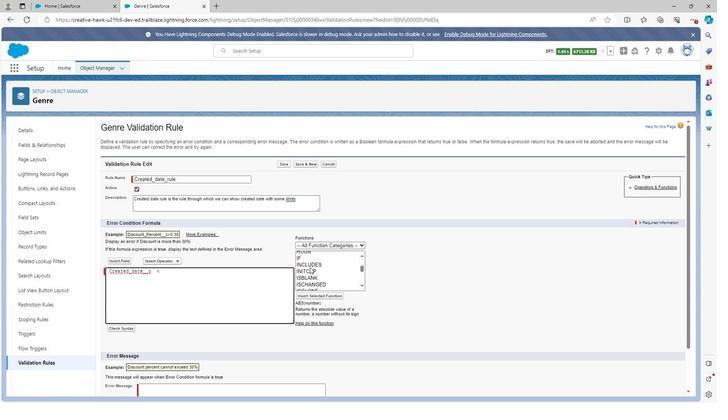 
Action: Mouse scrolled (311, 264) with delta (0, 0)
Screenshot: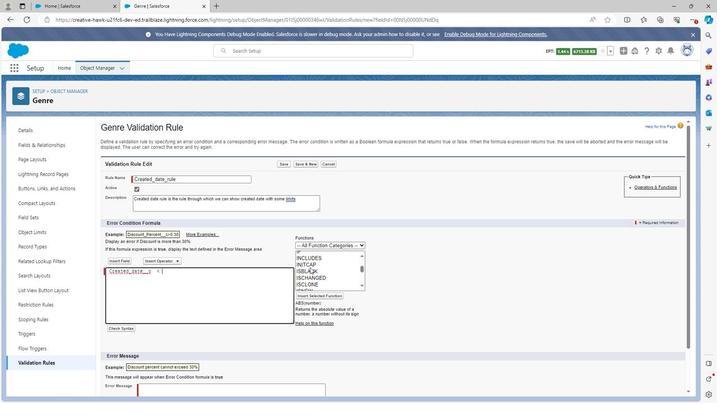 
Action: Mouse scrolled (311, 264) with delta (0, 0)
Screenshot: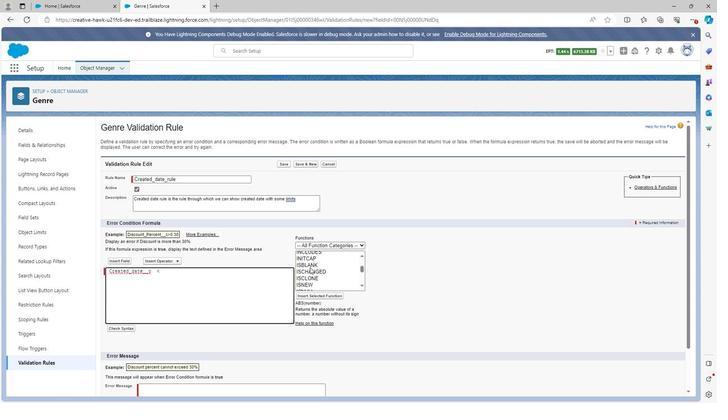 
Action: Mouse scrolled (311, 264) with delta (0, 0)
Screenshot: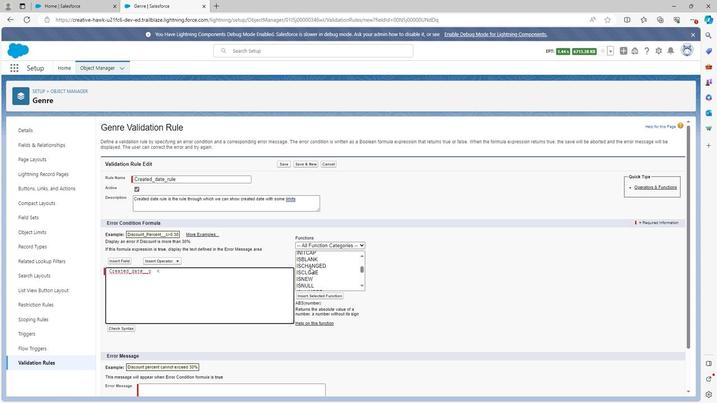 
Action: Mouse scrolled (311, 264) with delta (0, 0)
Screenshot: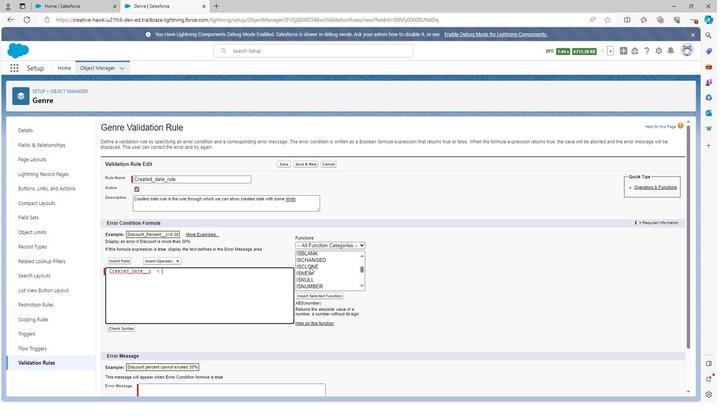 
Action: Mouse scrolled (311, 264) with delta (0, 0)
Screenshot: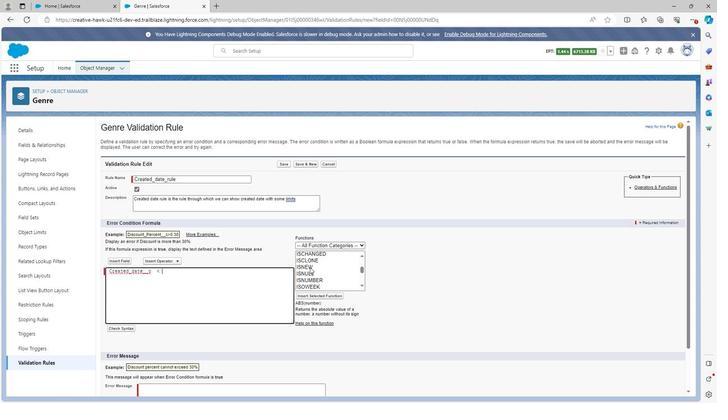 
Action: Mouse scrolled (311, 264) with delta (0, 0)
Screenshot: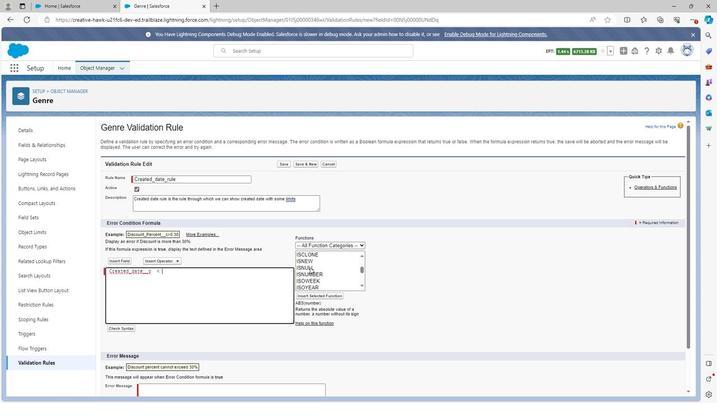 
Action: Mouse scrolled (311, 264) with delta (0, 0)
Screenshot: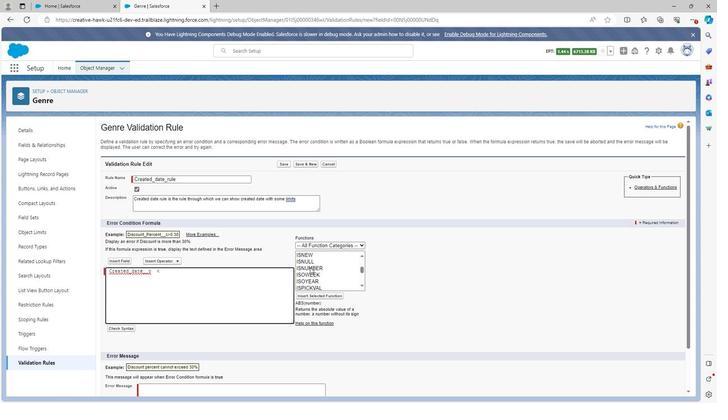 
Action: Mouse scrolled (311, 264) with delta (0, 0)
Screenshot: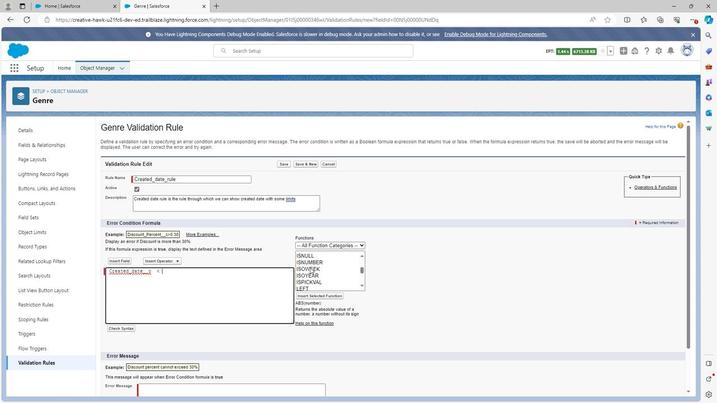 
Action: Mouse scrolled (311, 264) with delta (0, 0)
Screenshot: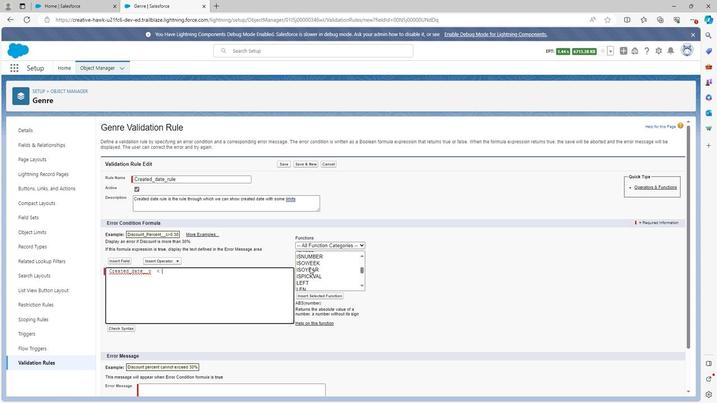 
Action: Mouse scrolled (311, 264) with delta (0, 0)
Screenshot: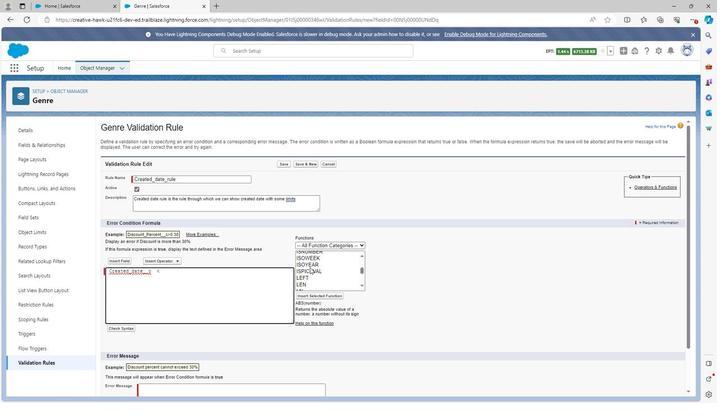 
Action: Mouse scrolled (311, 264) with delta (0, 0)
Screenshot: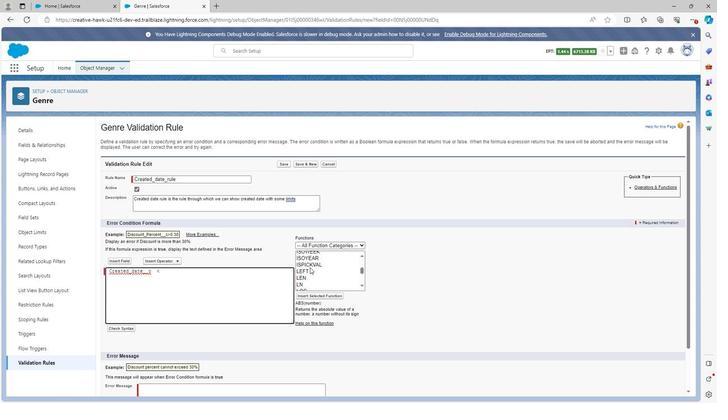 
Action: Mouse scrolled (311, 264) with delta (0, 0)
Screenshot: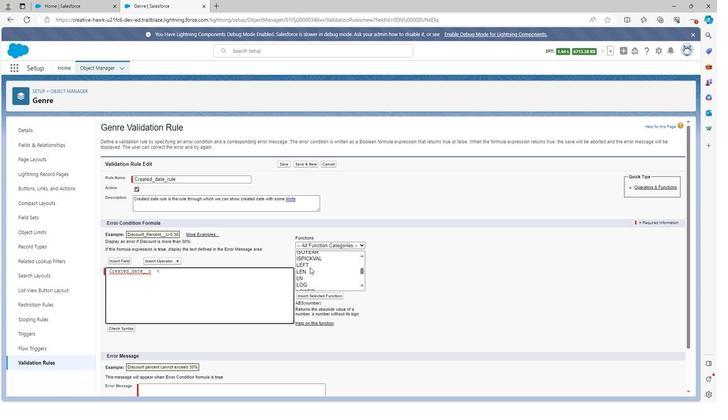 
Action: Mouse scrolled (311, 264) with delta (0, 0)
Screenshot: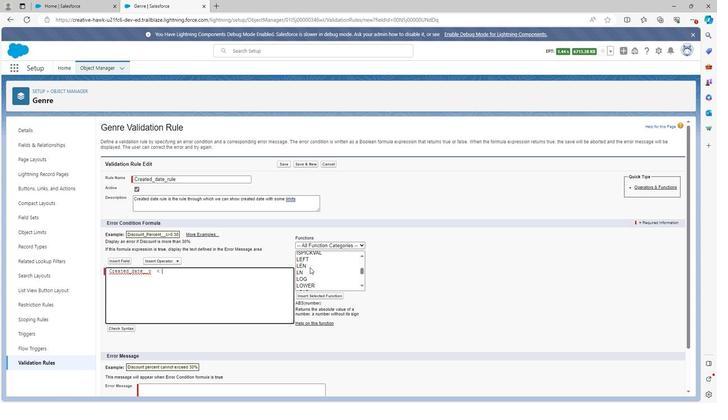 
Action: Mouse scrolled (311, 264) with delta (0, 0)
Screenshot: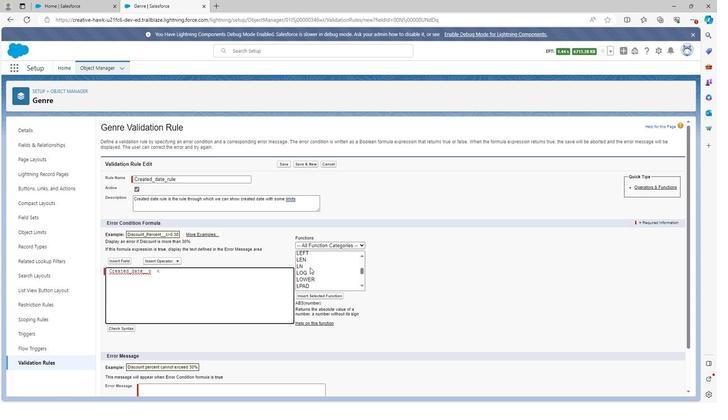 
Action: Mouse scrolled (311, 264) with delta (0, 0)
Screenshot: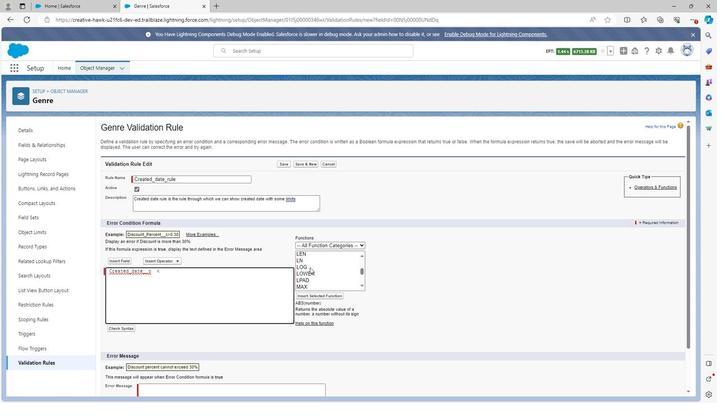 
Action: Mouse scrolled (311, 264) with delta (0, 0)
Screenshot: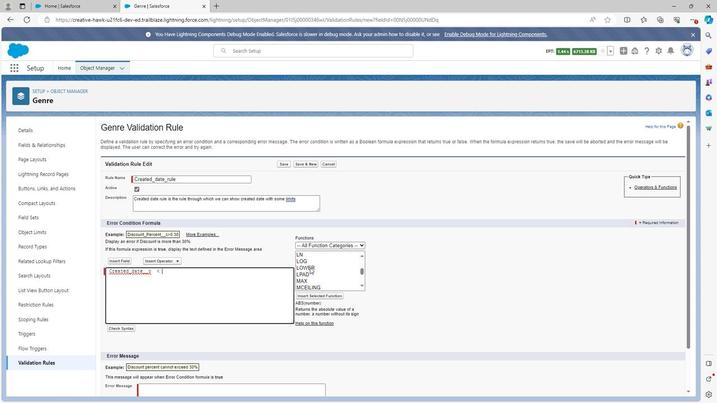 
Action: Mouse scrolled (311, 264) with delta (0, 0)
Screenshot: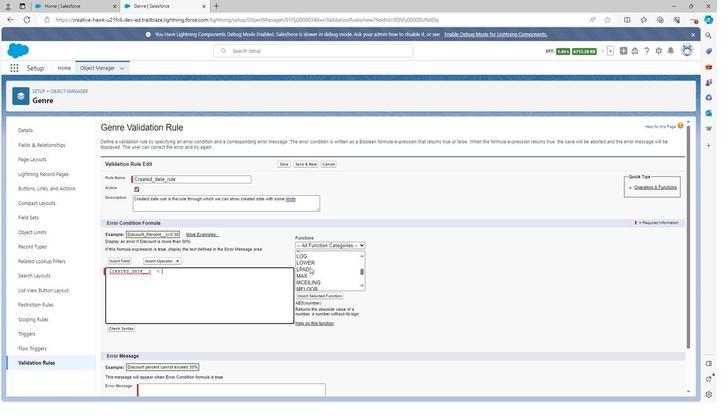 
Action: Mouse scrolled (311, 264) with delta (0, 0)
Screenshot: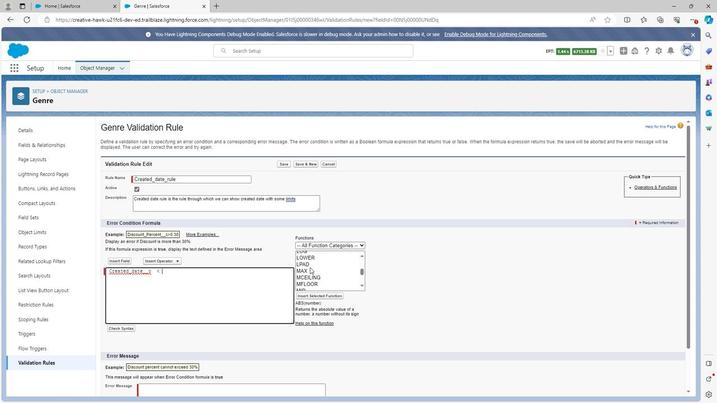 
Action: Mouse scrolled (311, 264) with delta (0, 0)
Screenshot: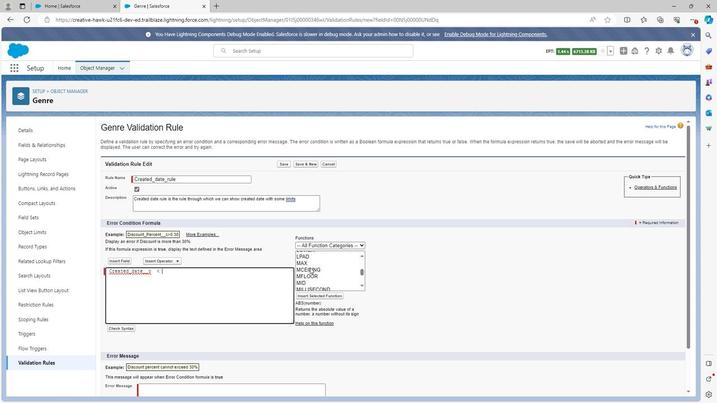 
Action: Mouse scrolled (311, 264) with delta (0, 0)
Screenshot: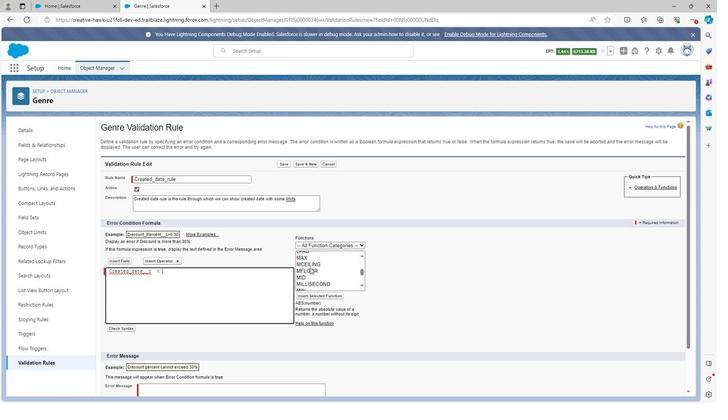 
Action: Mouse scrolled (311, 264) with delta (0, 0)
Screenshot: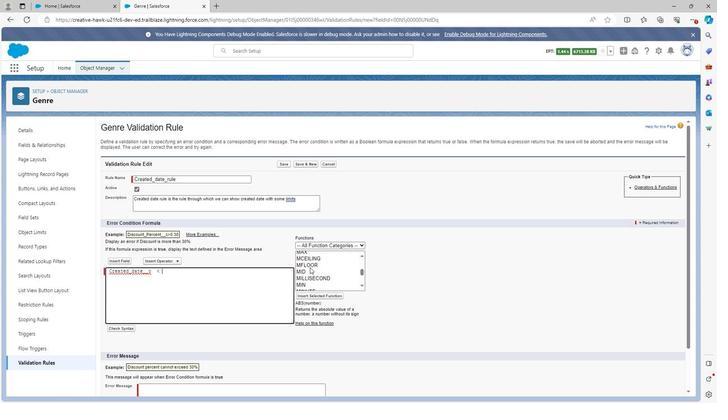
Action: Mouse scrolled (311, 264) with delta (0, 0)
Screenshot: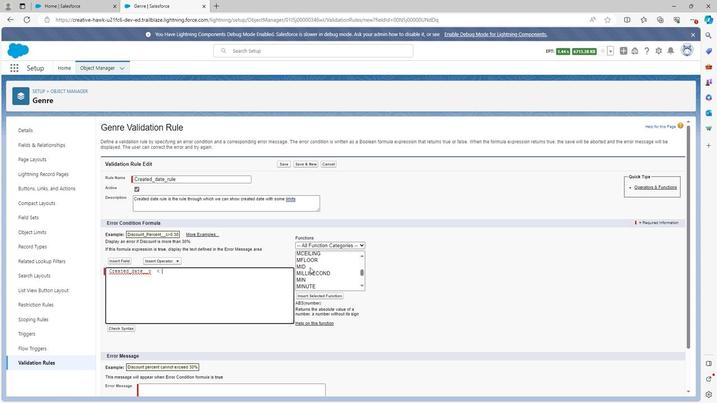 
Action: Mouse scrolled (311, 264) with delta (0, 0)
